 Task: Look for space in Balch Springs, United States from 10th June, 2023 to 25th June, 2023 for 4 adults in price range Rs.10000 to Rs.15000. Place can be private room with 4 bedrooms having 4 beds and 4 bathrooms. Property type can be house, flat, guest house, hotel. Amenities needed are: wifi, TV, free parkinig on premises, gym, breakfast. Booking option can be shelf check-in. Required host language is English.
Action: Mouse moved to (498, 103)
Screenshot: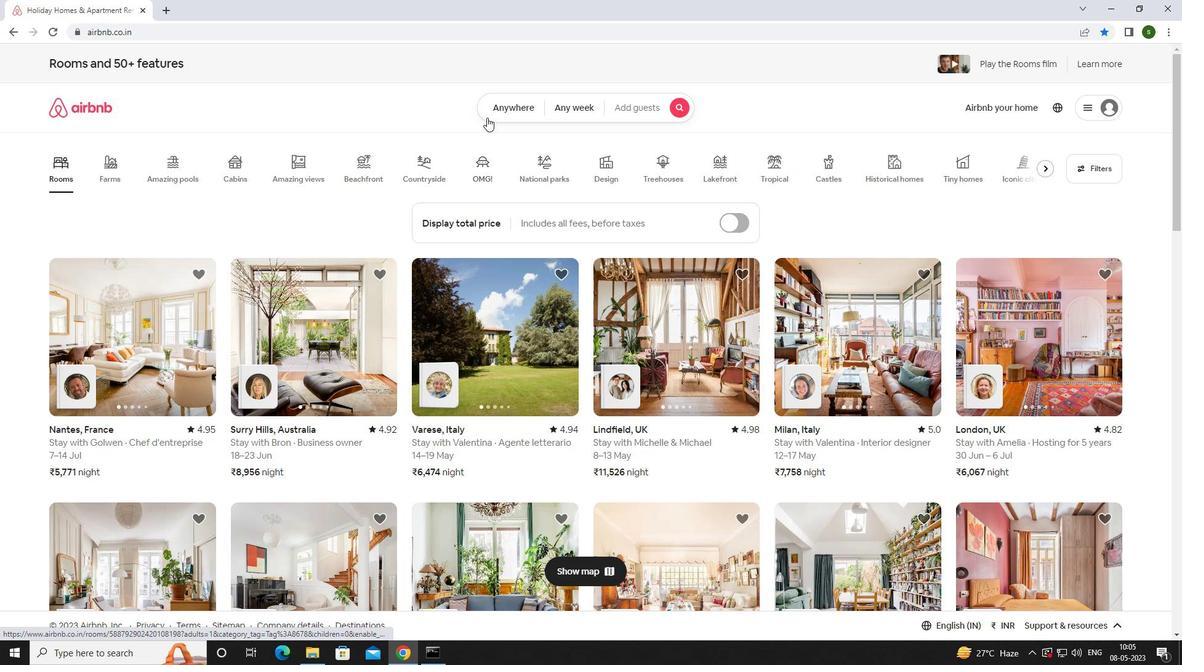 
Action: Mouse pressed left at (498, 103)
Screenshot: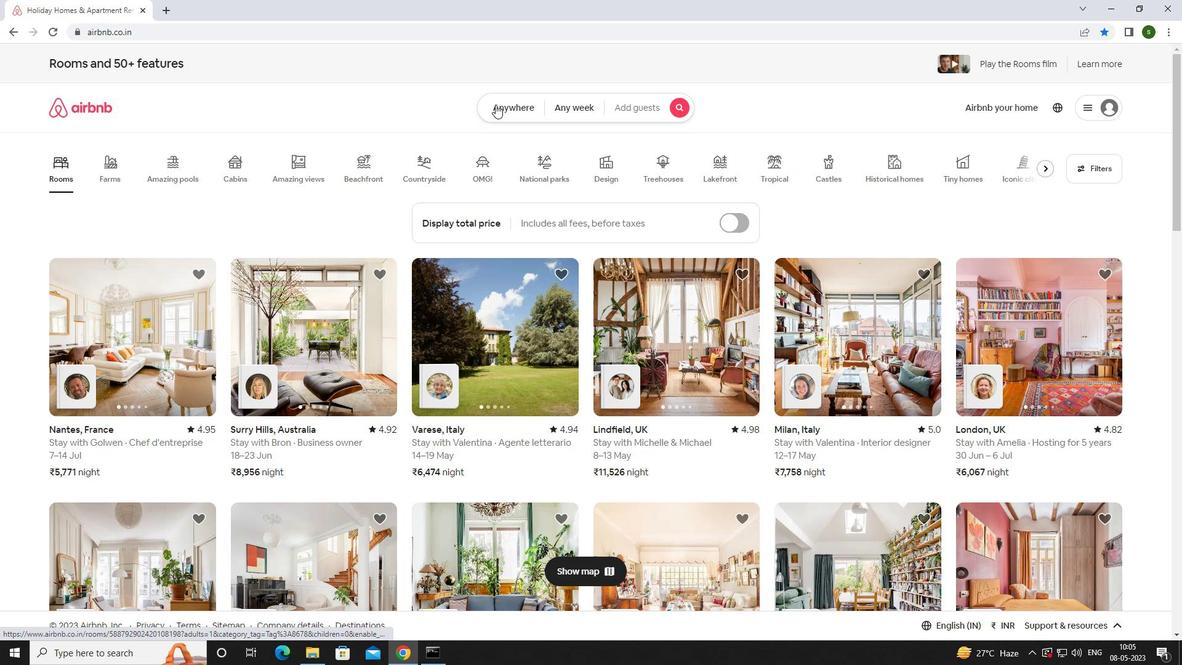 
Action: Mouse moved to (416, 151)
Screenshot: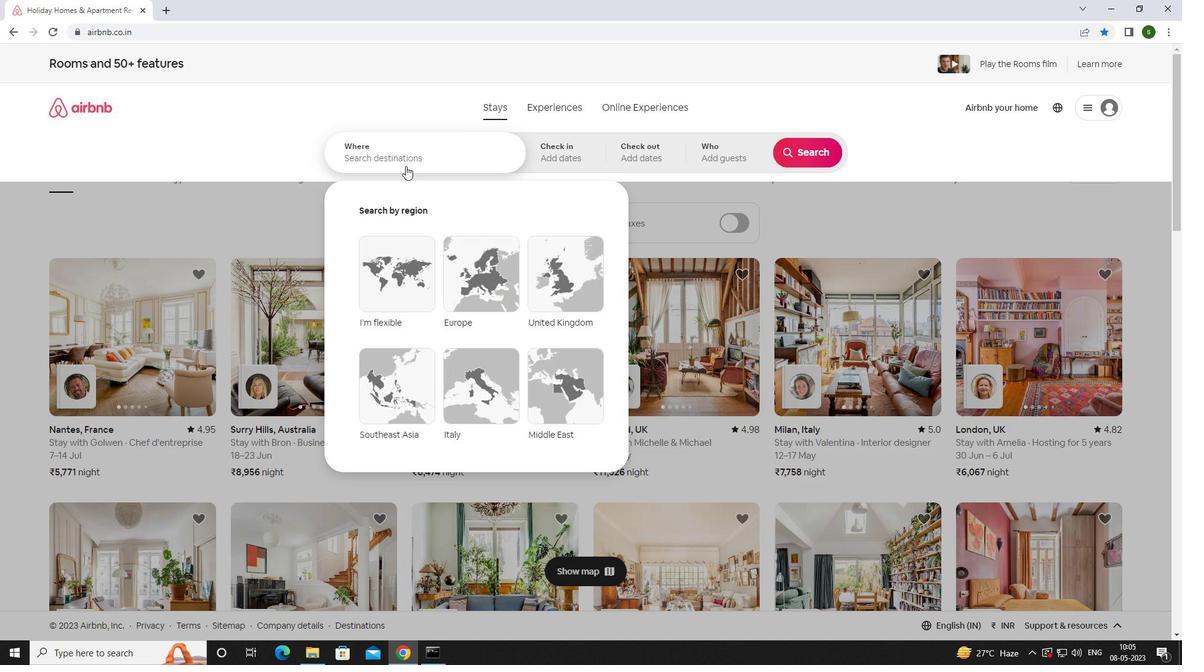 
Action: Mouse pressed left at (416, 151)
Screenshot: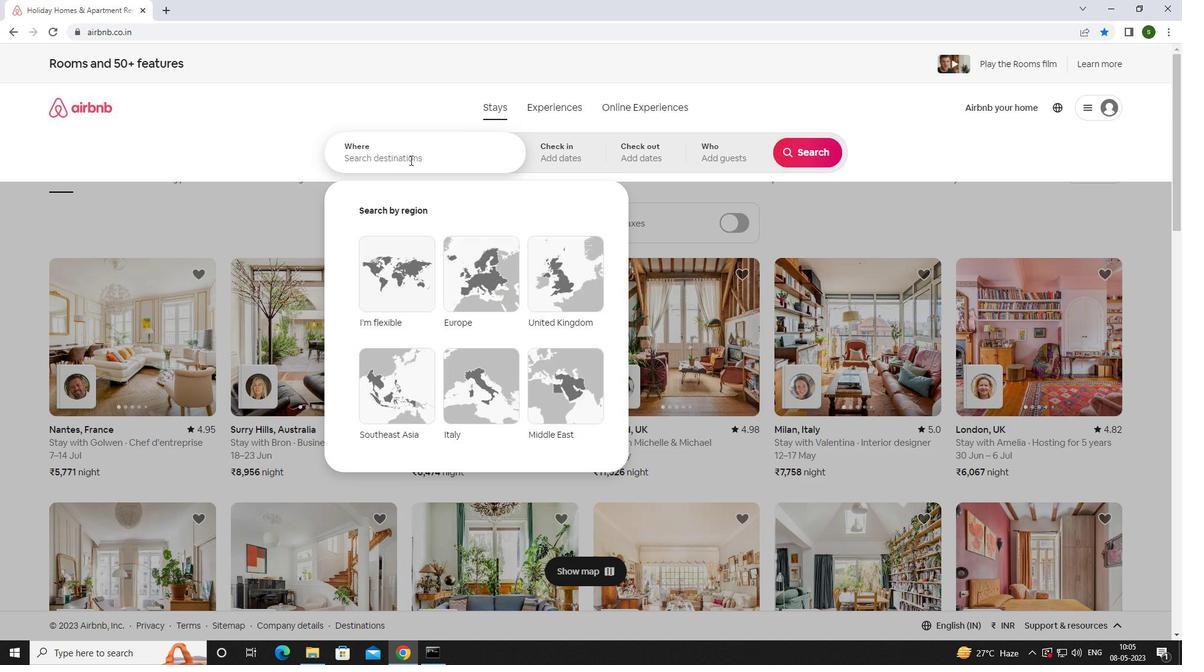 
Action: Key pressed <Key.caps_lock>b<Key.caps_lock>alch<Key.space><Key.caps_lock>s<Key.caps_lock>prings,<Key.space><Key.caps_lock>u<Key.caps_lock>nited<Key.space><Key.caps_lock>s<Key.caps_lock>tates<Key.enter>
Screenshot: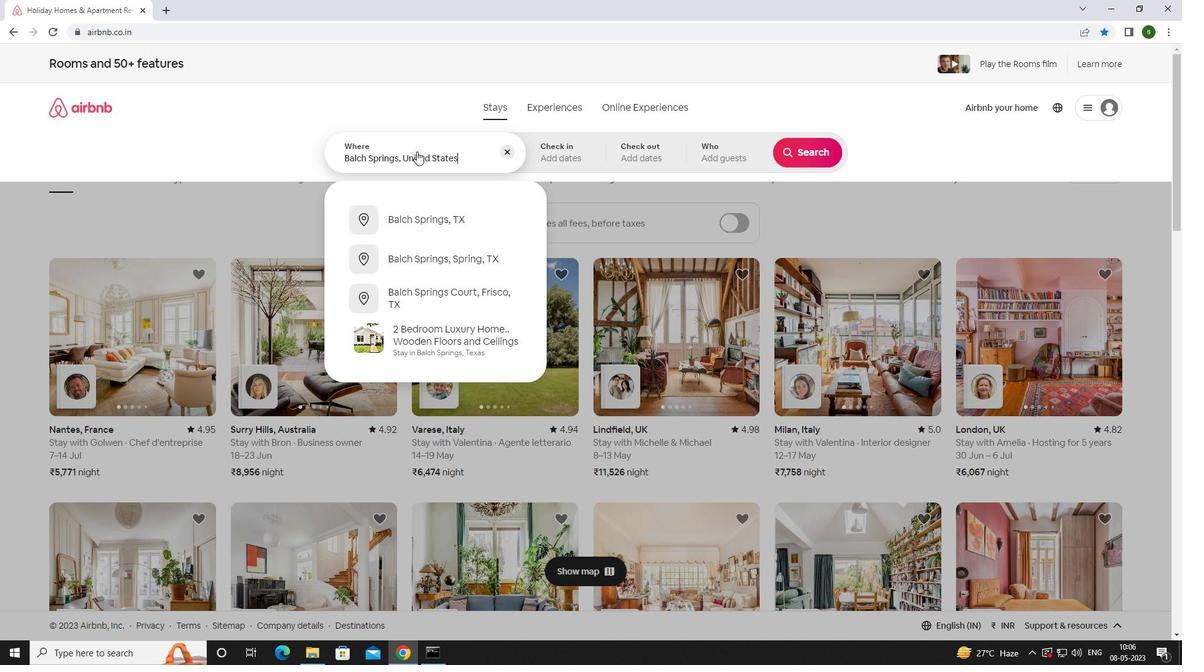 
Action: Mouse moved to (793, 335)
Screenshot: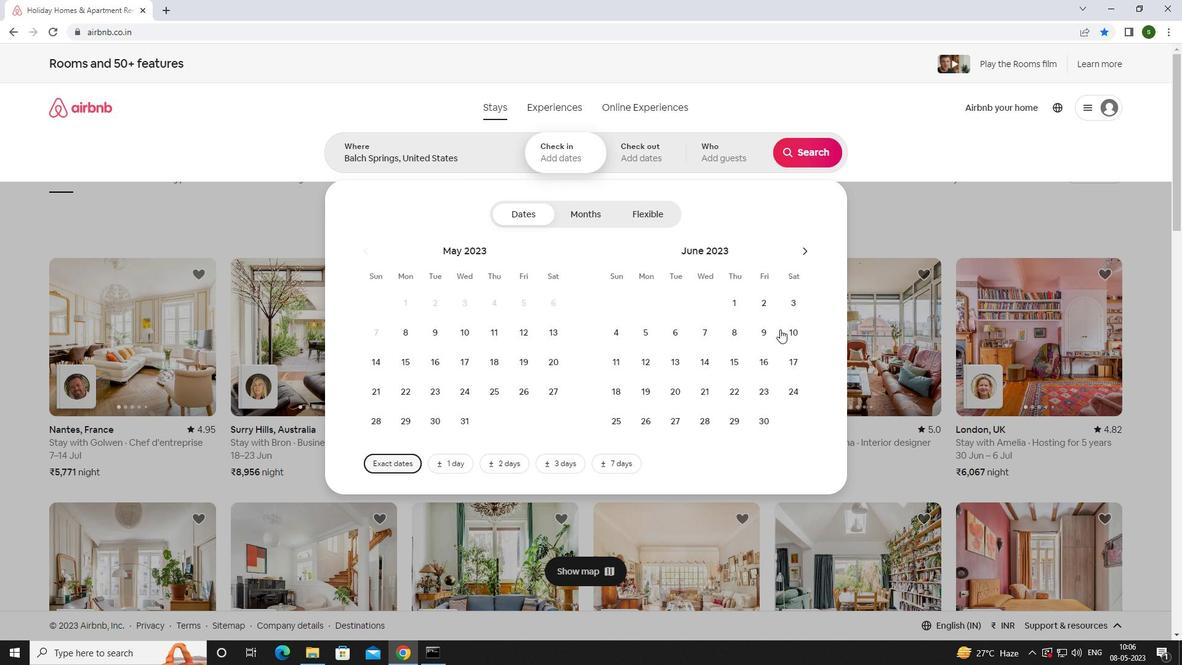 
Action: Mouse pressed left at (793, 335)
Screenshot: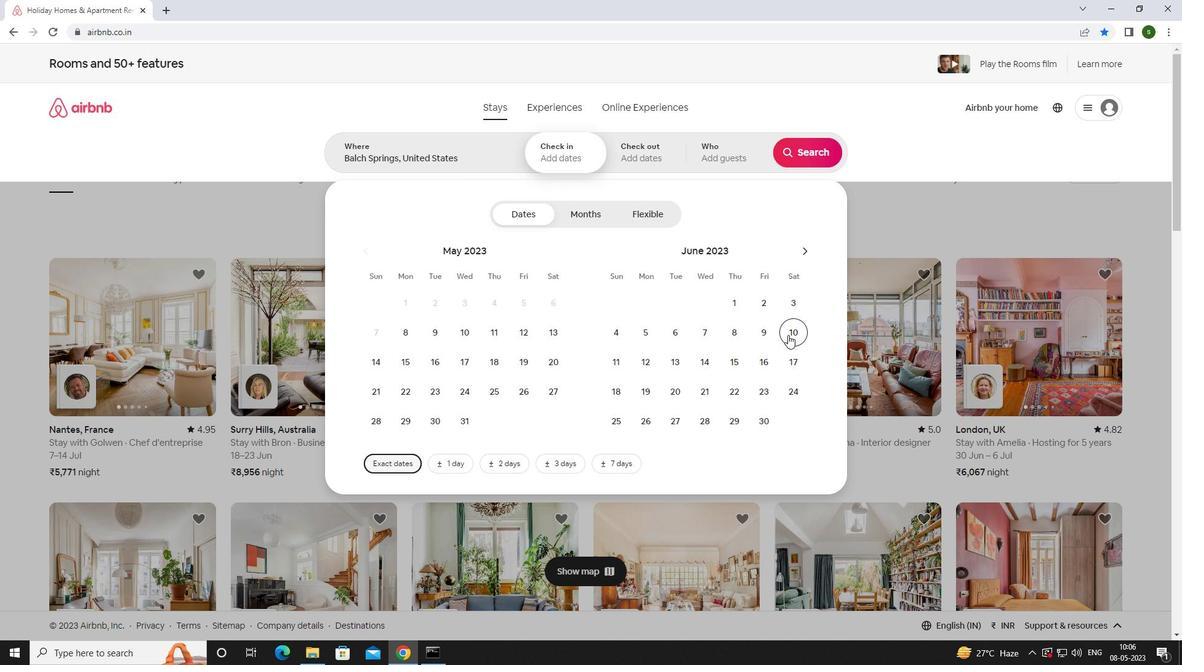 
Action: Mouse moved to (608, 417)
Screenshot: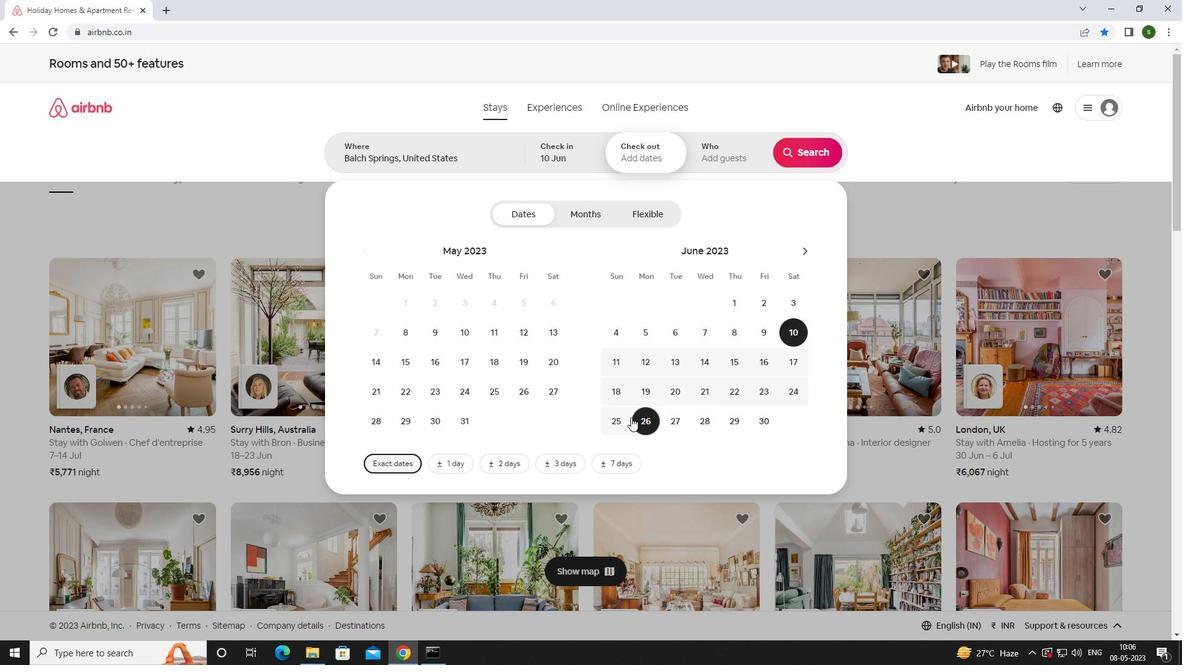 
Action: Mouse pressed left at (608, 417)
Screenshot: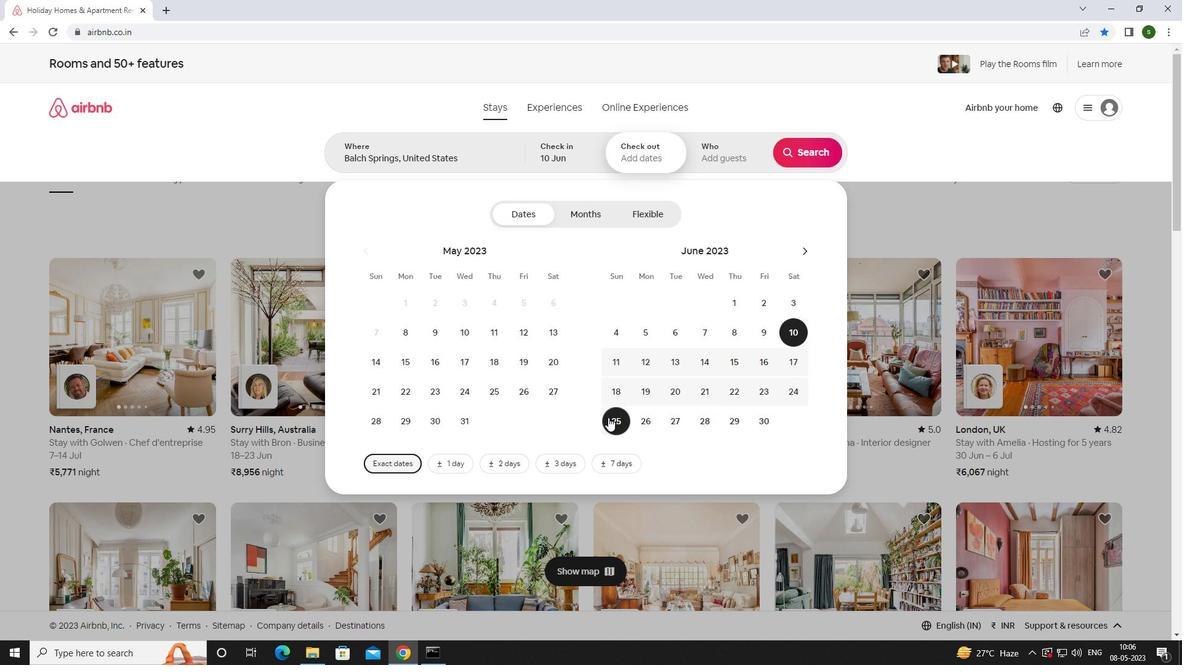
Action: Mouse moved to (725, 149)
Screenshot: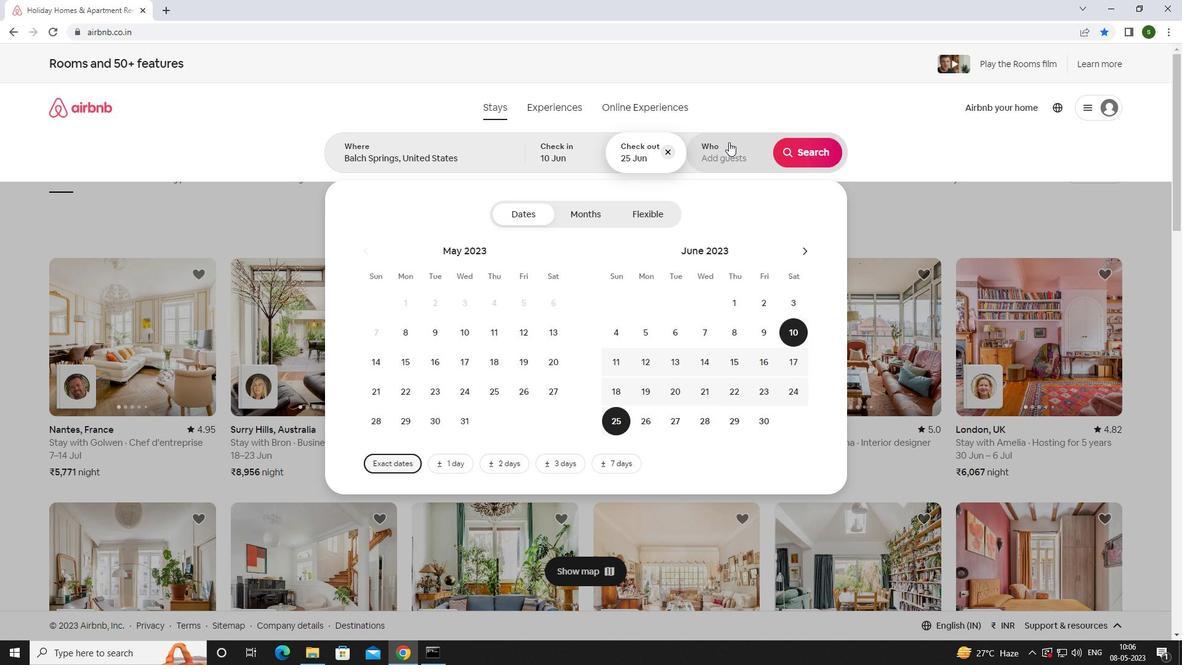 
Action: Mouse pressed left at (725, 149)
Screenshot: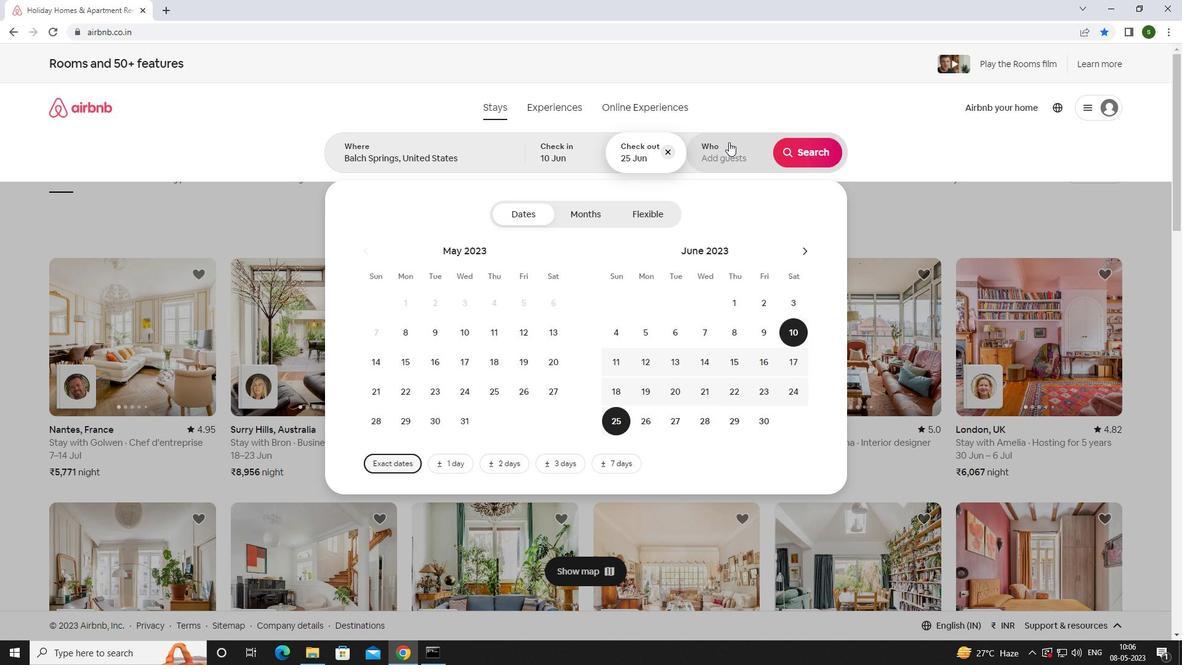 
Action: Mouse moved to (809, 224)
Screenshot: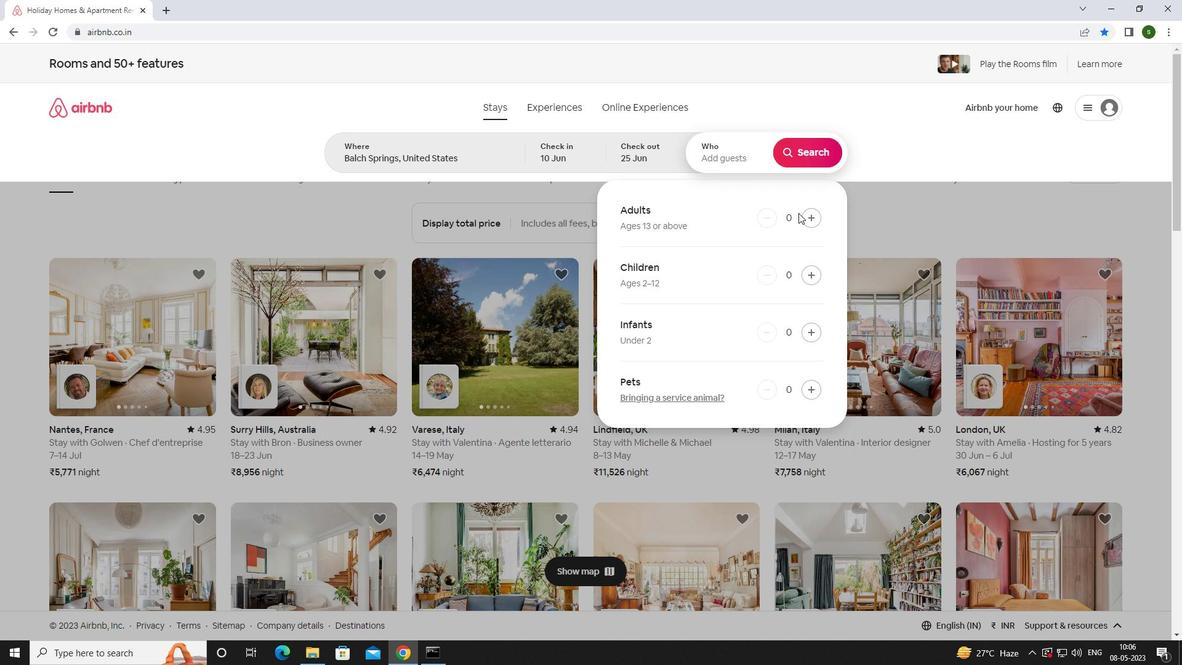 
Action: Mouse pressed left at (809, 224)
Screenshot: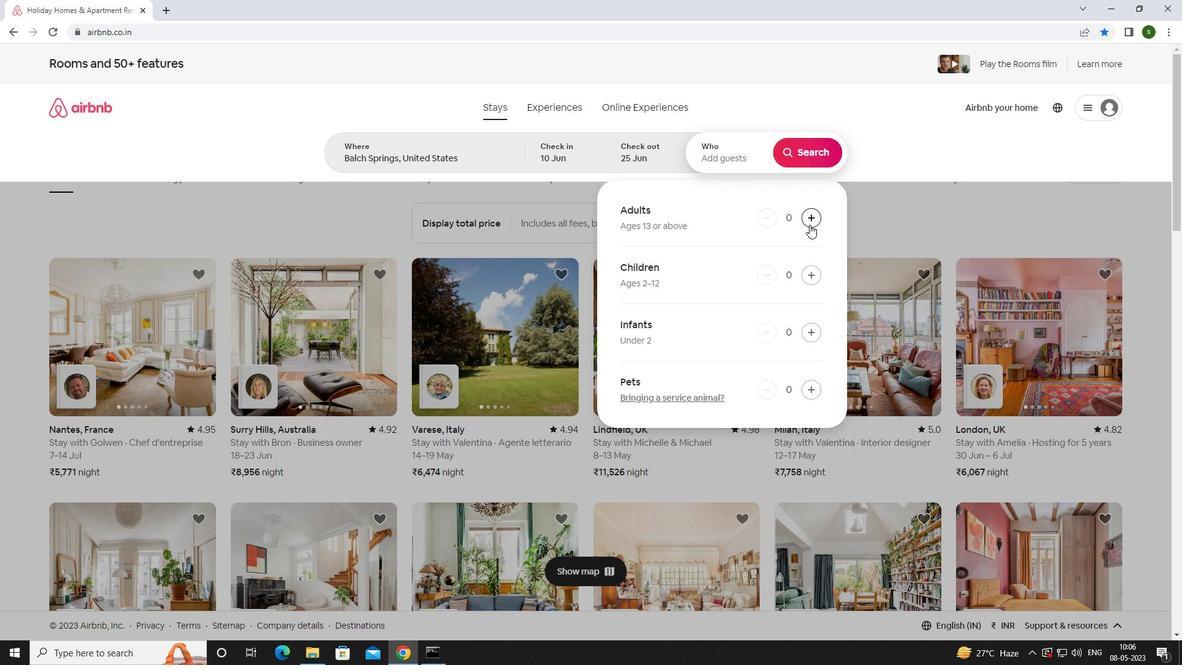 
Action: Mouse pressed left at (809, 224)
Screenshot: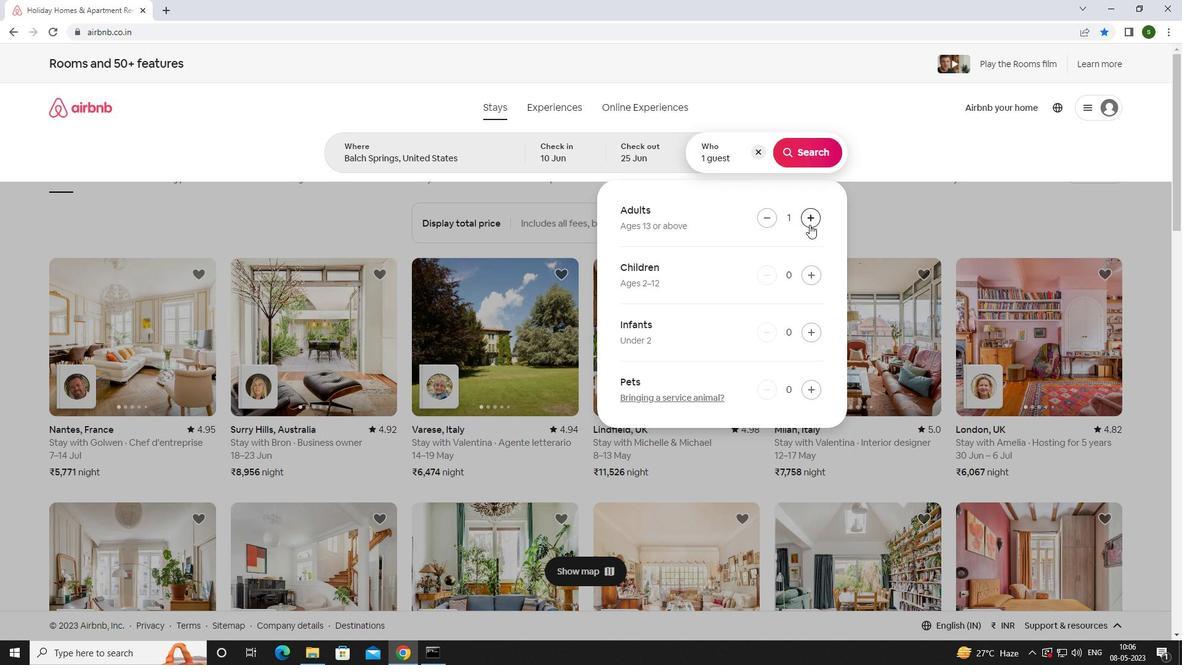 
Action: Mouse pressed left at (809, 224)
Screenshot: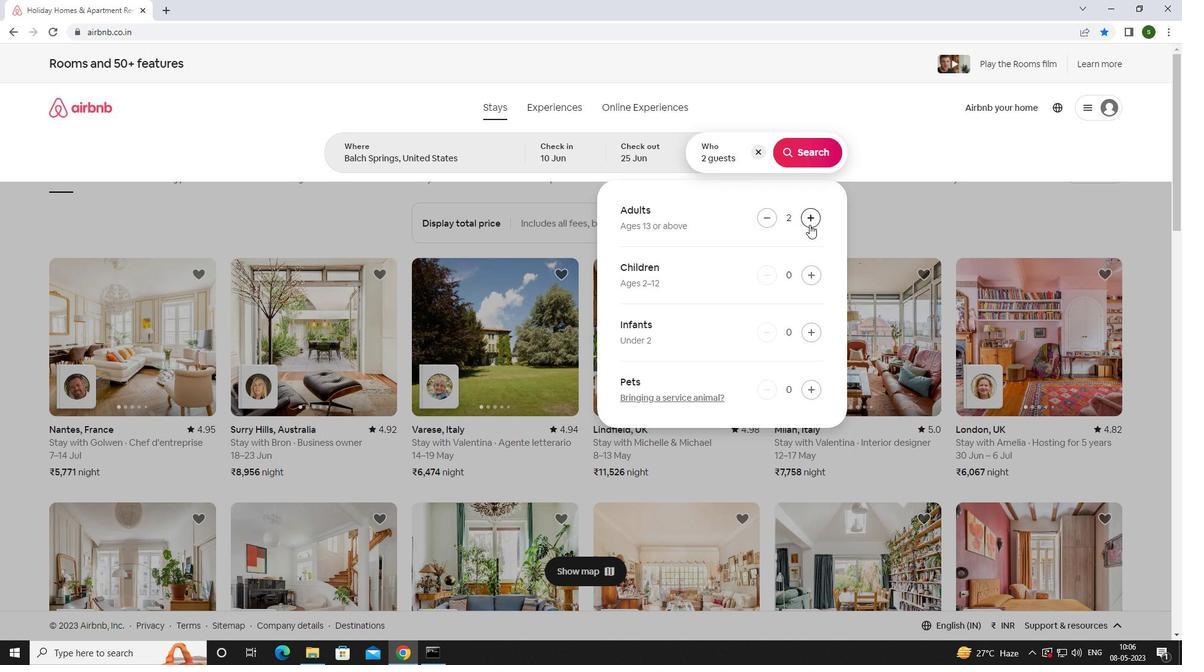 
Action: Mouse pressed left at (809, 224)
Screenshot: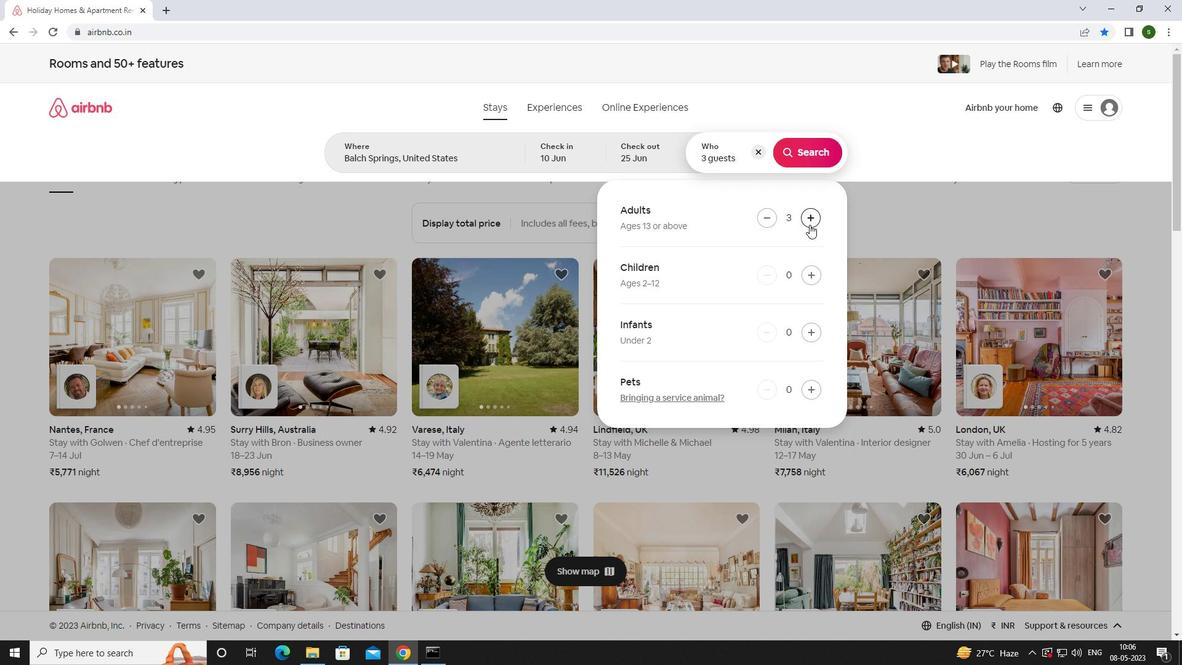 
Action: Mouse moved to (813, 145)
Screenshot: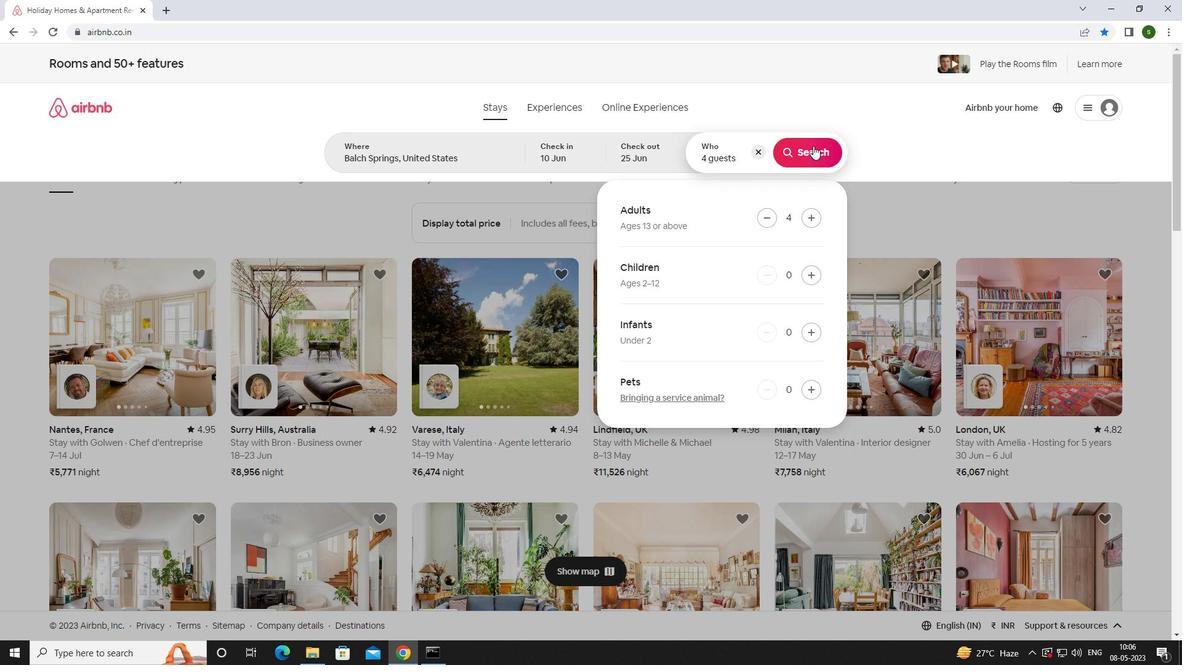
Action: Mouse pressed left at (813, 145)
Screenshot: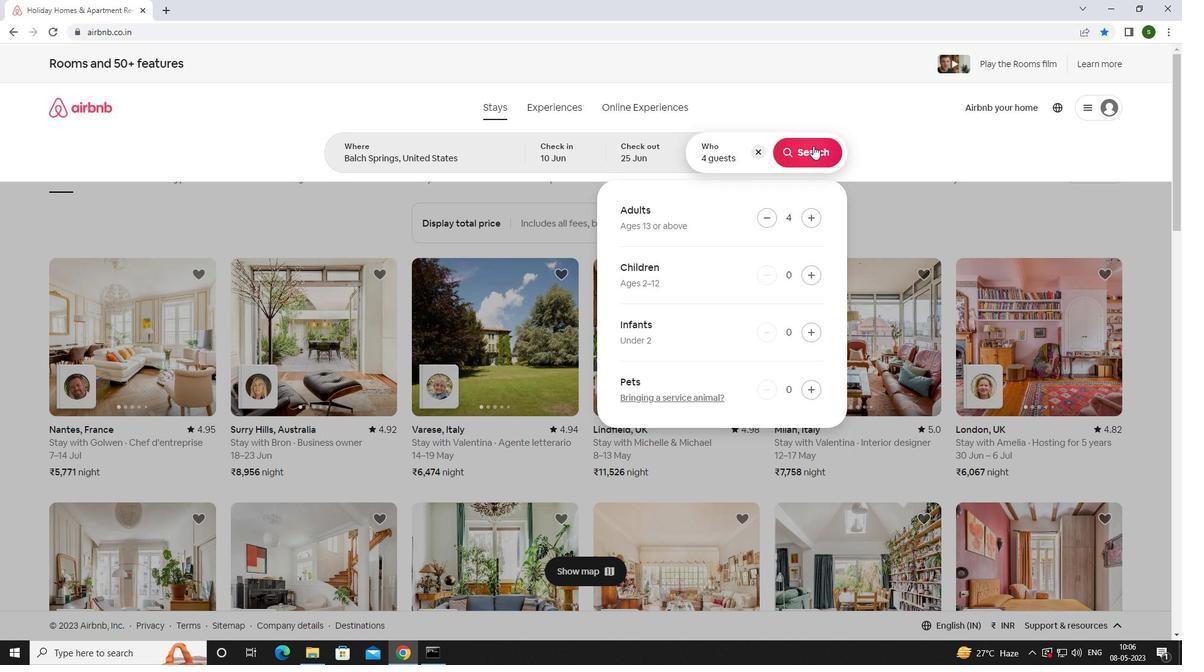 
Action: Mouse moved to (1114, 122)
Screenshot: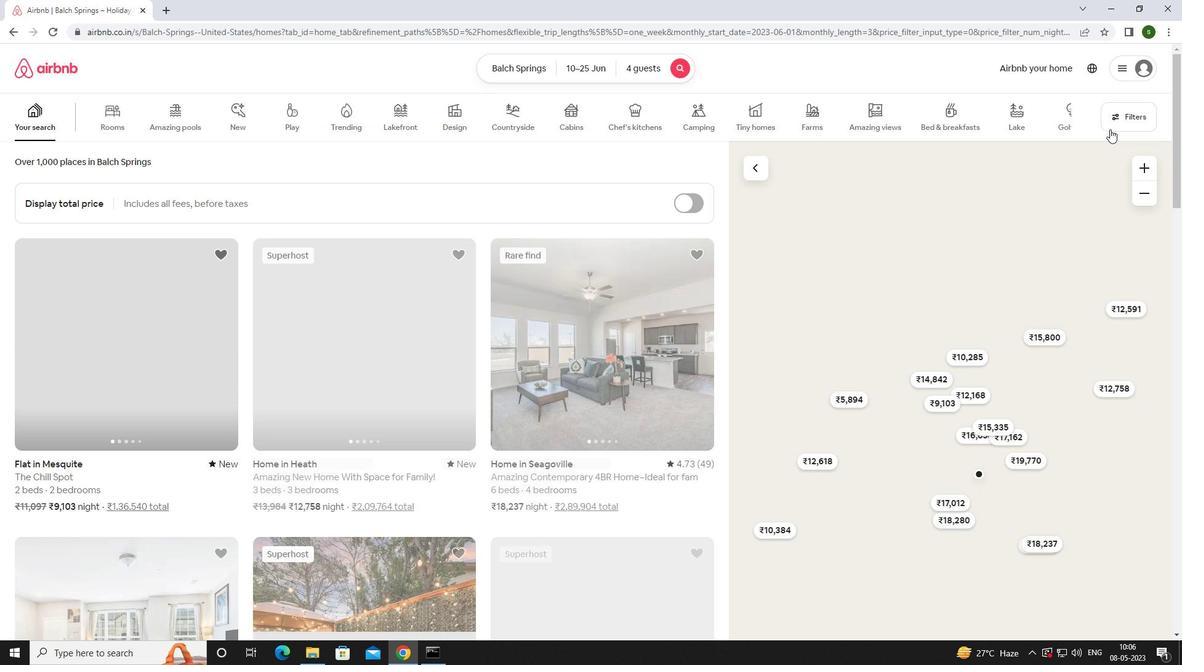 
Action: Mouse pressed left at (1114, 122)
Screenshot: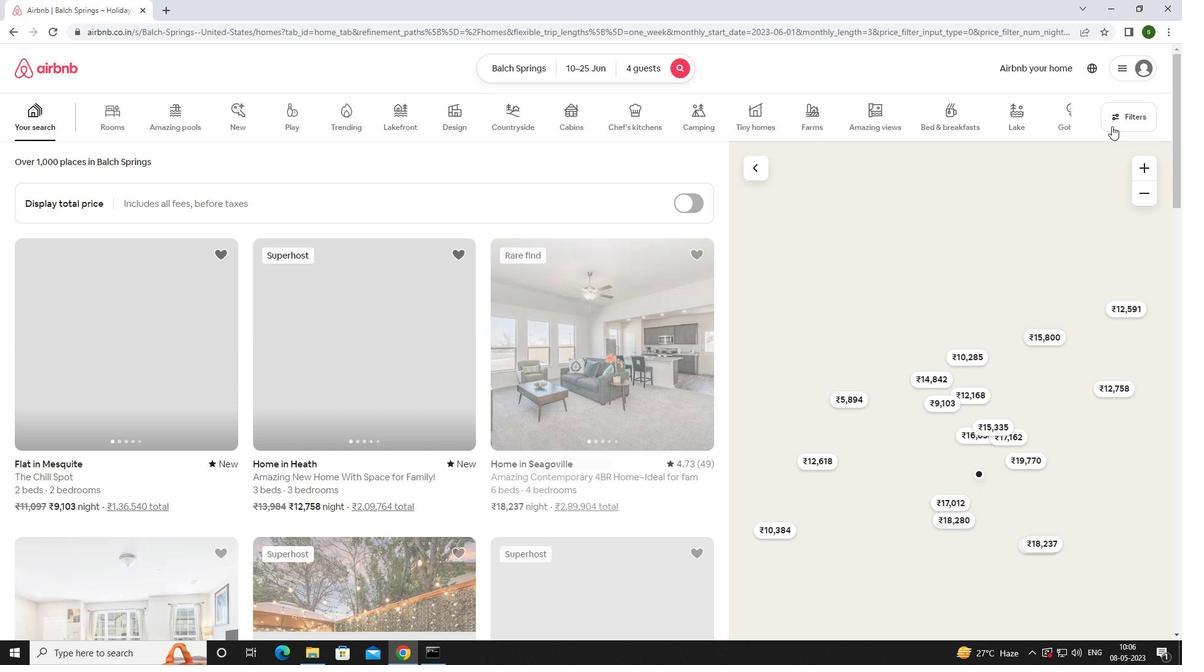 
Action: Mouse moved to (490, 413)
Screenshot: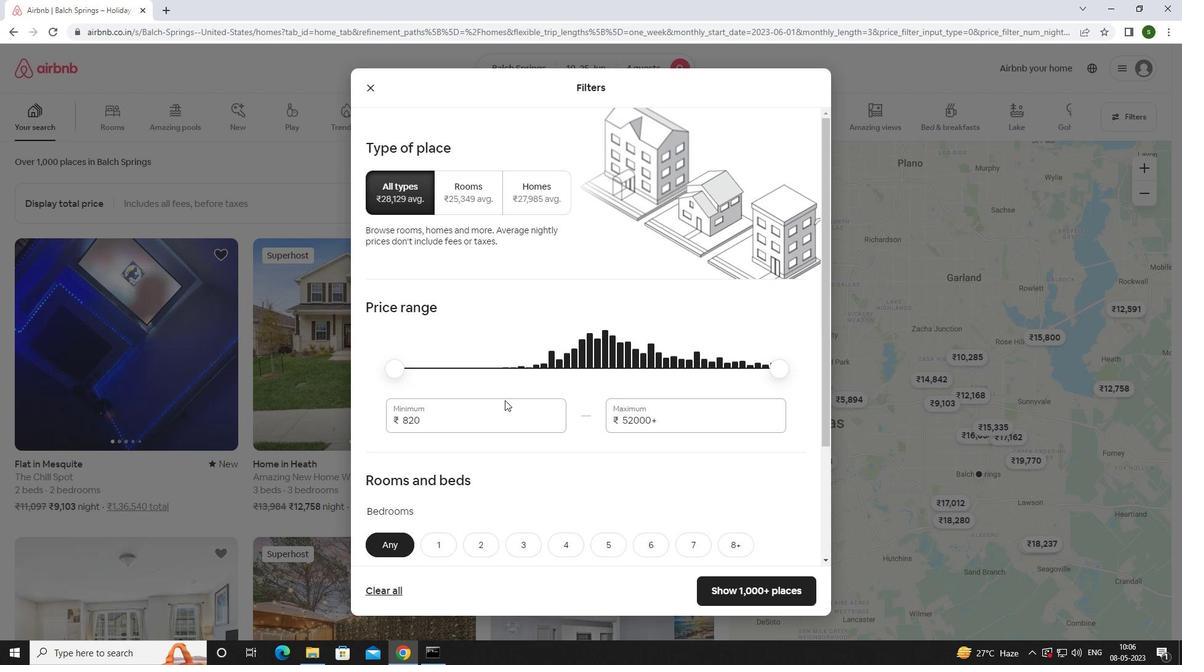 
Action: Mouse pressed left at (490, 413)
Screenshot: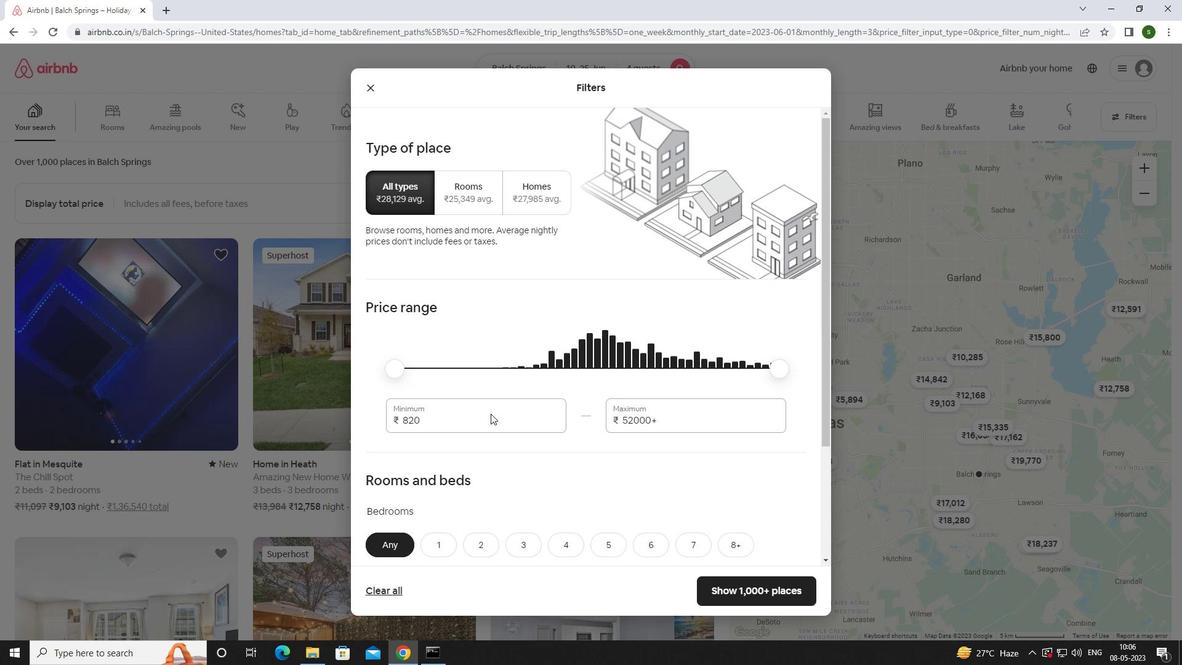 
Action: Key pressed <Key.backspace><Key.backspace><Key.backspace><Key.backspace><Key.backspace>10000
Screenshot: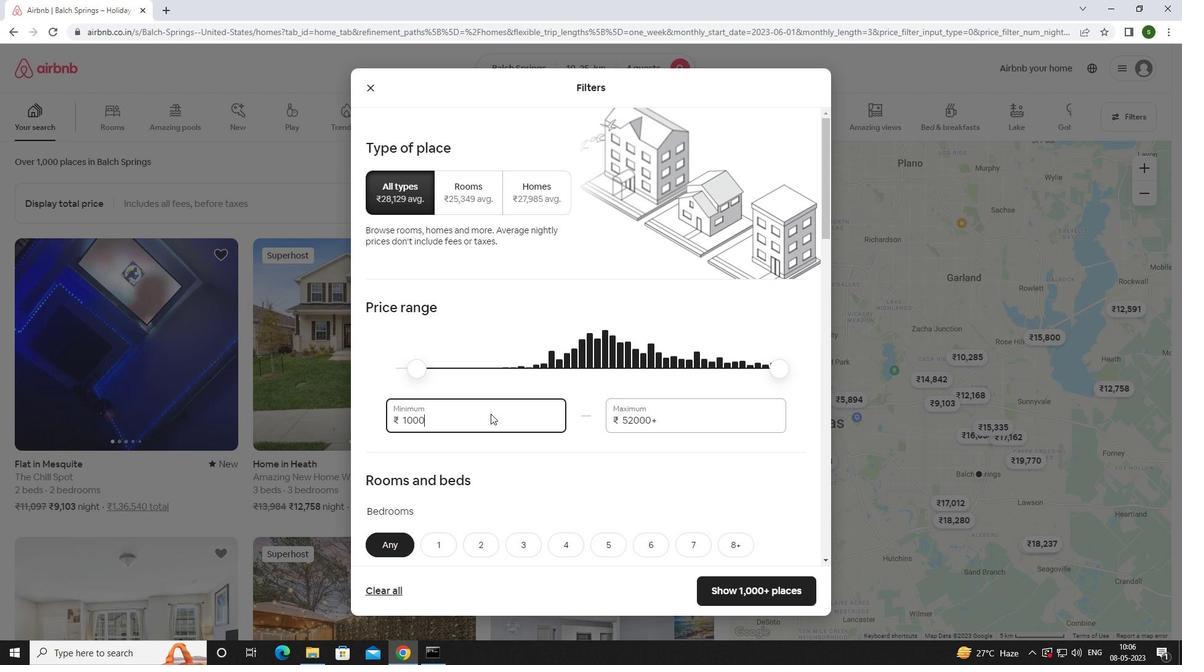 
Action: Mouse moved to (663, 418)
Screenshot: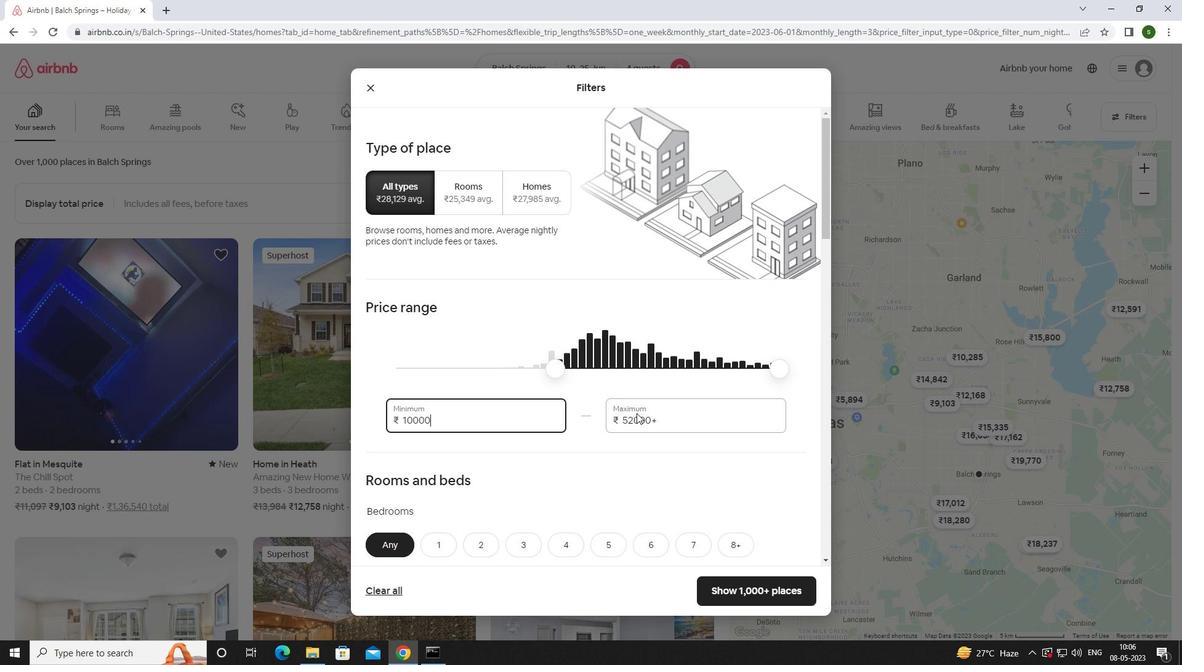 
Action: Mouse pressed left at (663, 418)
Screenshot: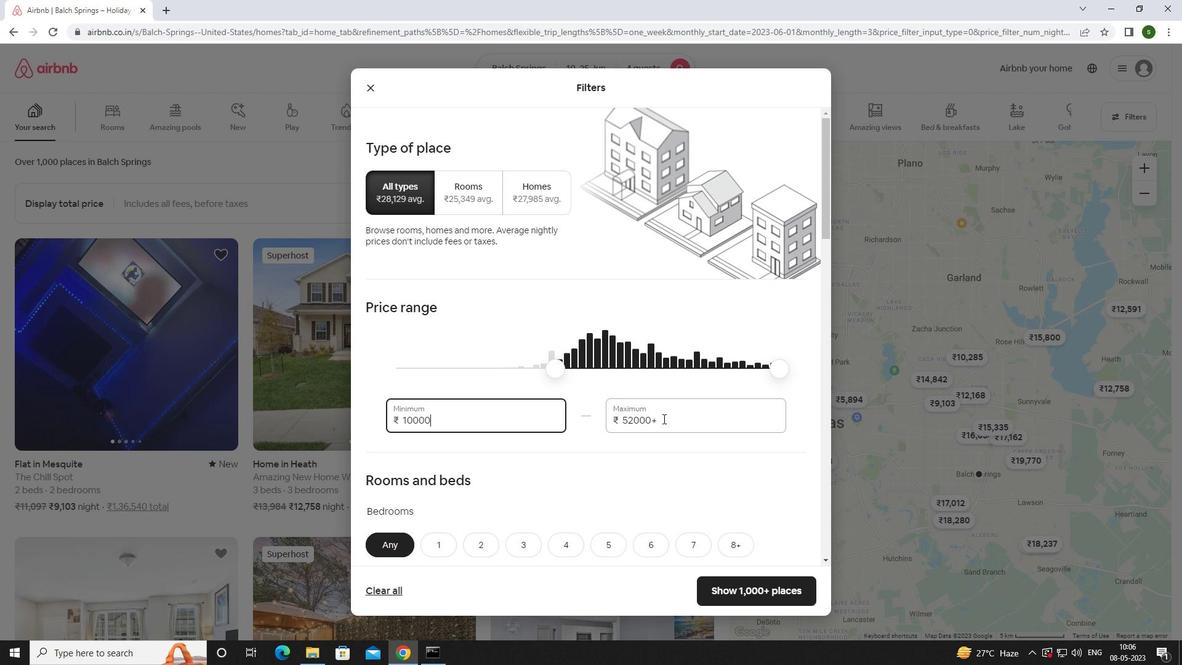
Action: Key pressed <Key.backspace><Key.backspace><Key.backspace><Key.backspace><Key.backspace><Key.backspace><Key.backspace><Key.backspace><Key.backspace><Key.backspace><Key.backspace><Key.backspace><Key.backspace>15000
Screenshot: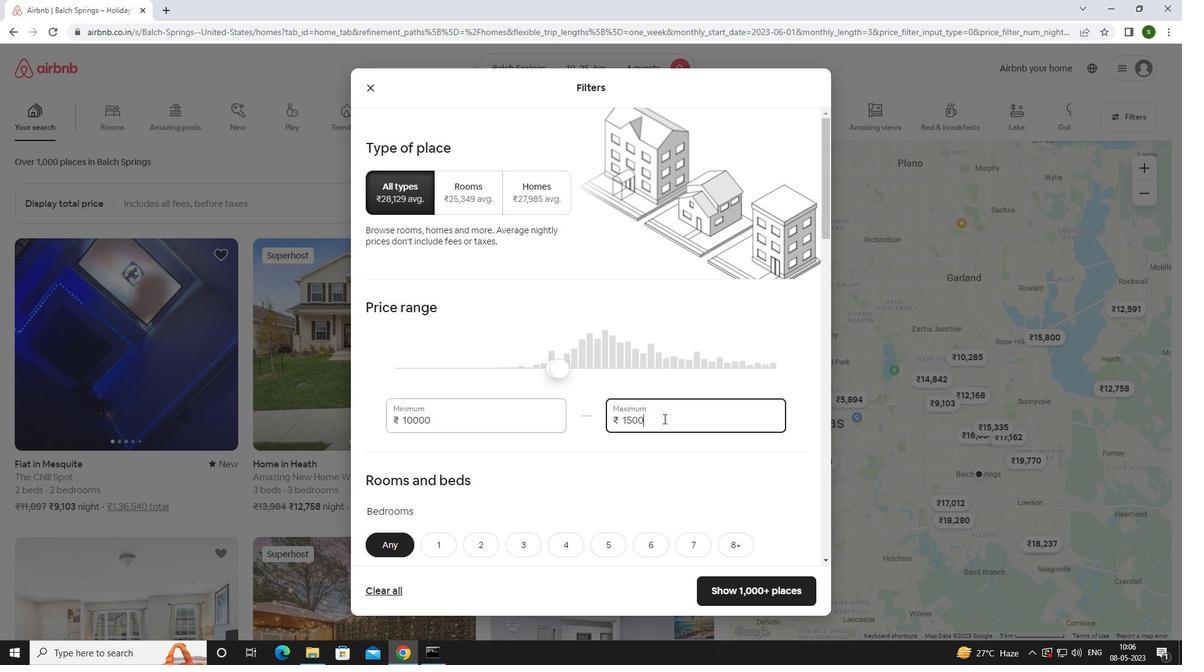 
Action: Mouse moved to (604, 404)
Screenshot: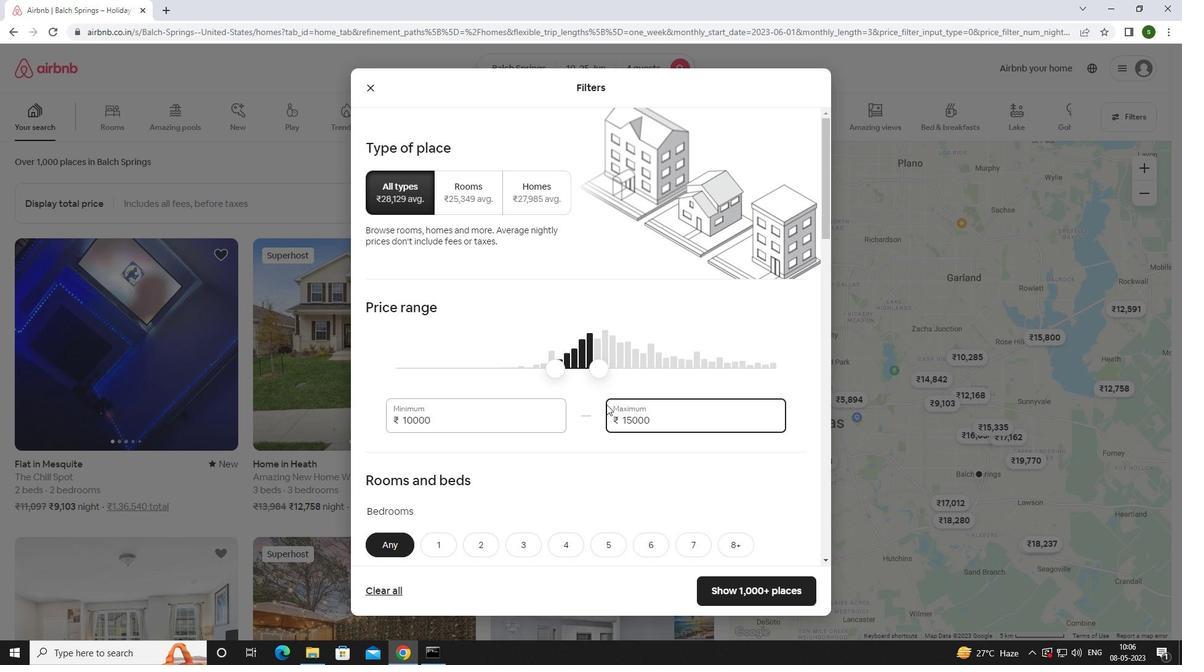 
Action: Mouse scrolled (604, 403) with delta (0, 0)
Screenshot: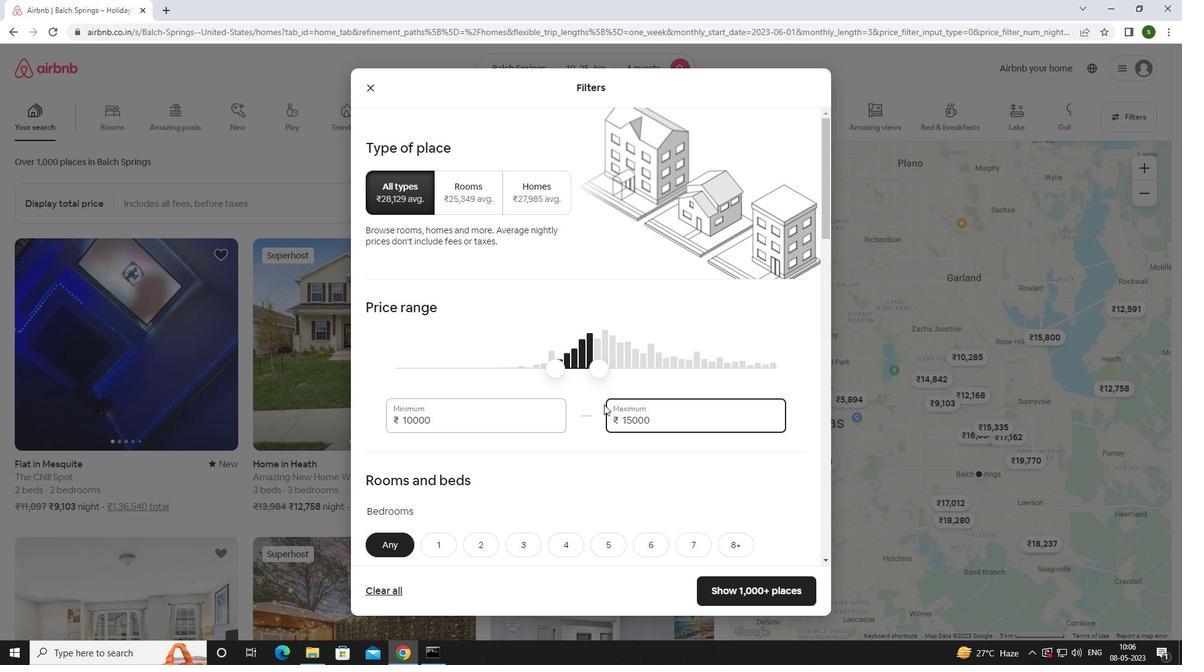 
Action: Mouse scrolled (604, 403) with delta (0, 0)
Screenshot: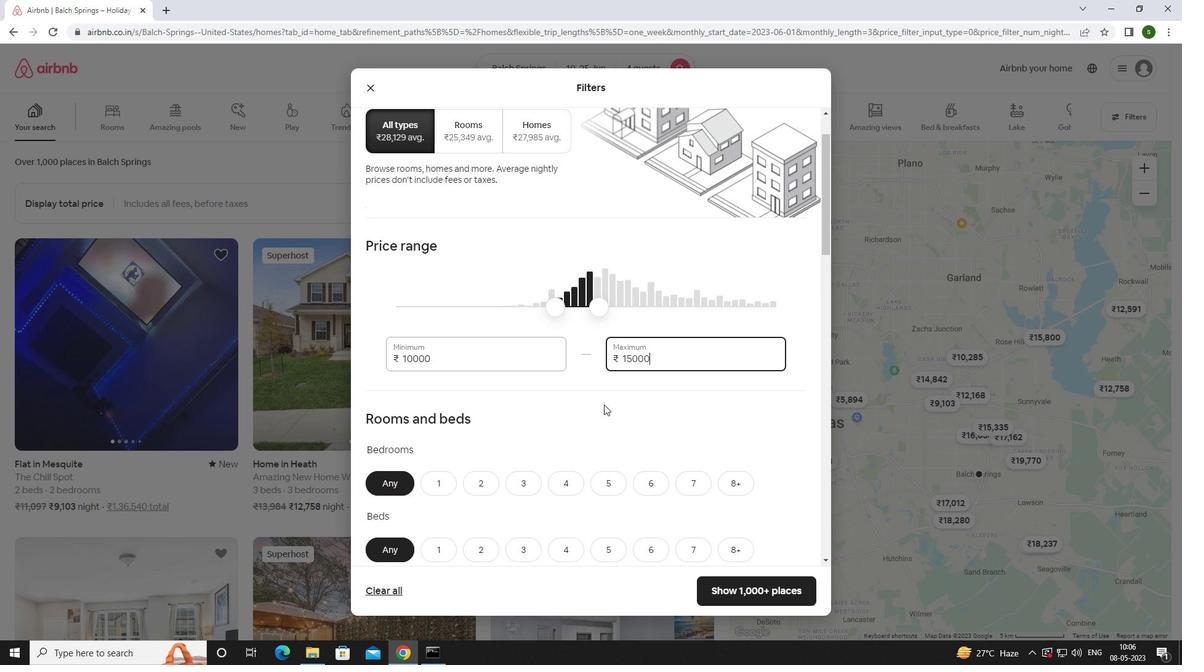 
Action: Mouse moved to (559, 422)
Screenshot: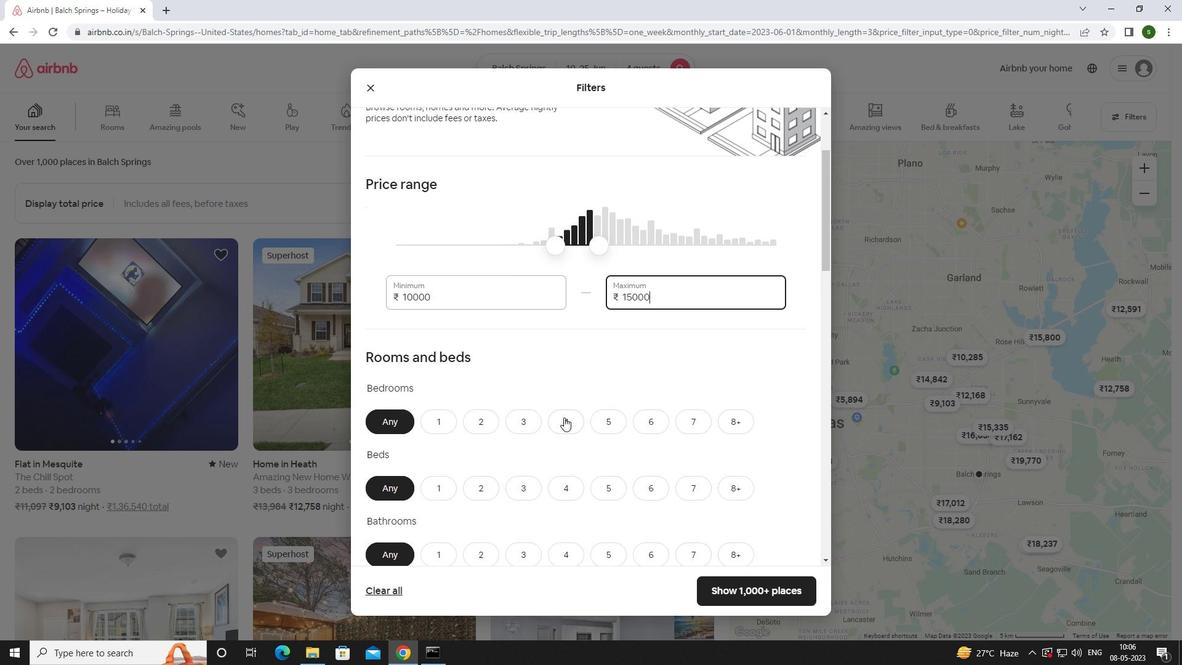 
Action: Mouse pressed left at (559, 422)
Screenshot: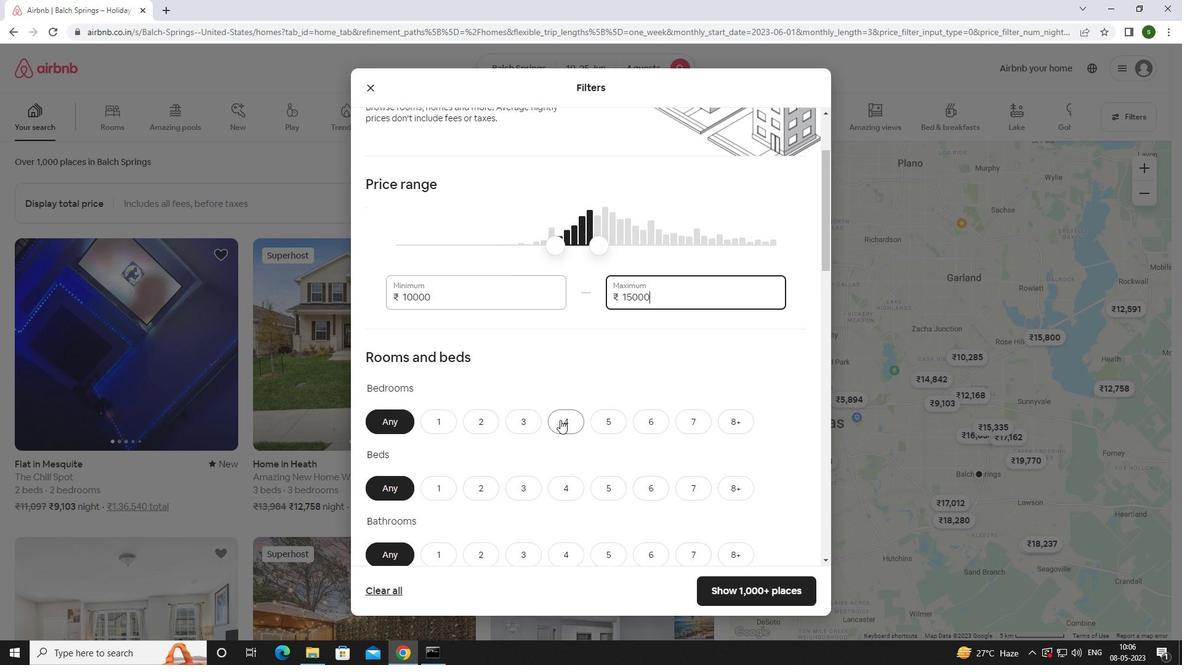 
Action: Mouse moved to (561, 484)
Screenshot: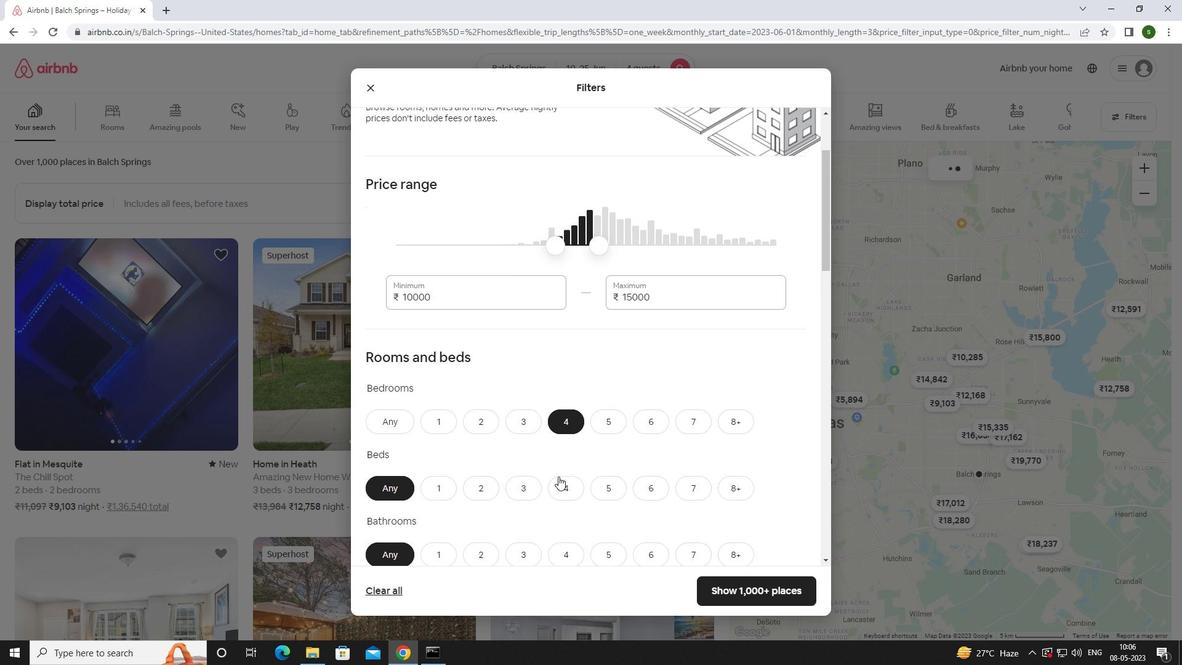 
Action: Mouse pressed left at (561, 484)
Screenshot: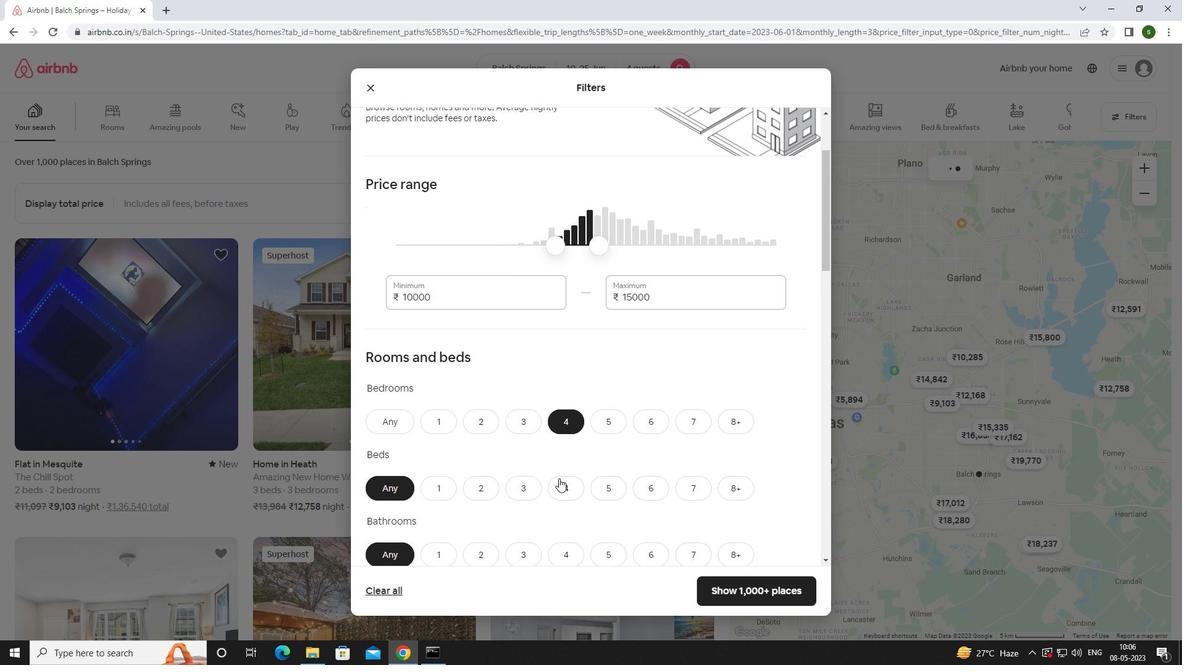 
Action: Mouse moved to (558, 554)
Screenshot: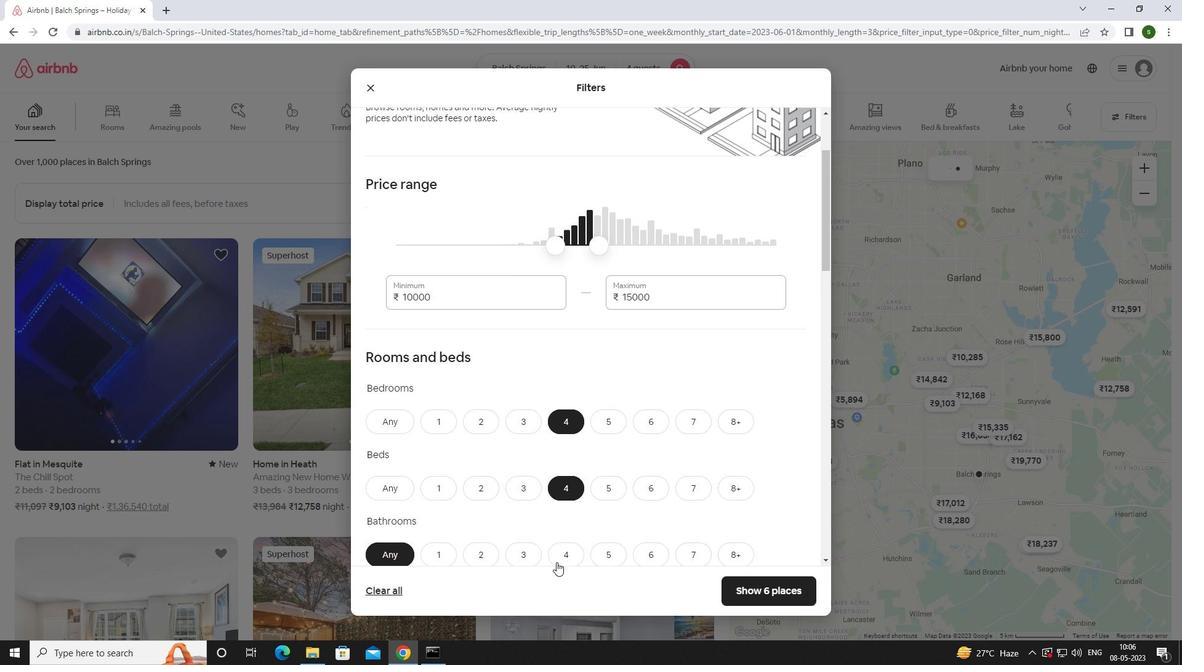 
Action: Mouse pressed left at (558, 554)
Screenshot: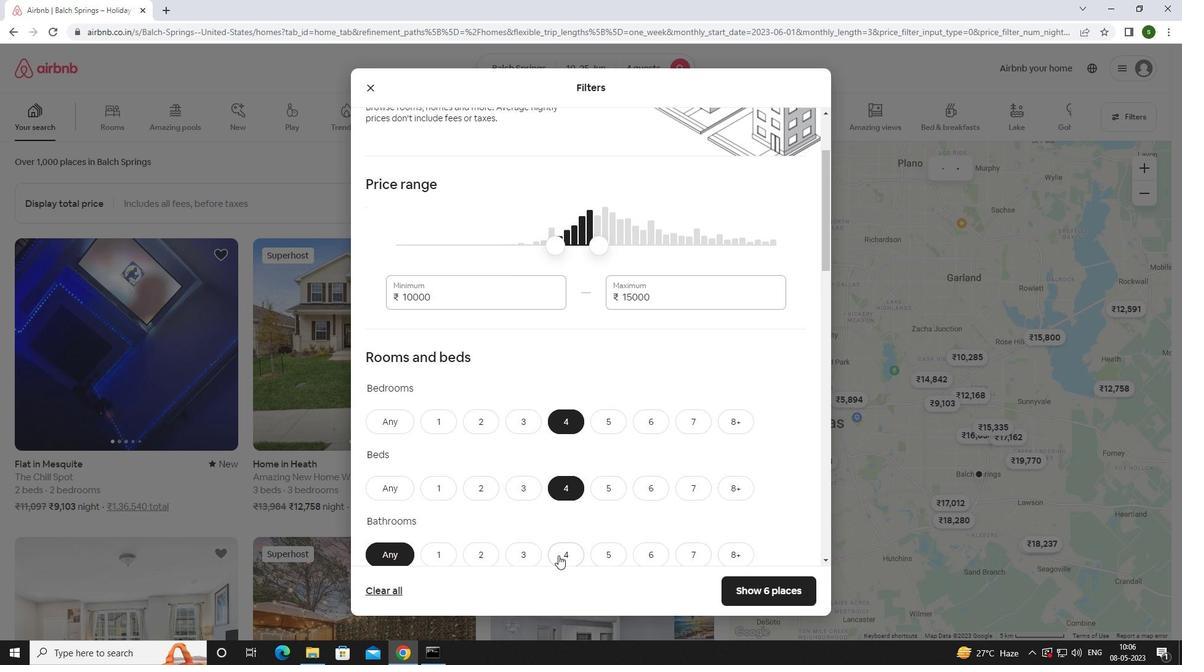 
Action: Mouse moved to (543, 488)
Screenshot: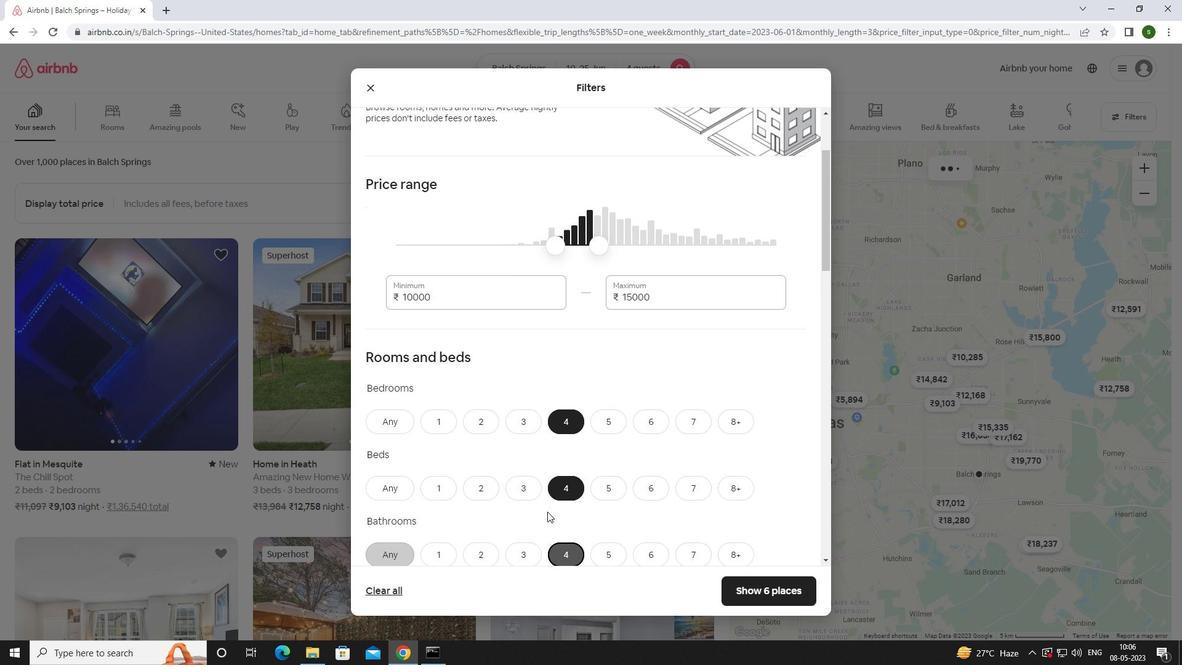 
Action: Mouse scrolled (543, 488) with delta (0, 0)
Screenshot: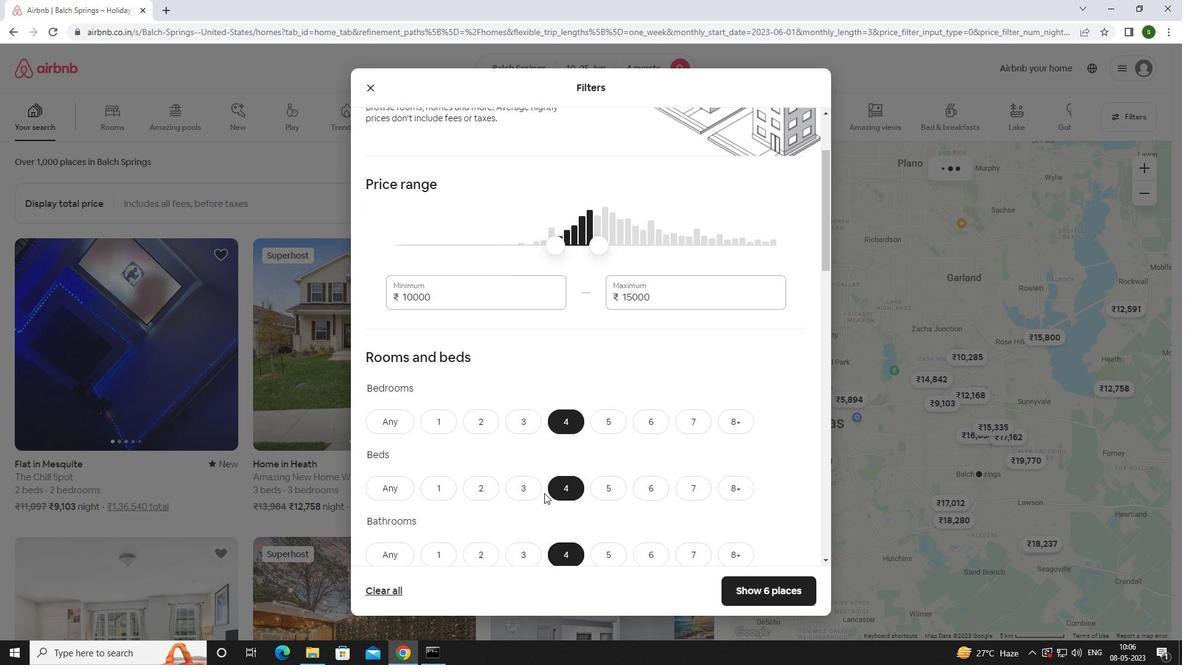 
Action: Mouse scrolled (543, 488) with delta (0, 0)
Screenshot: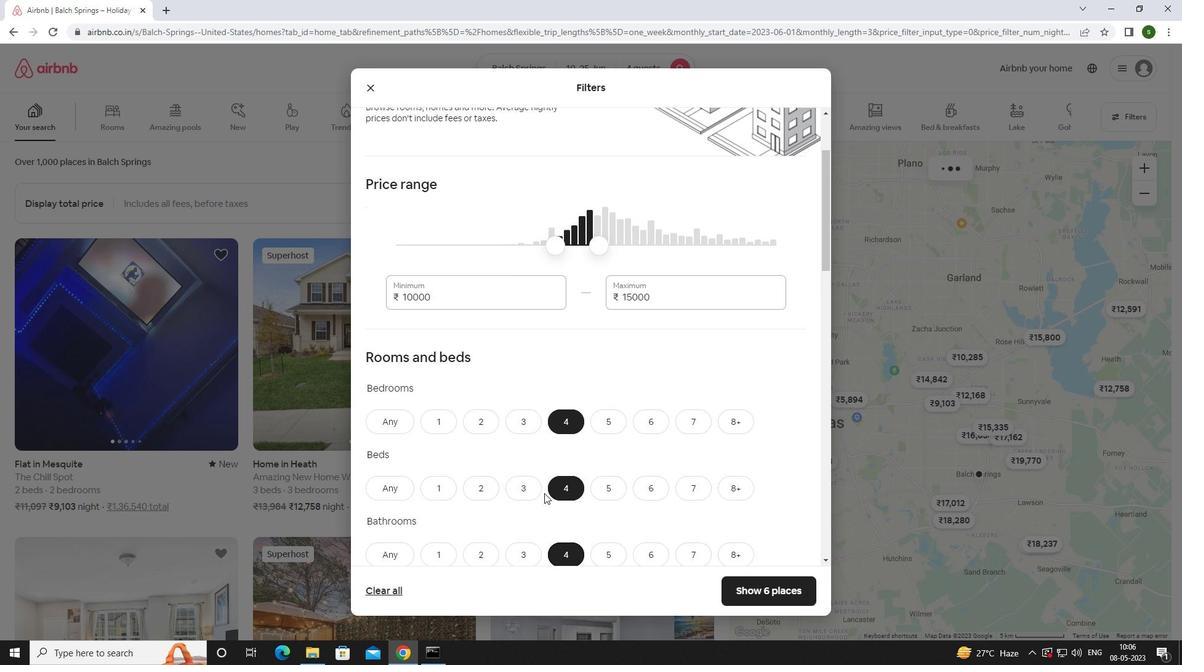 
Action: Mouse scrolled (543, 488) with delta (0, 0)
Screenshot: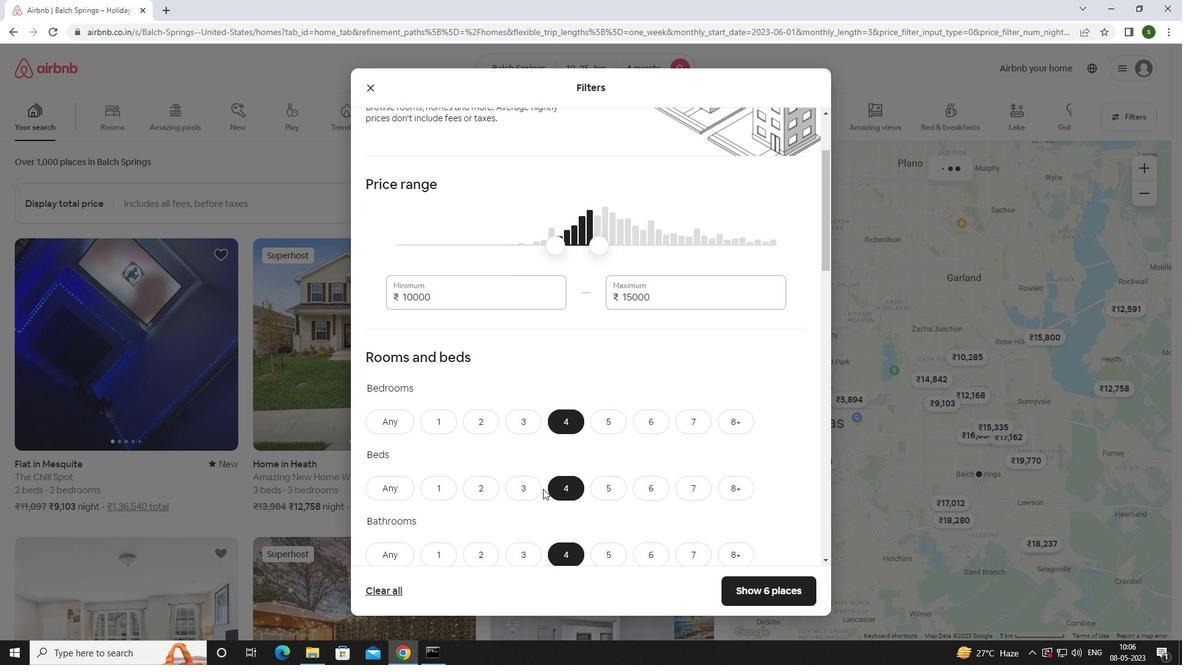 
Action: Mouse scrolled (543, 488) with delta (0, 0)
Screenshot: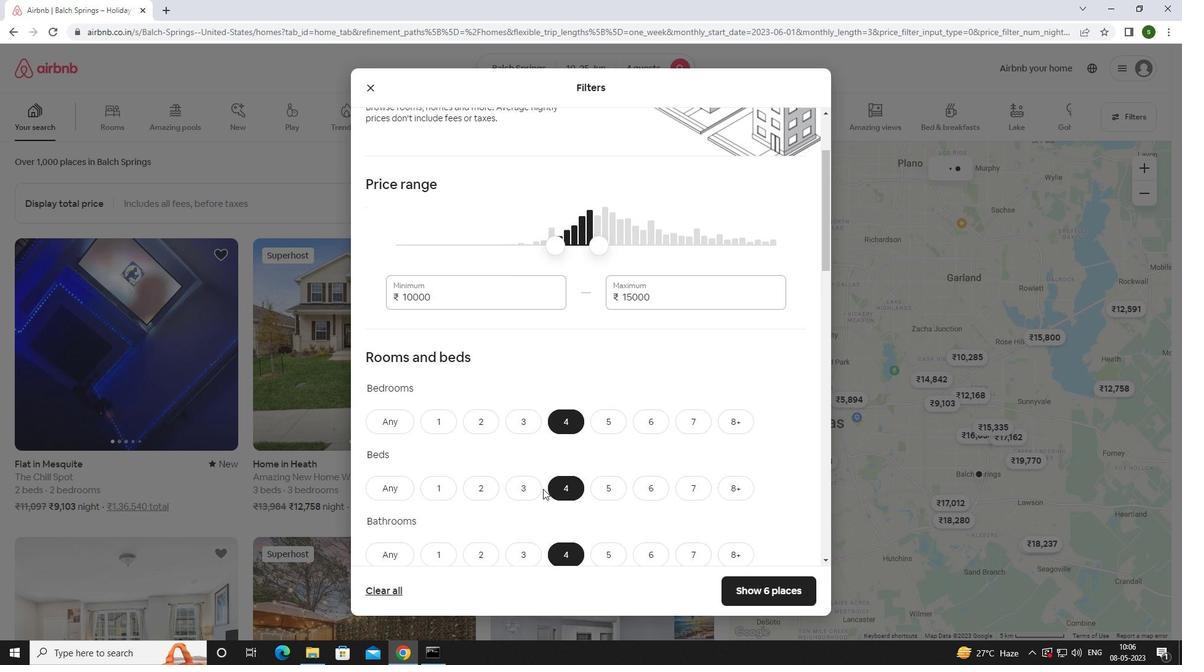 
Action: Mouse moved to (452, 458)
Screenshot: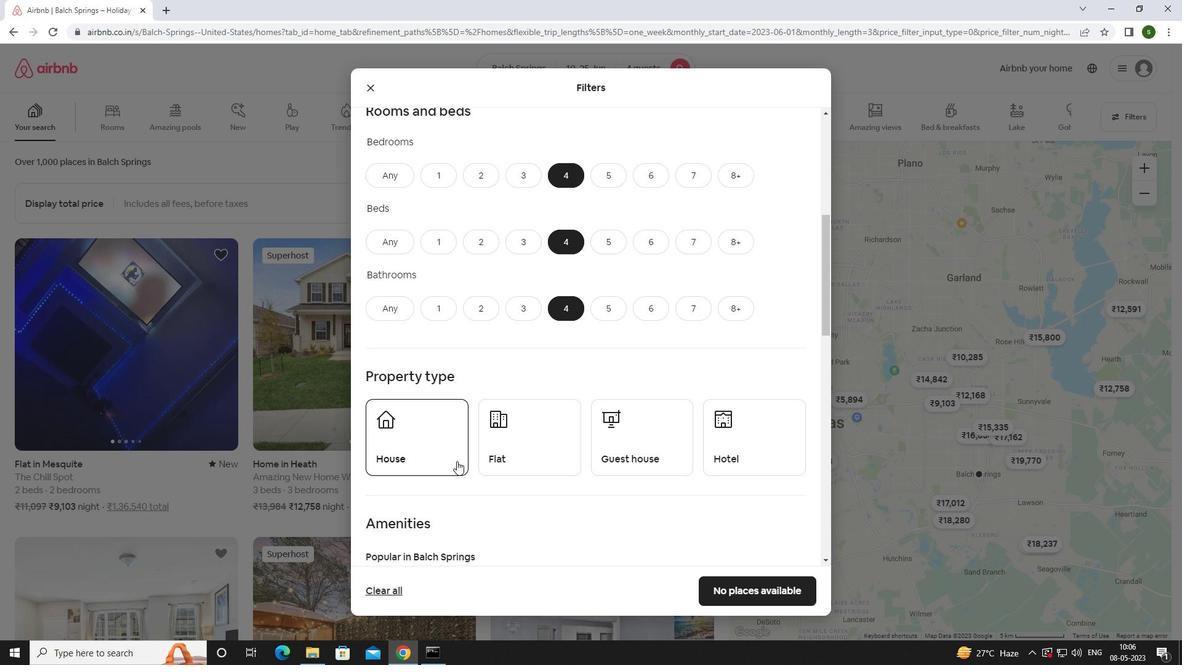 
Action: Mouse pressed left at (452, 458)
Screenshot: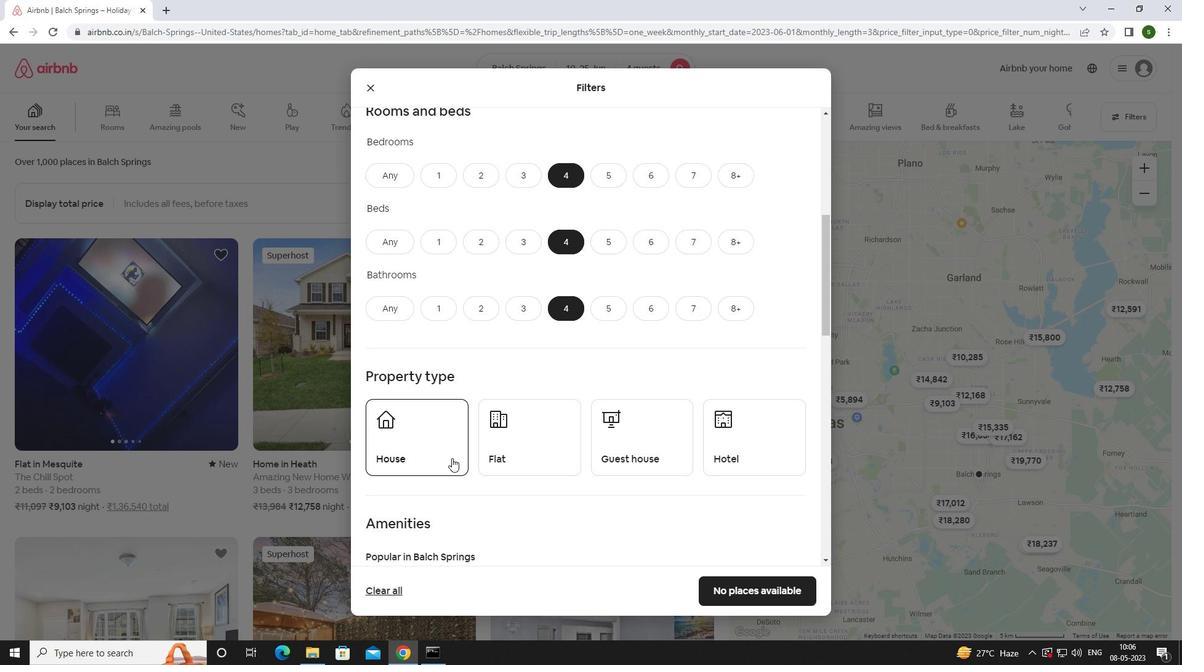 
Action: Mouse moved to (532, 440)
Screenshot: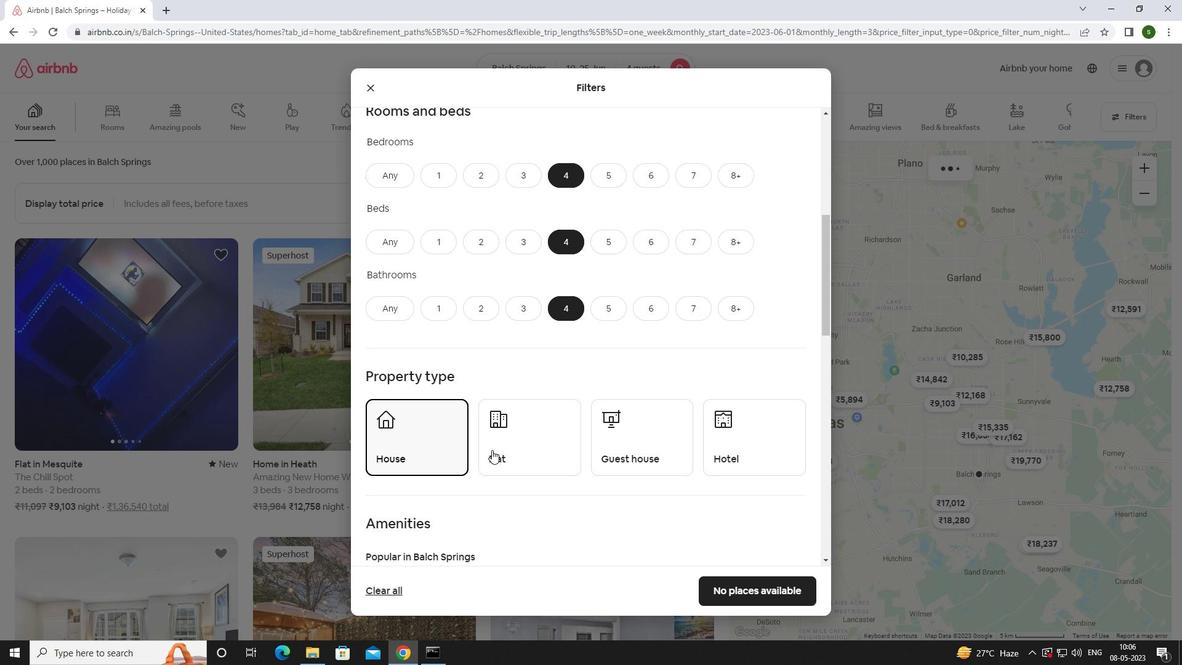 
Action: Mouse pressed left at (532, 440)
Screenshot: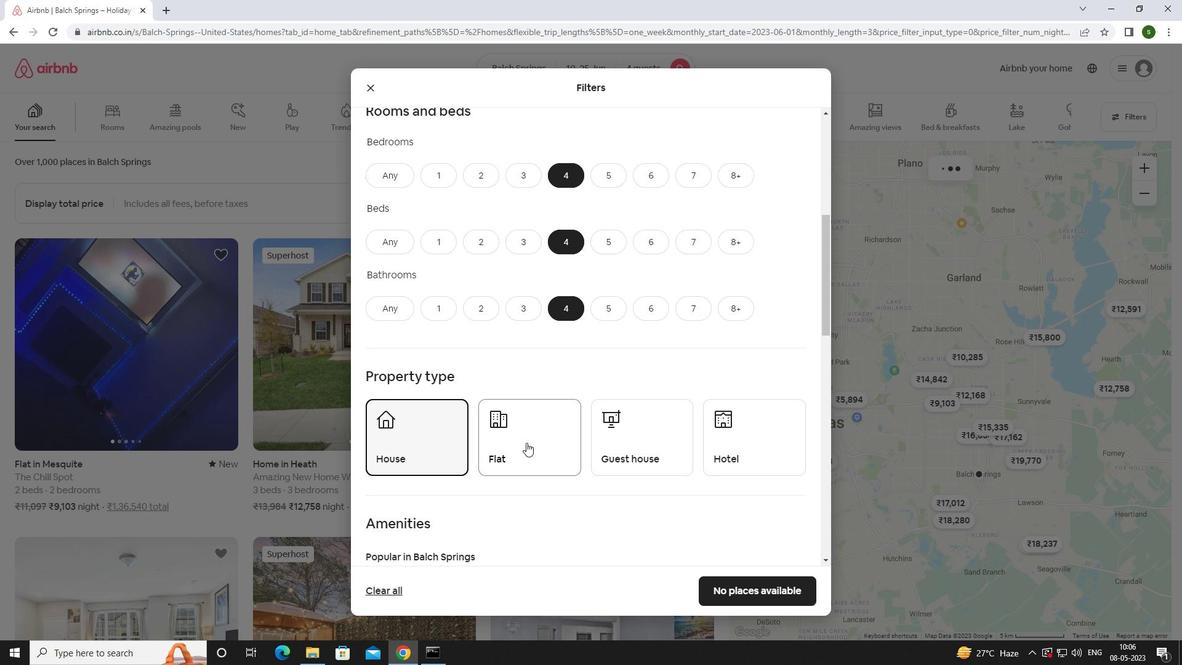 
Action: Mouse moved to (634, 457)
Screenshot: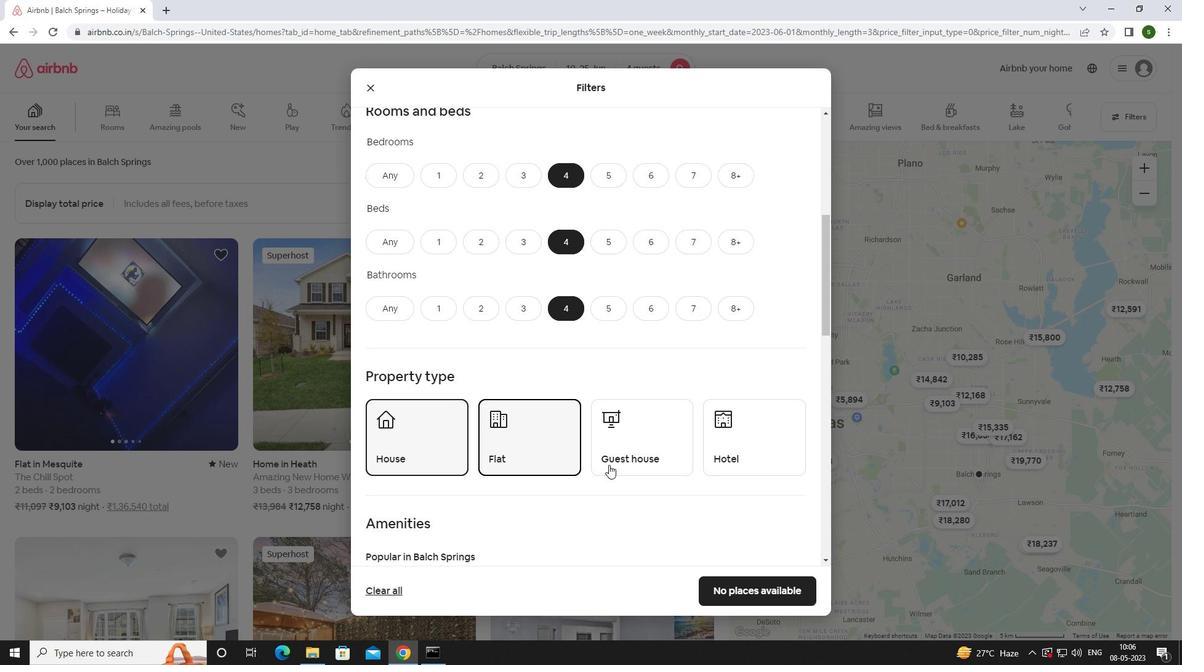 
Action: Mouse pressed left at (634, 457)
Screenshot: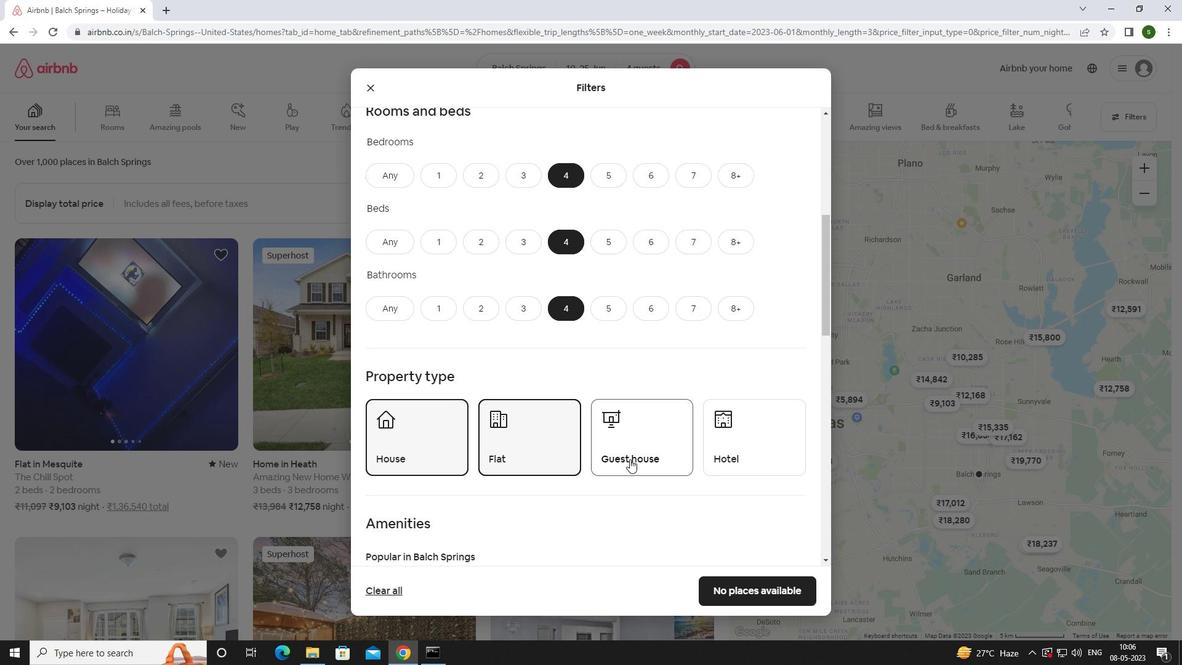 
Action: Mouse moved to (727, 437)
Screenshot: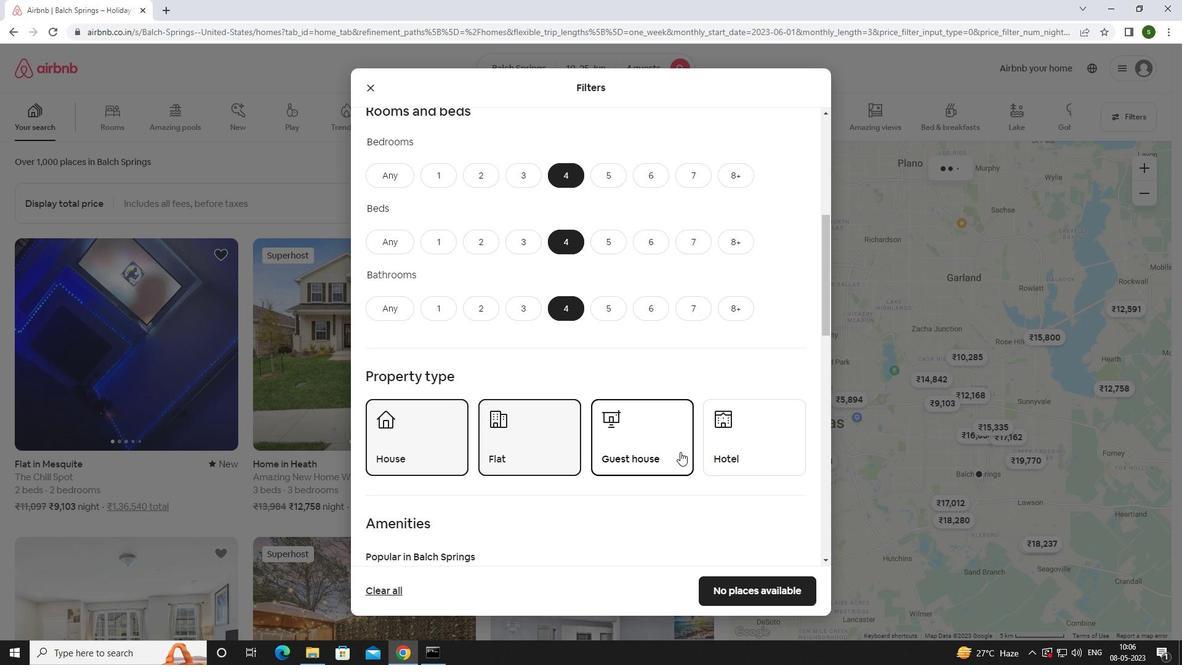 
Action: Mouse pressed left at (727, 437)
Screenshot: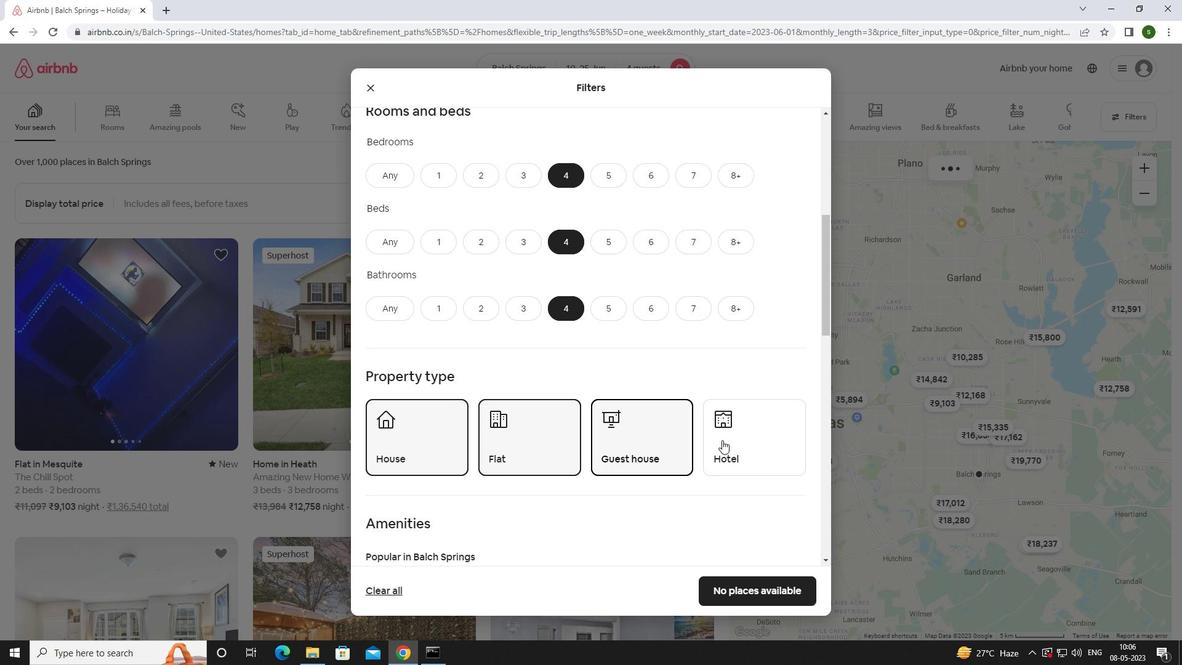 
Action: Mouse moved to (534, 410)
Screenshot: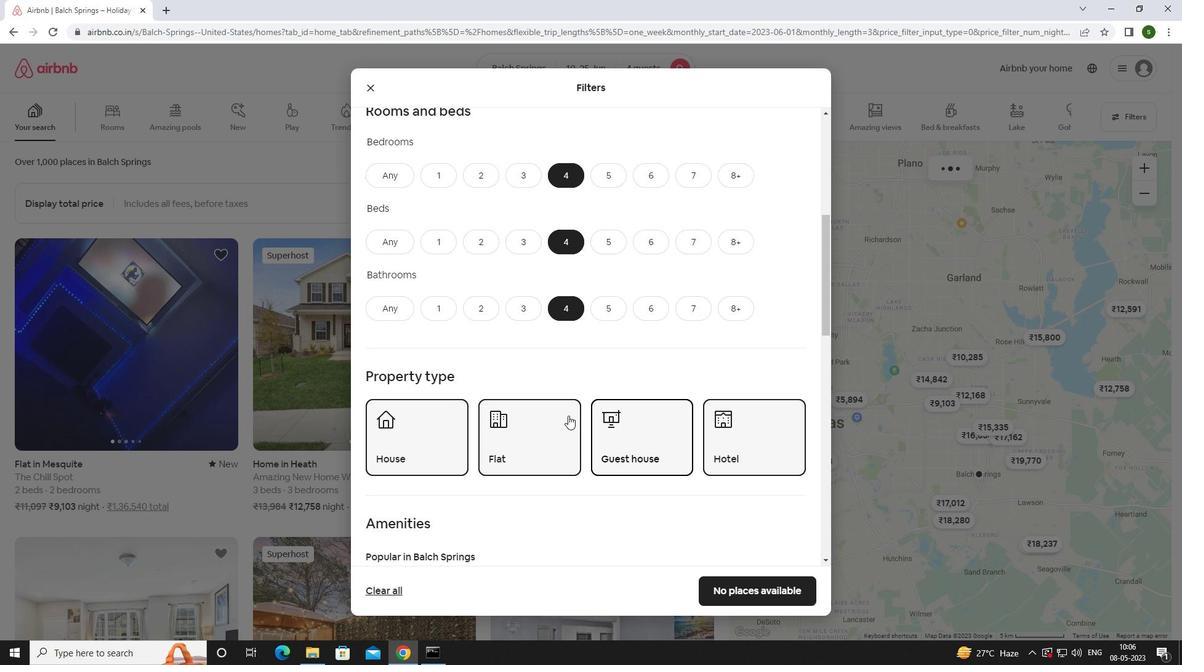 
Action: Mouse scrolled (534, 409) with delta (0, 0)
Screenshot: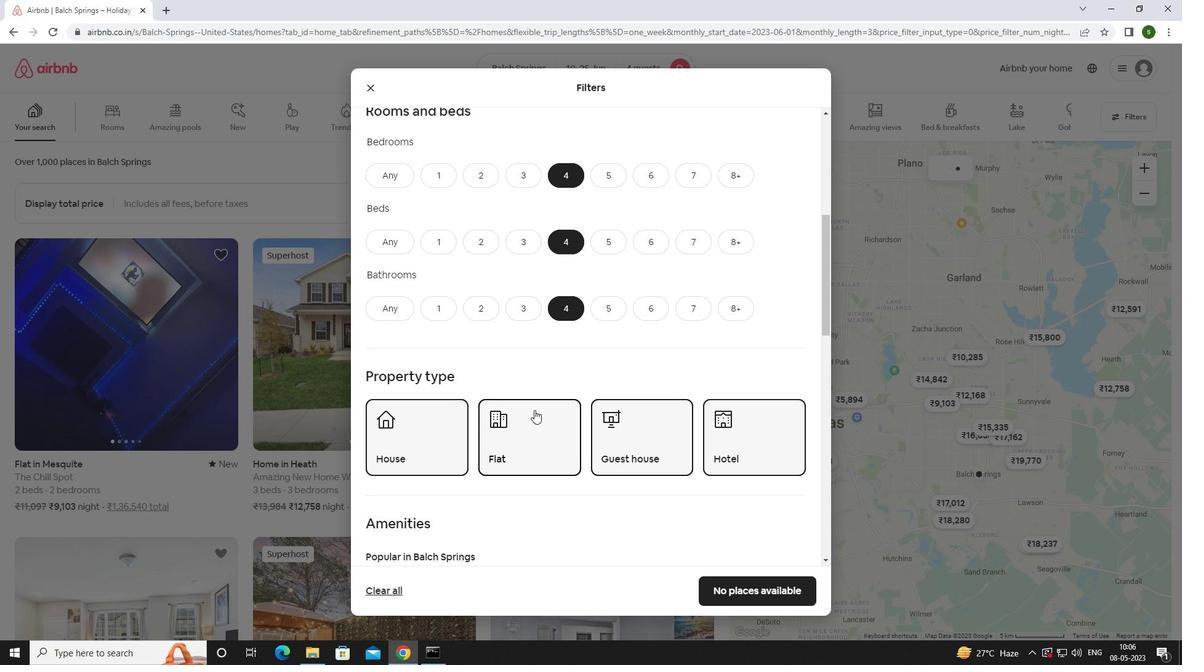
Action: Mouse scrolled (534, 409) with delta (0, 0)
Screenshot: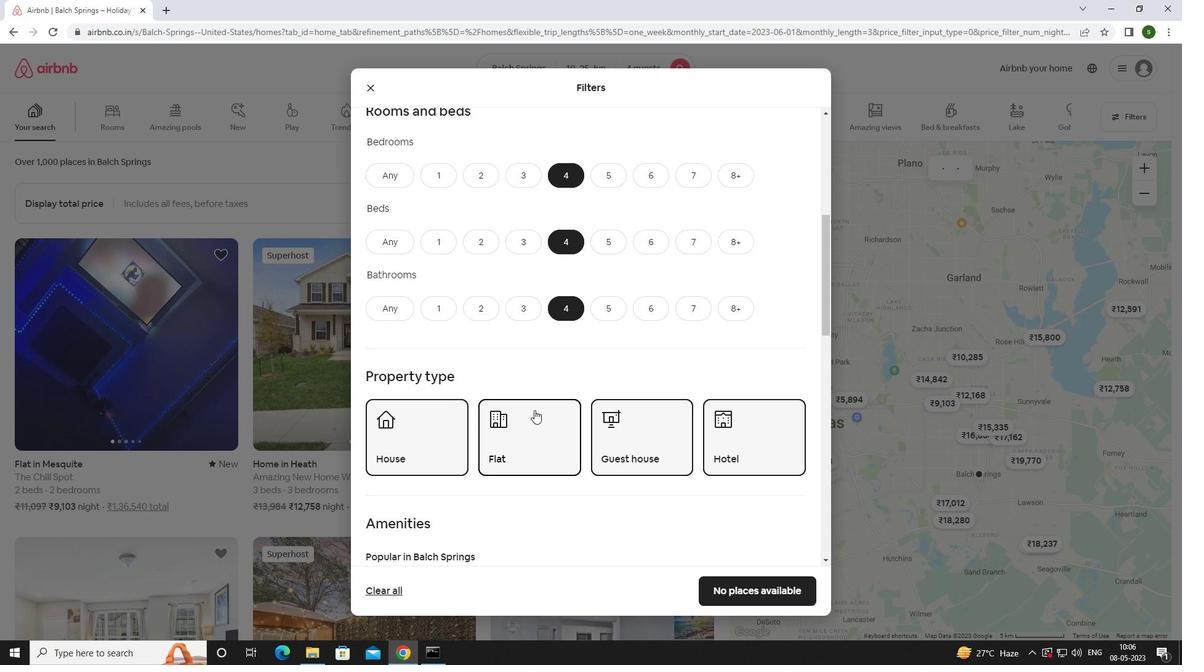 
Action: Mouse scrolled (534, 409) with delta (0, 0)
Screenshot: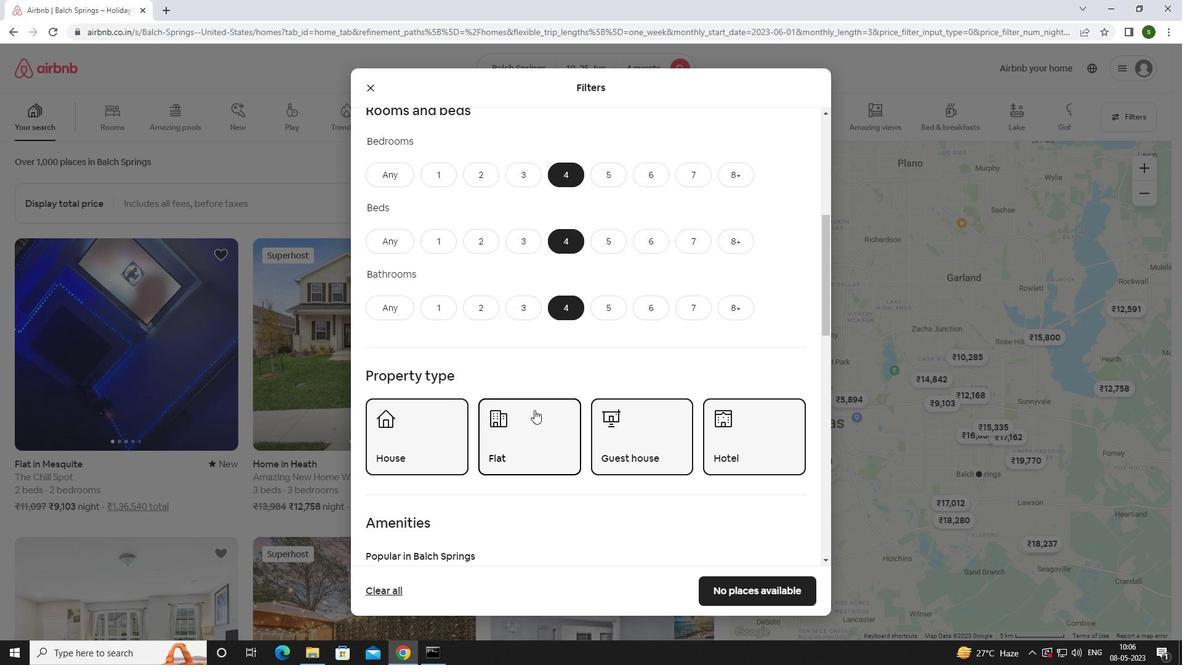
Action: Mouse moved to (588, 398)
Screenshot: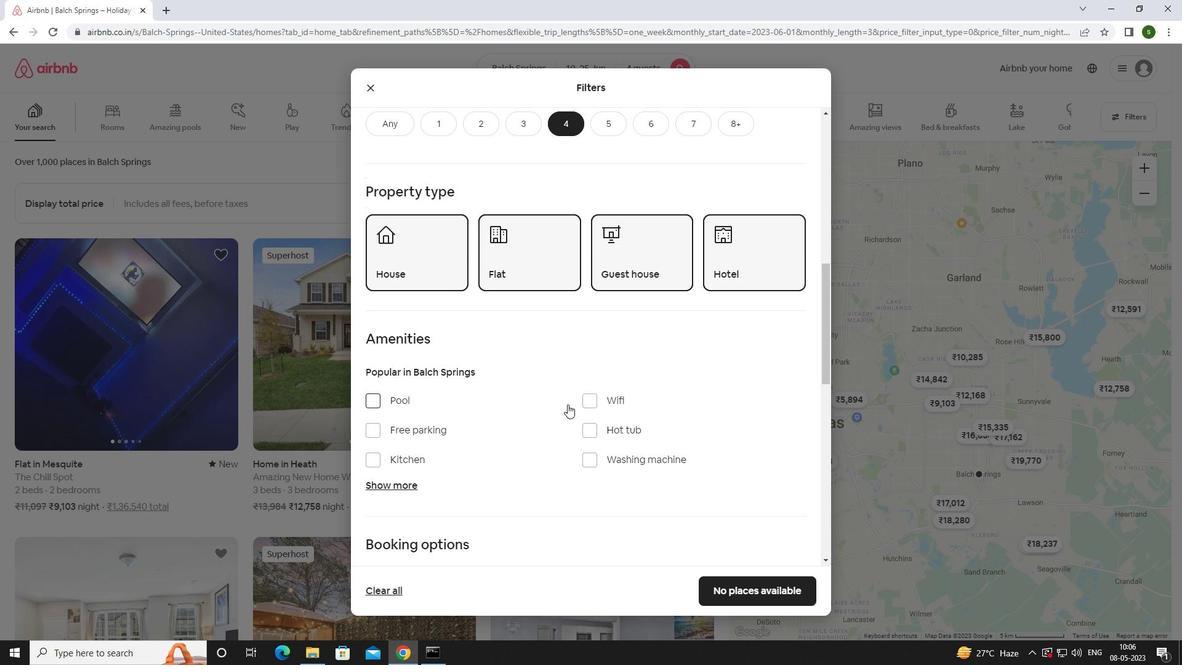 
Action: Mouse pressed left at (588, 398)
Screenshot: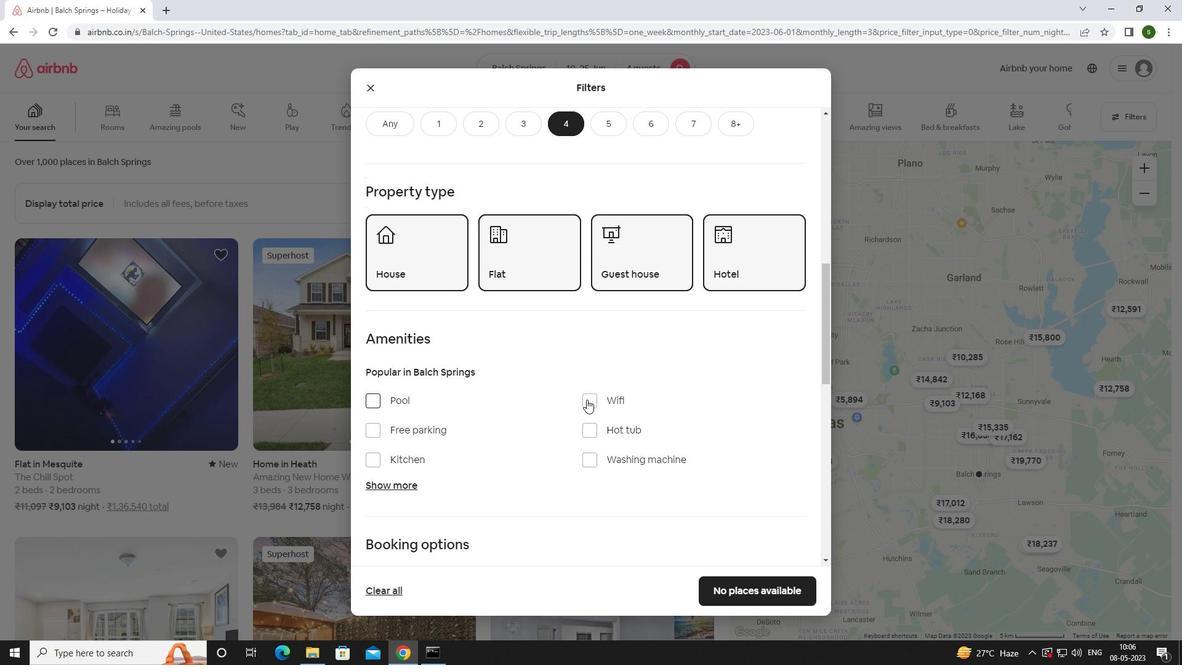 
Action: Mouse moved to (437, 434)
Screenshot: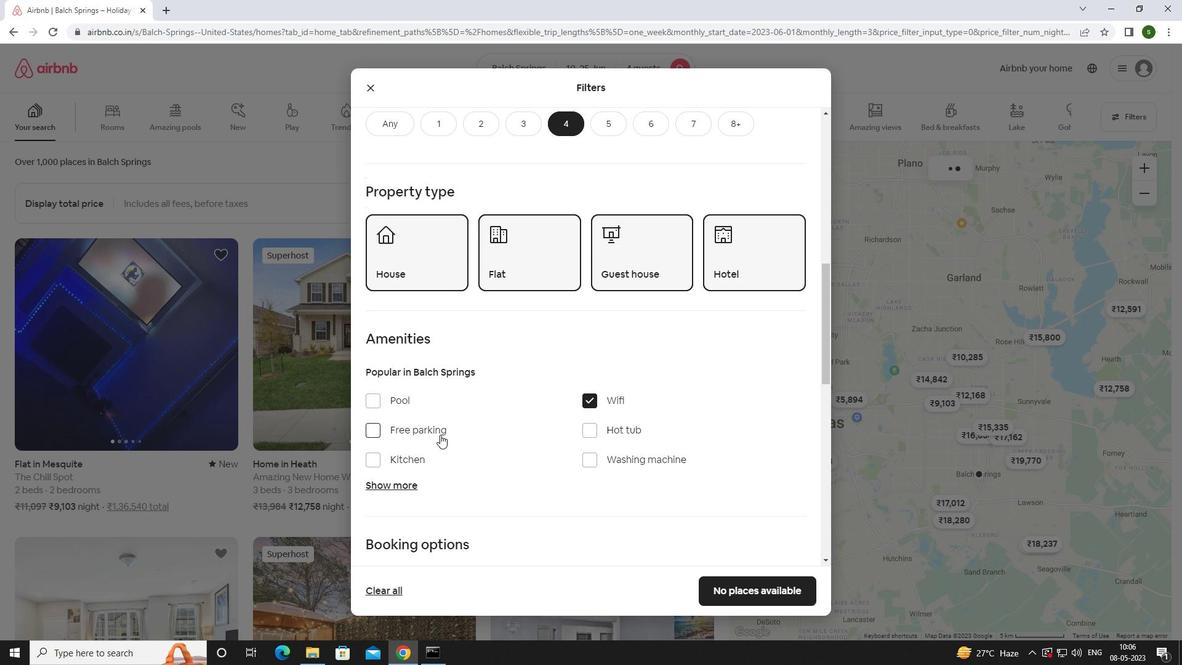 
Action: Mouse pressed left at (437, 434)
Screenshot: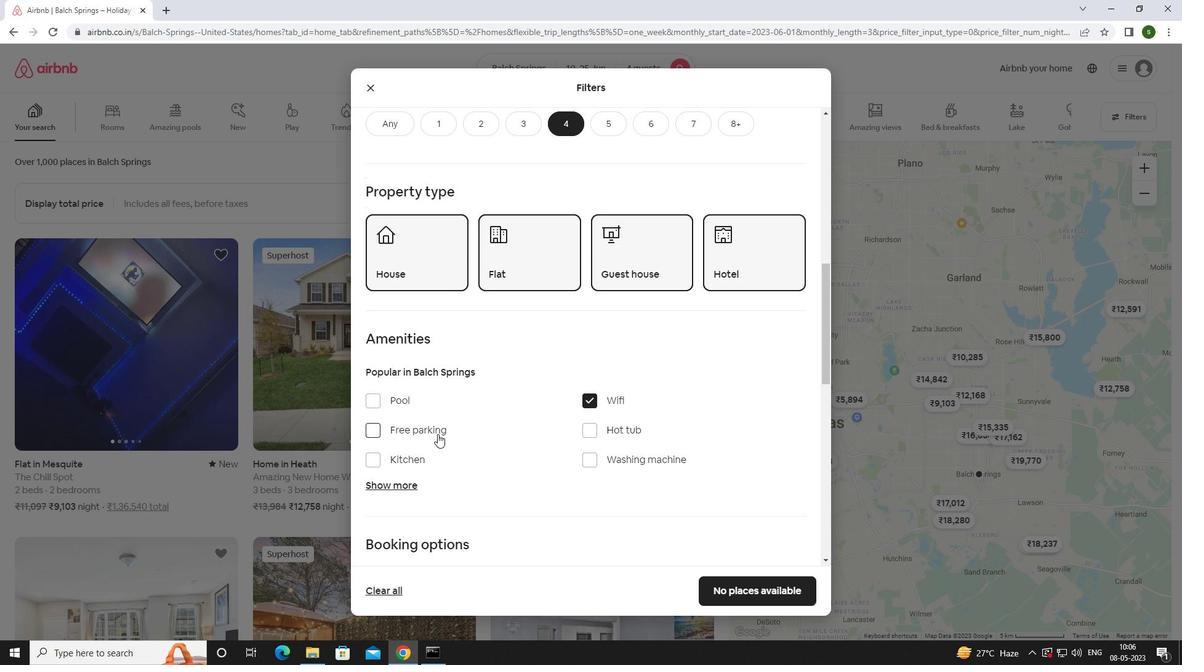 
Action: Mouse moved to (403, 488)
Screenshot: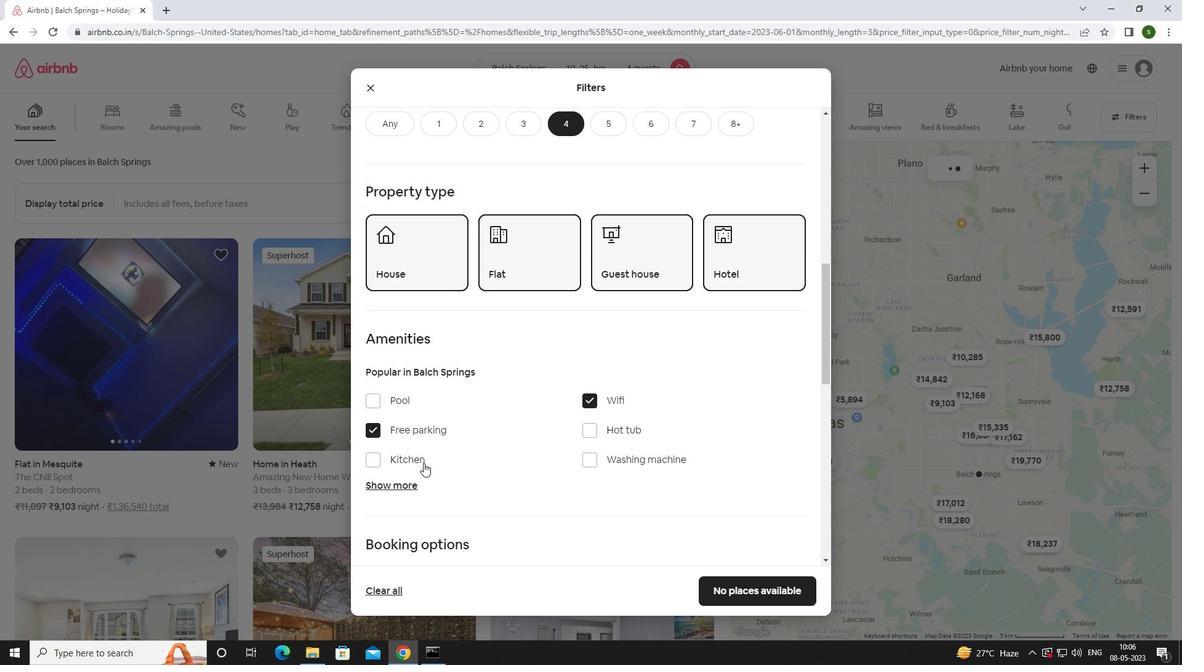 
Action: Mouse pressed left at (403, 488)
Screenshot: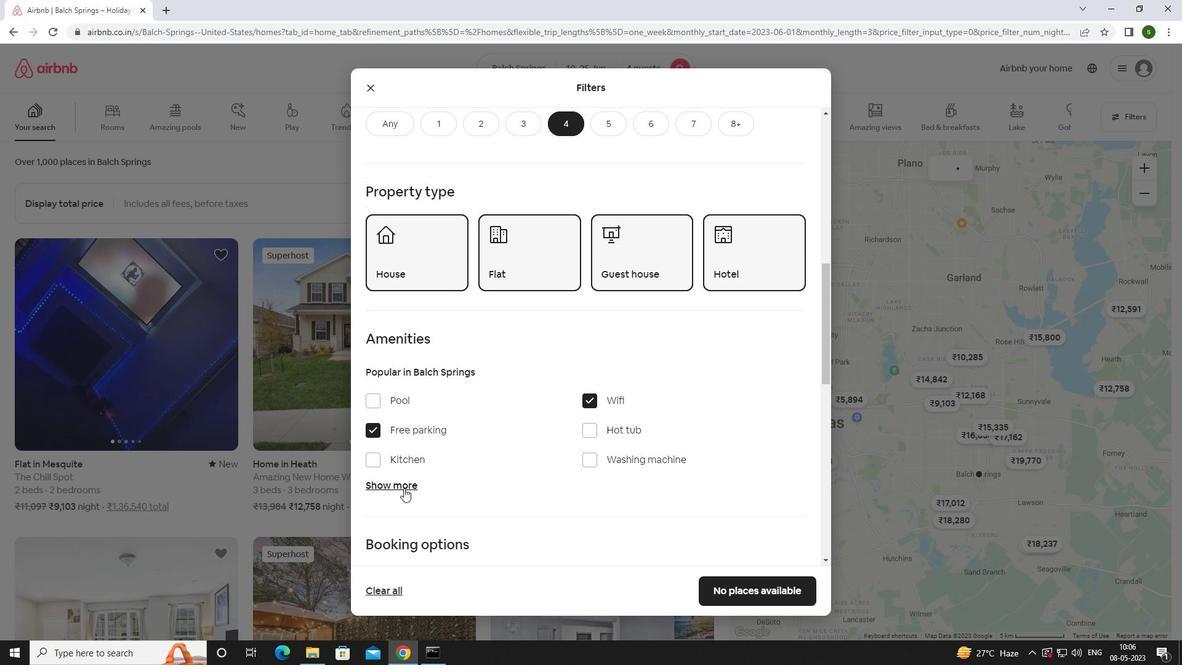 
Action: Mouse moved to (464, 448)
Screenshot: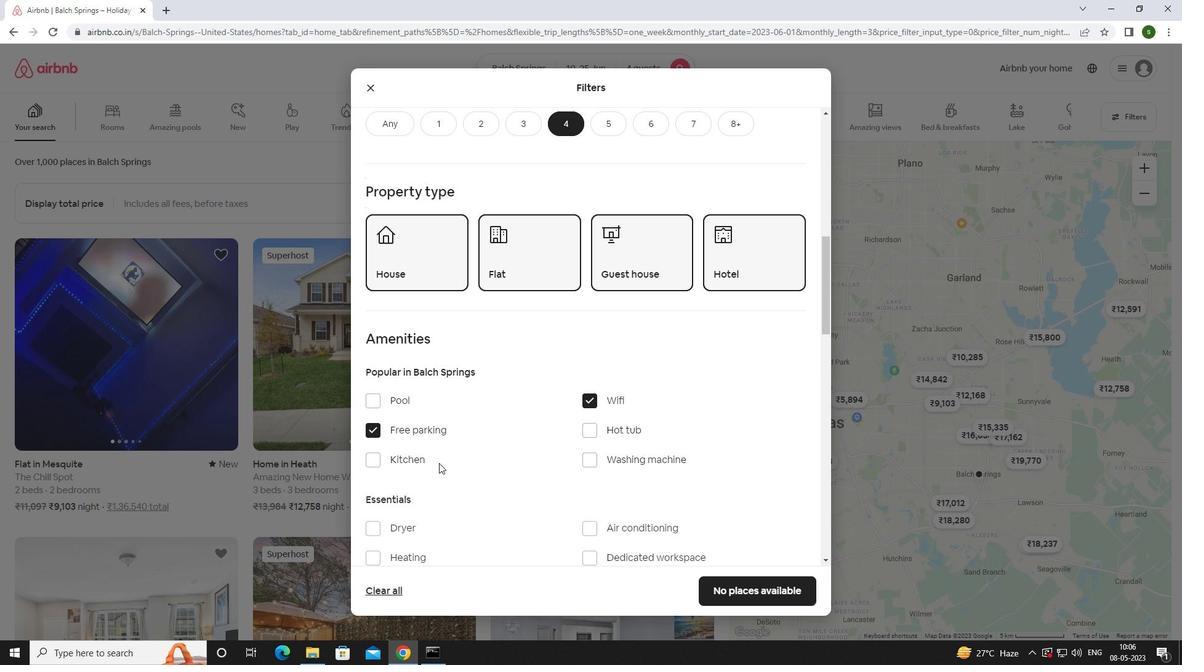
Action: Mouse scrolled (464, 447) with delta (0, 0)
Screenshot: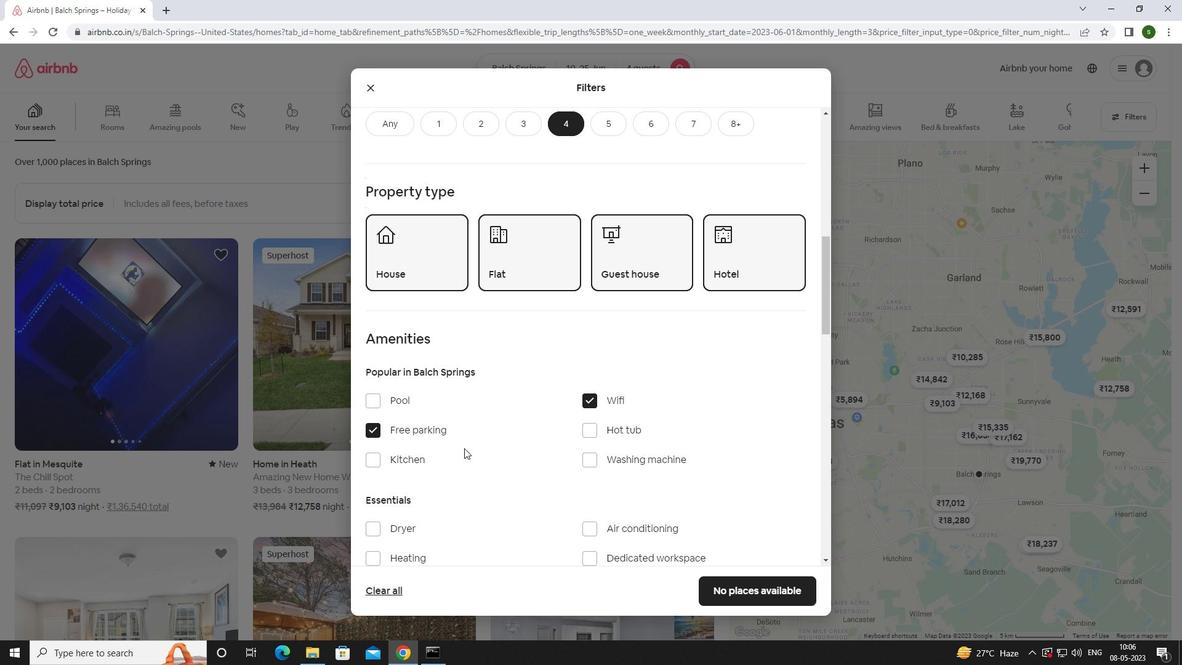 
Action: Mouse scrolled (464, 447) with delta (0, 0)
Screenshot: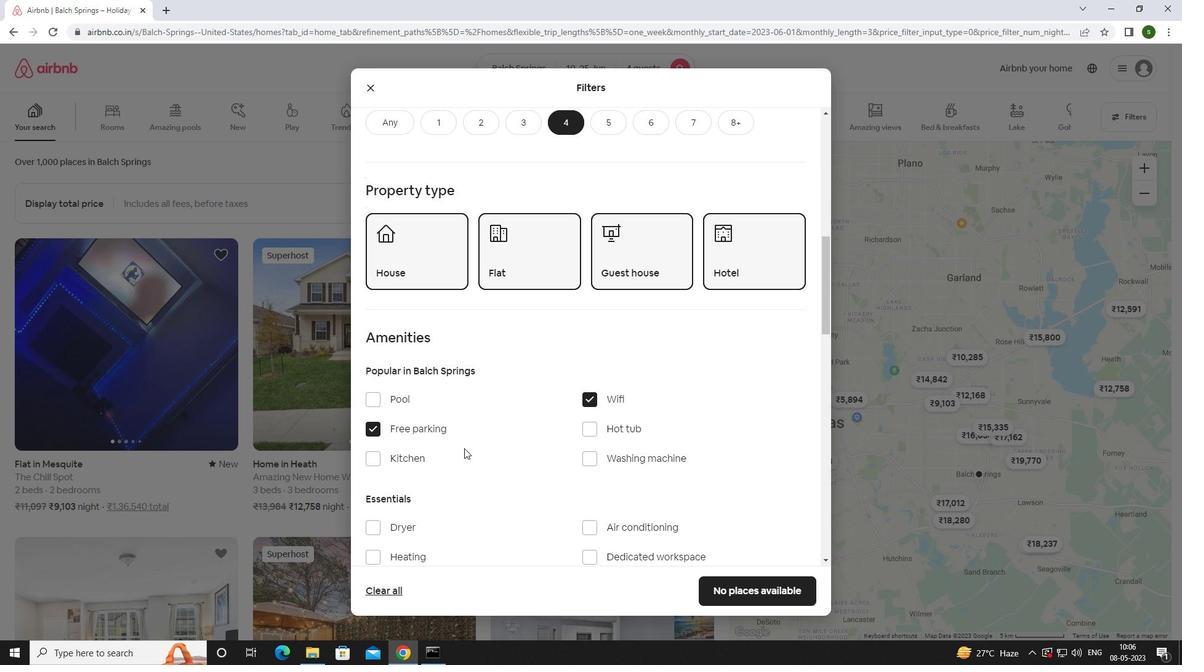 
Action: Mouse scrolled (464, 447) with delta (0, 0)
Screenshot: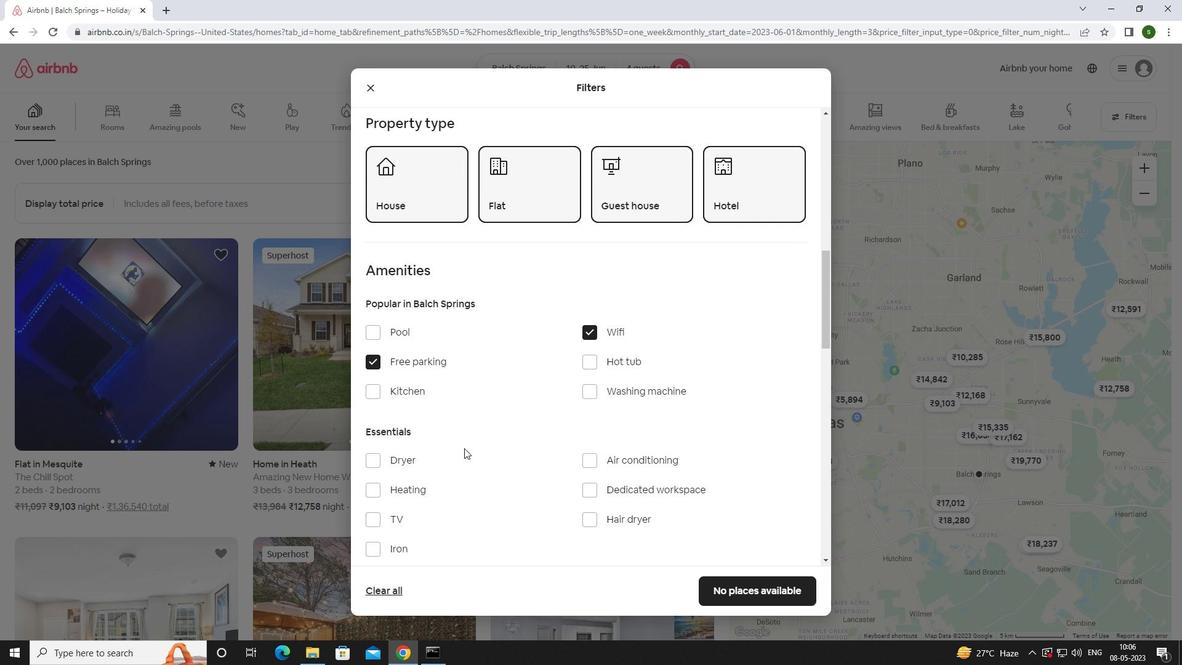 
Action: Mouse moved to (392, 405)
Screenshot: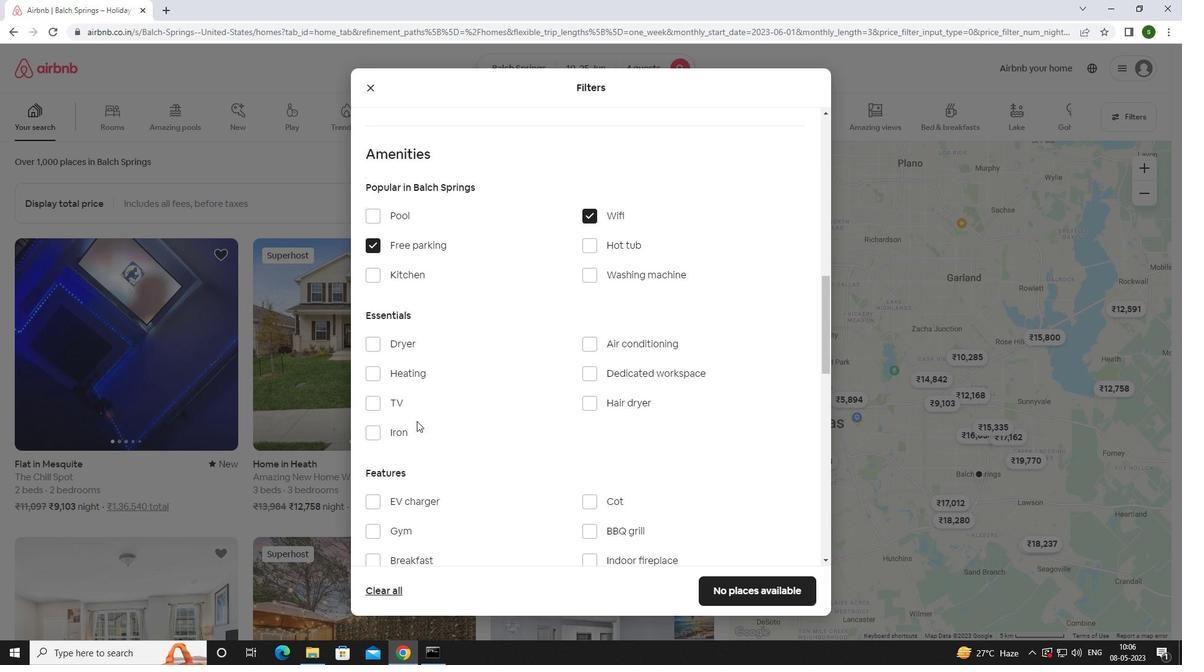 
Action: Mouse pressed left at (392, 405)
Screenshot: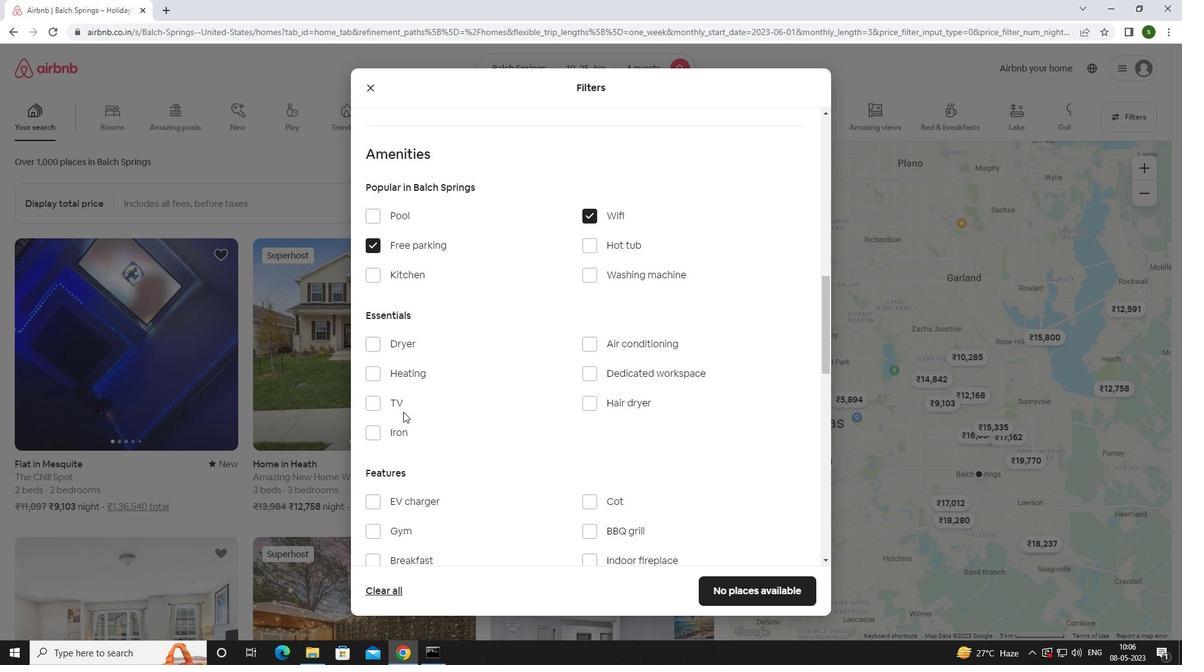 
Action: Mouse moved to (516, 447)
Screenshot: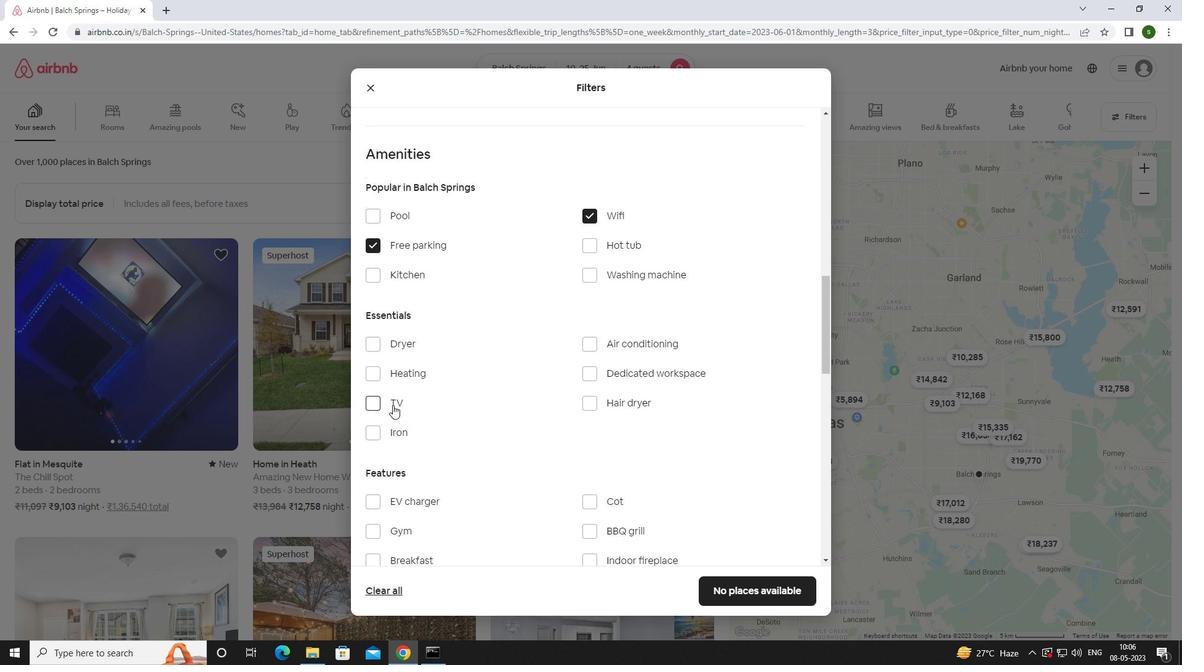 
Action: Mouse scrolled (516, 446) with delta (0, 0)
Screenshot: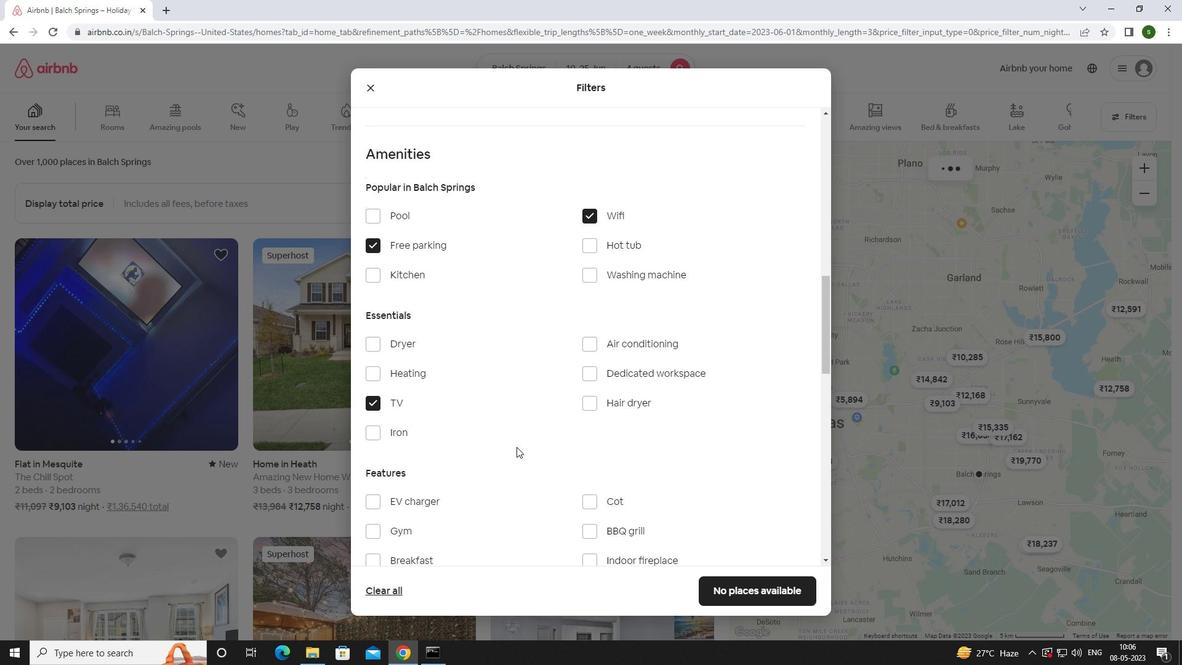 
Action: Mouse scrolled (516, 446) with delta (0, 0)
Screenshot: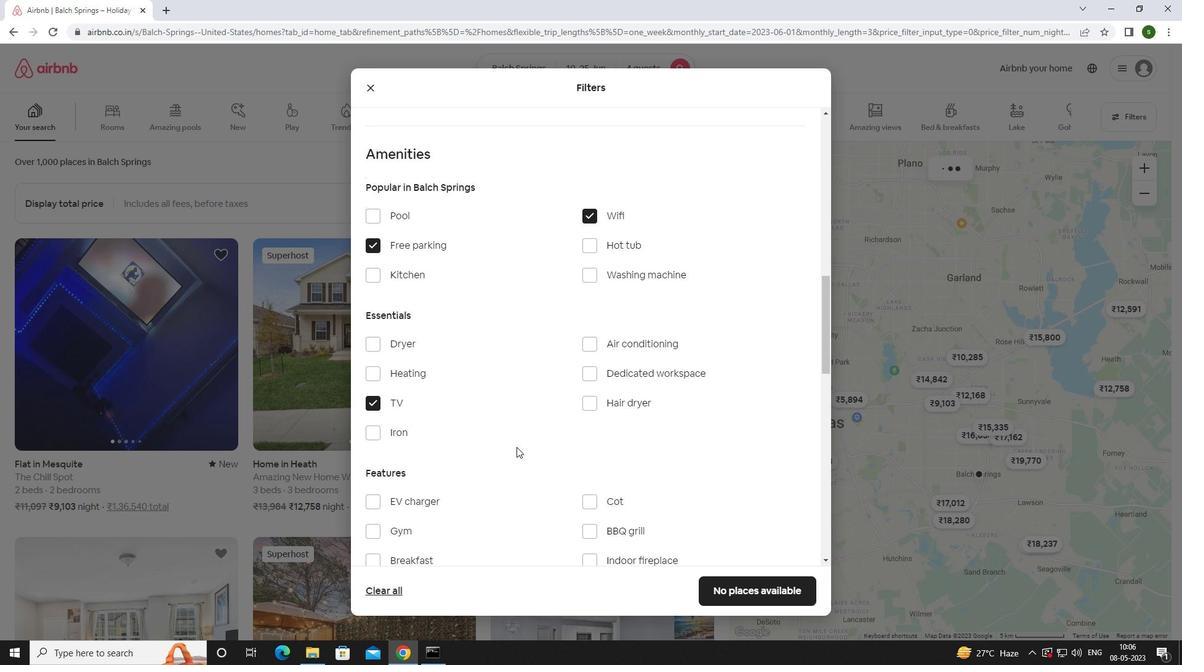 
Action: Mouse moved to (397, 411)
Screenshot: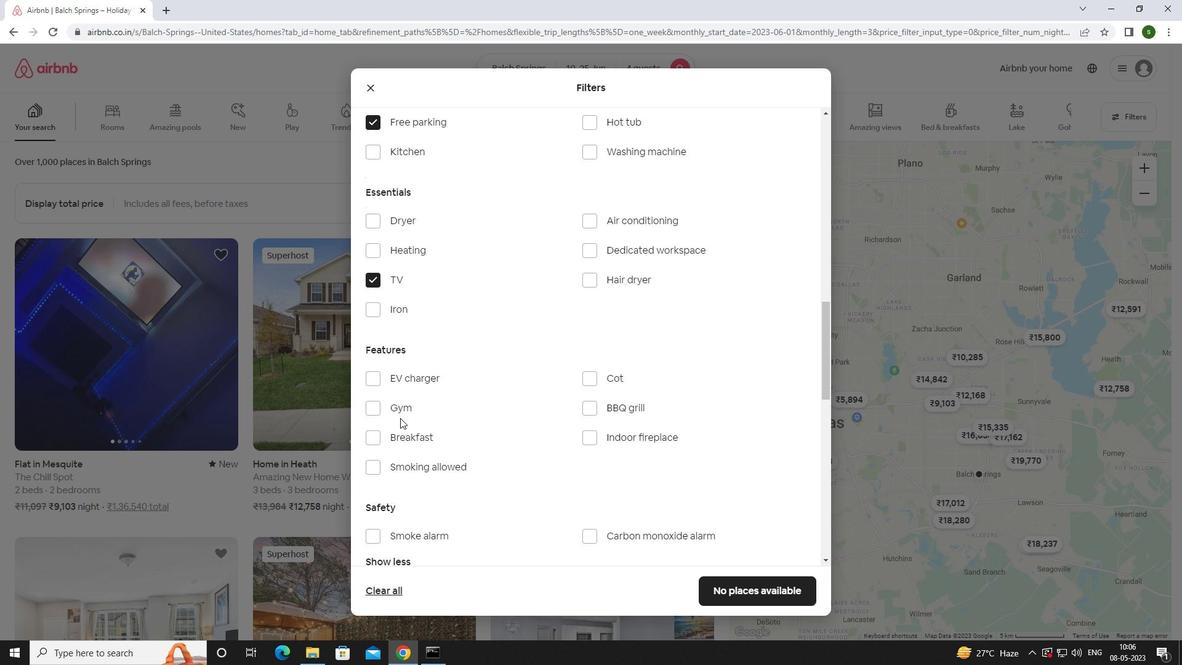 
Action: Mouse pressed left at (397, 411)
Screenshot: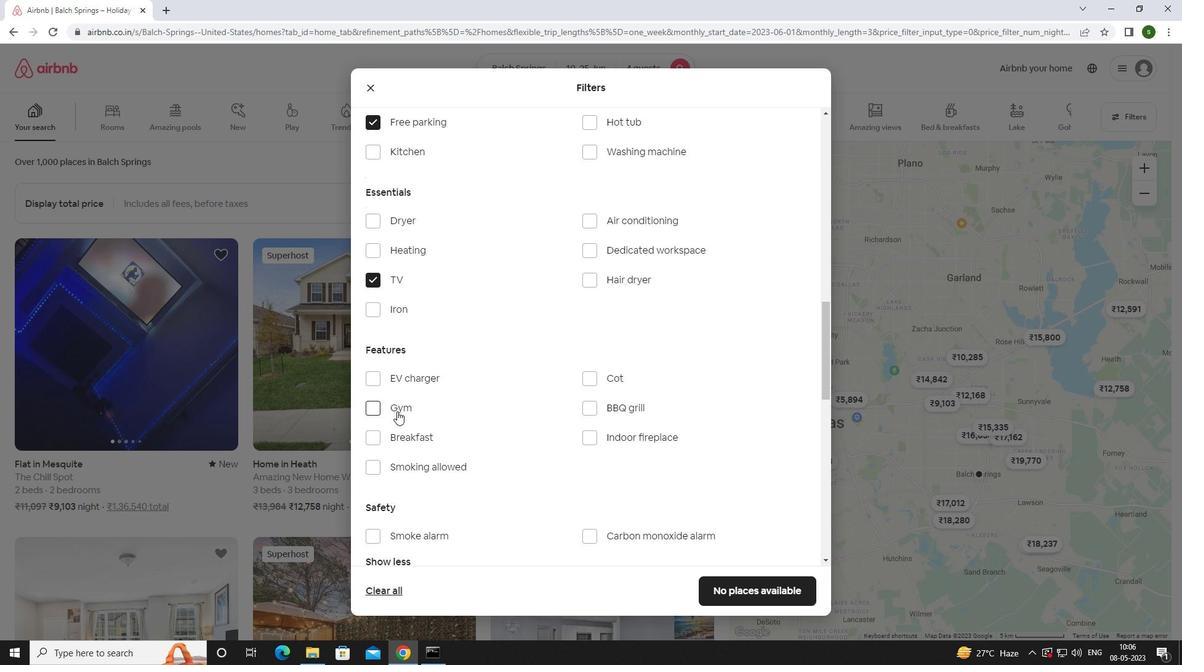
Action: Mouse moved to (397, 440)
Screenshot: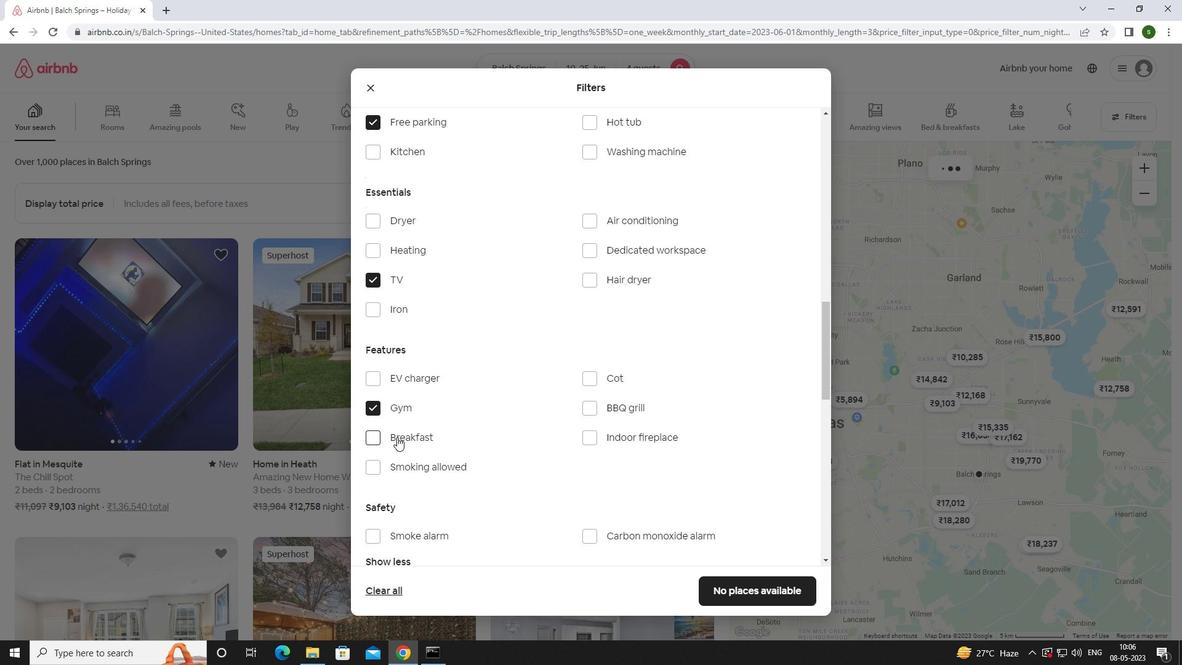 
Action: Mouse pressed left at (397, 440)
Screenshot: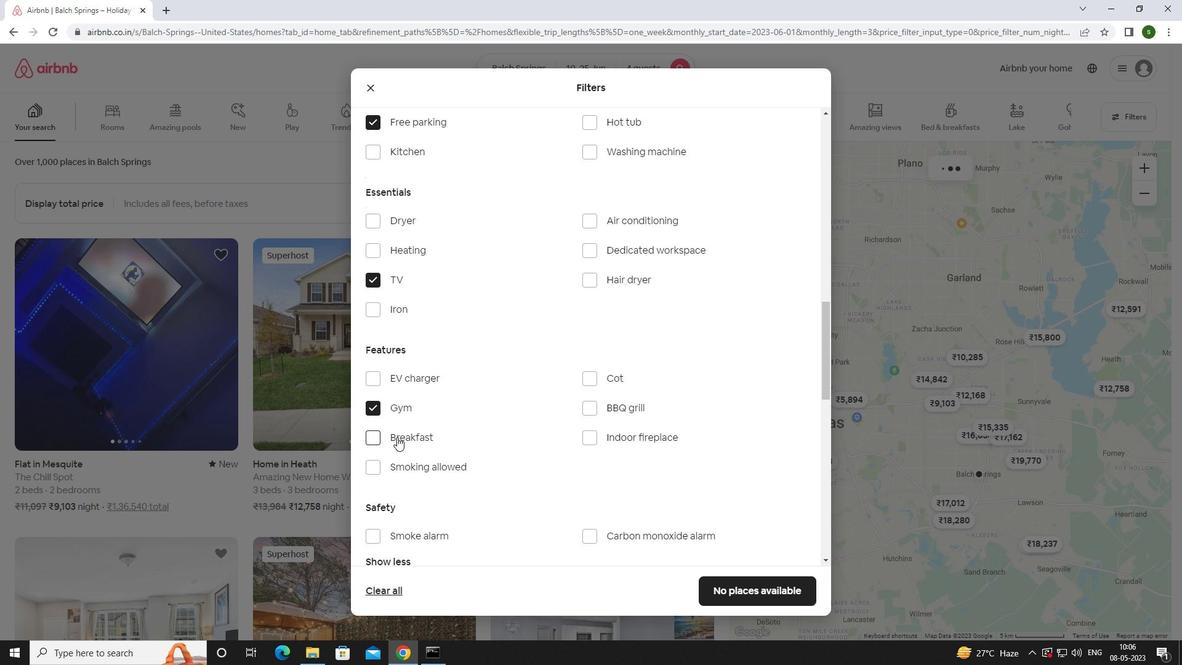 
Action: Mouse moved to (575, 460)
Screenshot: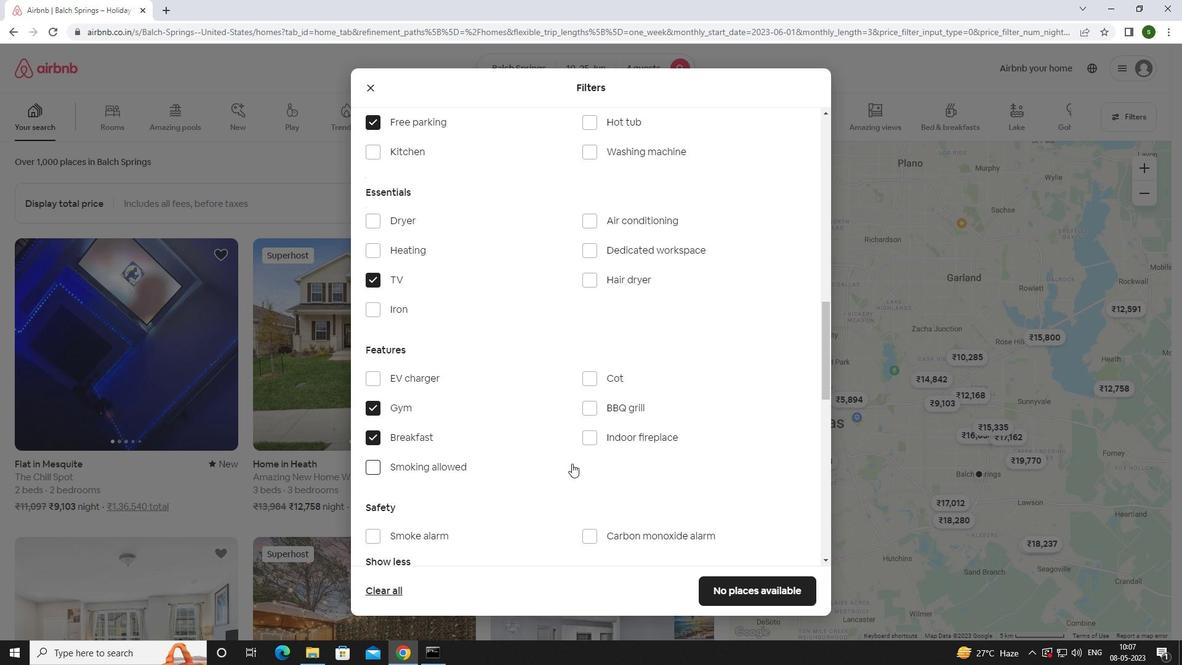 
Action: Mouse scrolled (575, 459) with delta (0, 0)
Screenshot: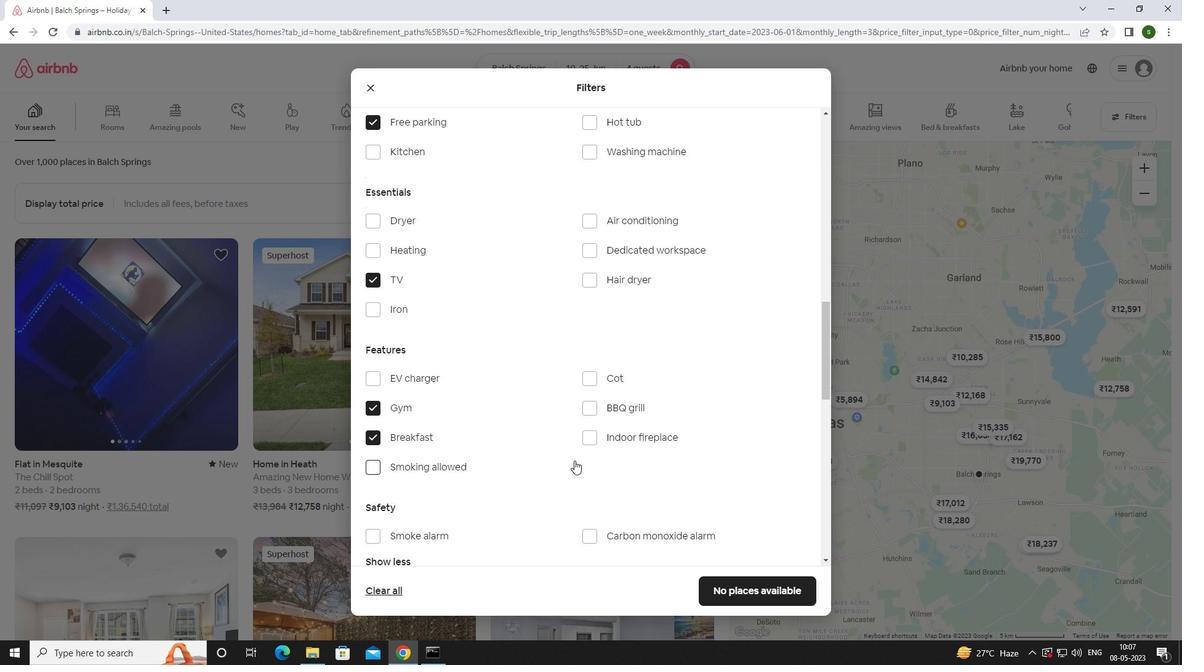 
Action: Mouse scrolled (575, 459) with delta (0, 0)
Screenshot: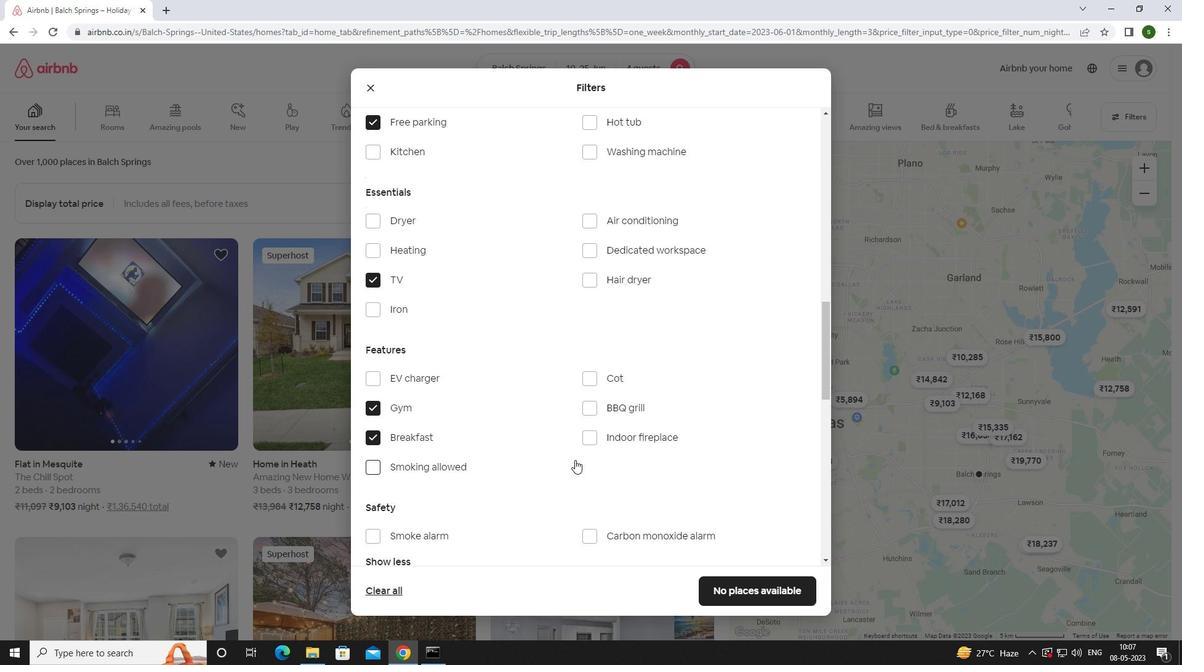
Action: Mouse scrolled (575, 459) with delta (0, 0)
Screenshot: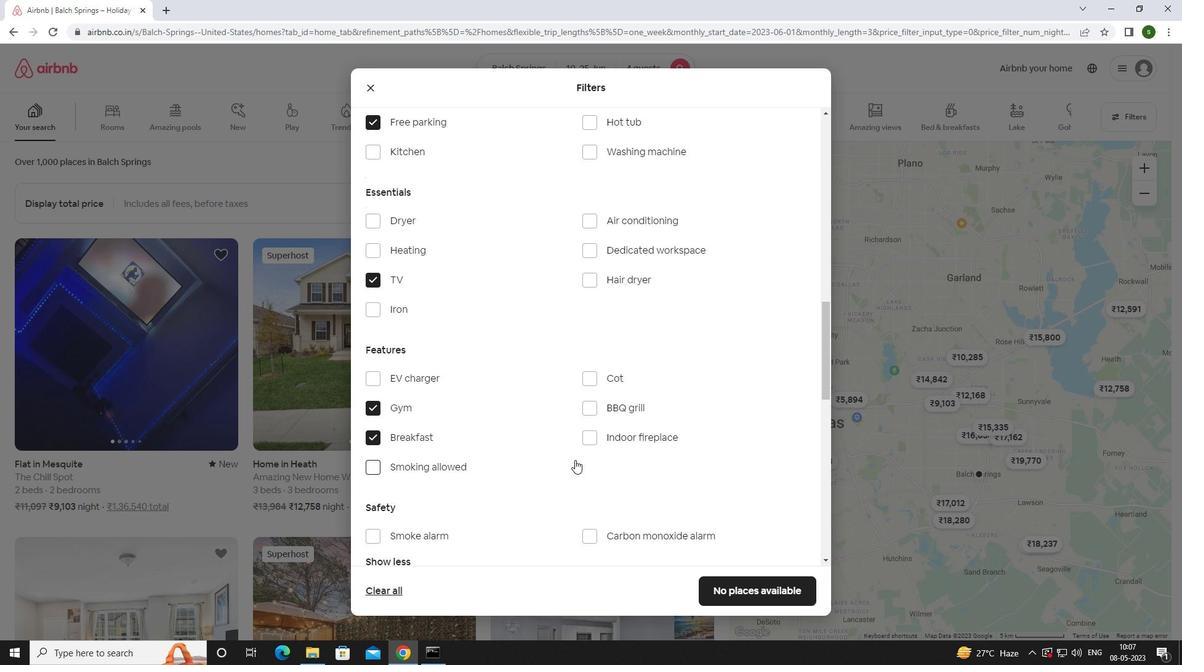 
Action: Mouse scrolled (575, 459) with delta (0, 0)
Screenshot: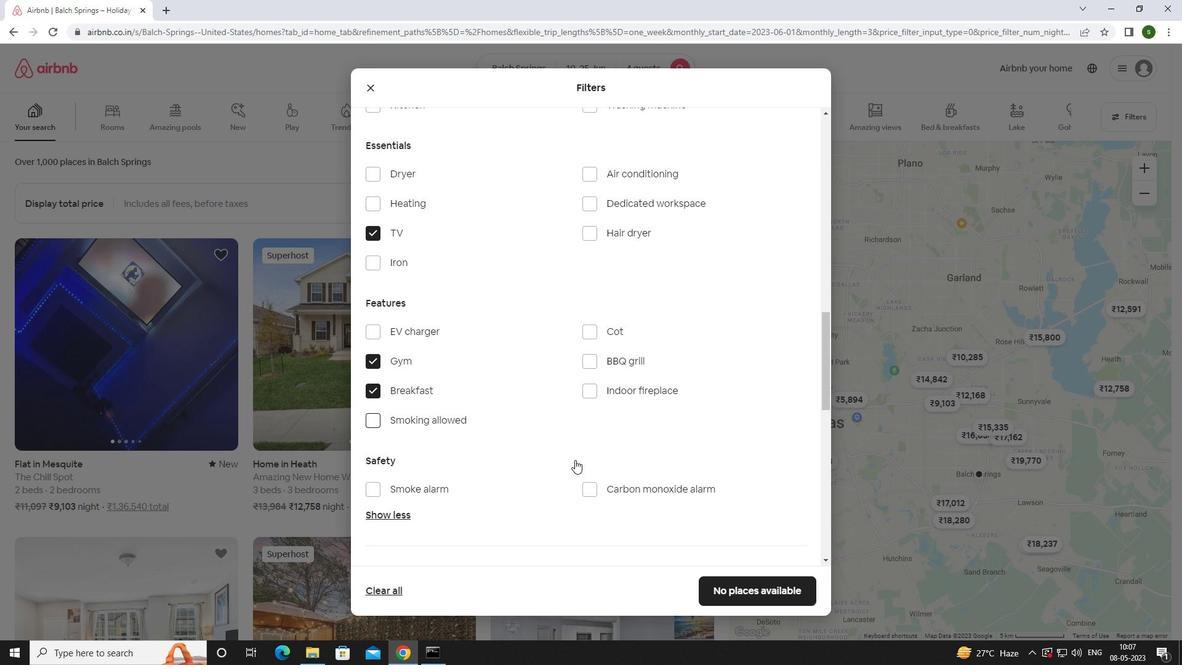 
Action: Mouse moved to (772, 460)
Screenshot: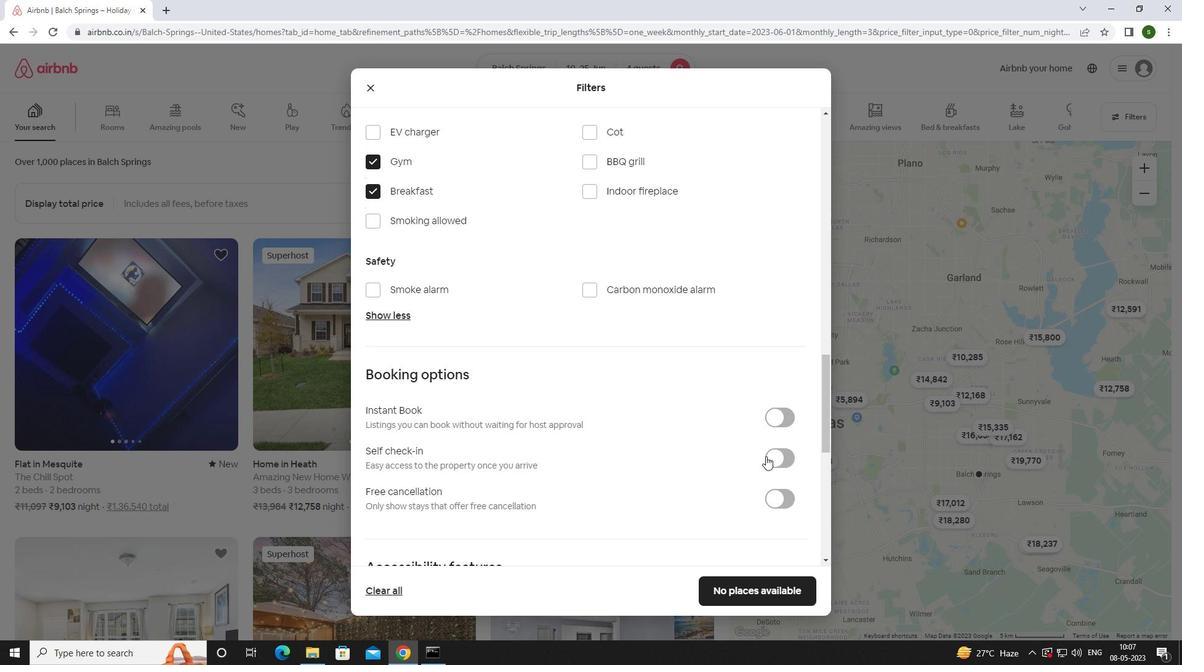 
Action: Mouse pressed left at (772, 460)
Screenshot: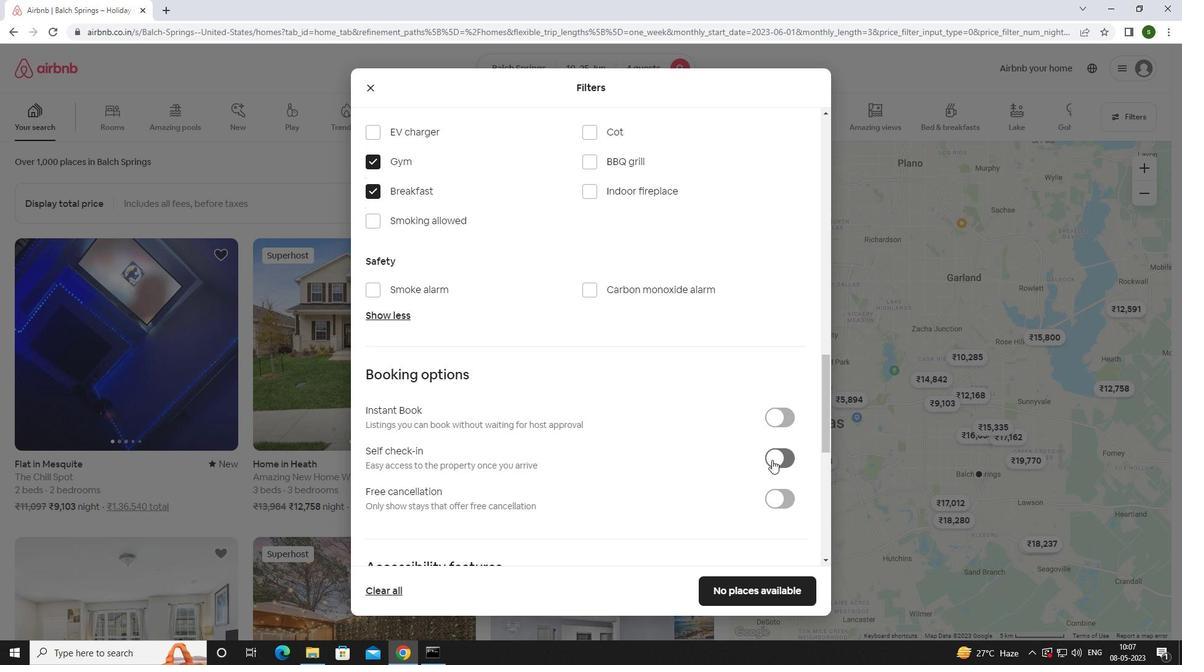 
Action: Mouse moved to (689, 446)
Screenshot: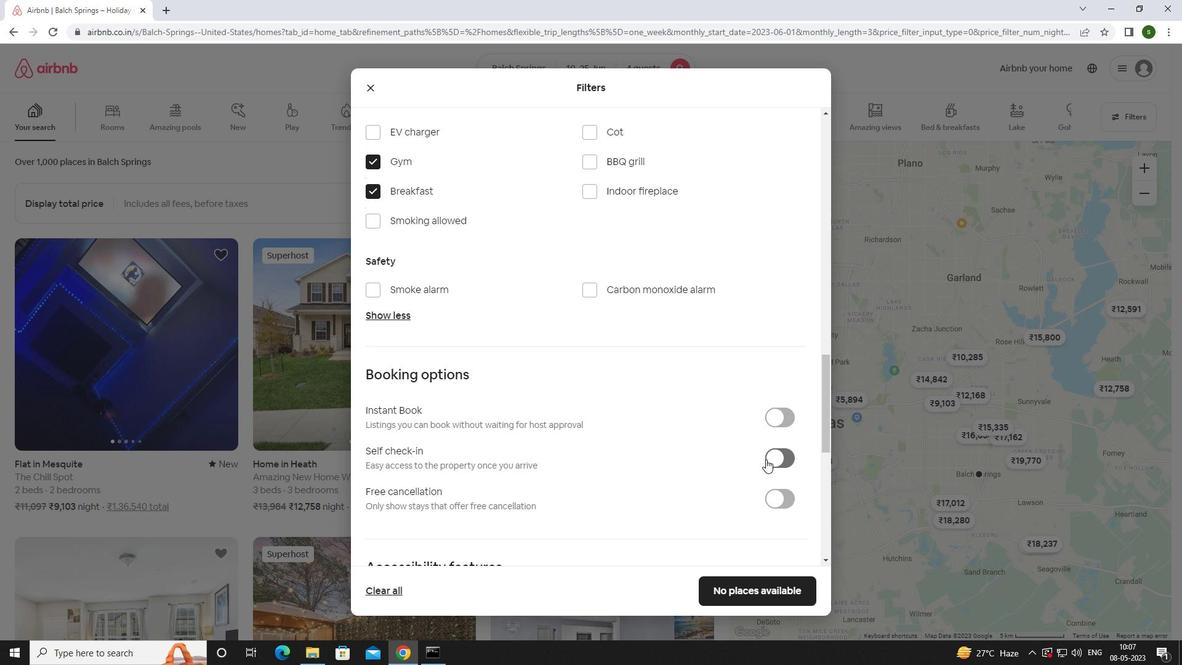 
Action: Mouse scrolled (689, 445) with delta (0, 0)
Screenshot: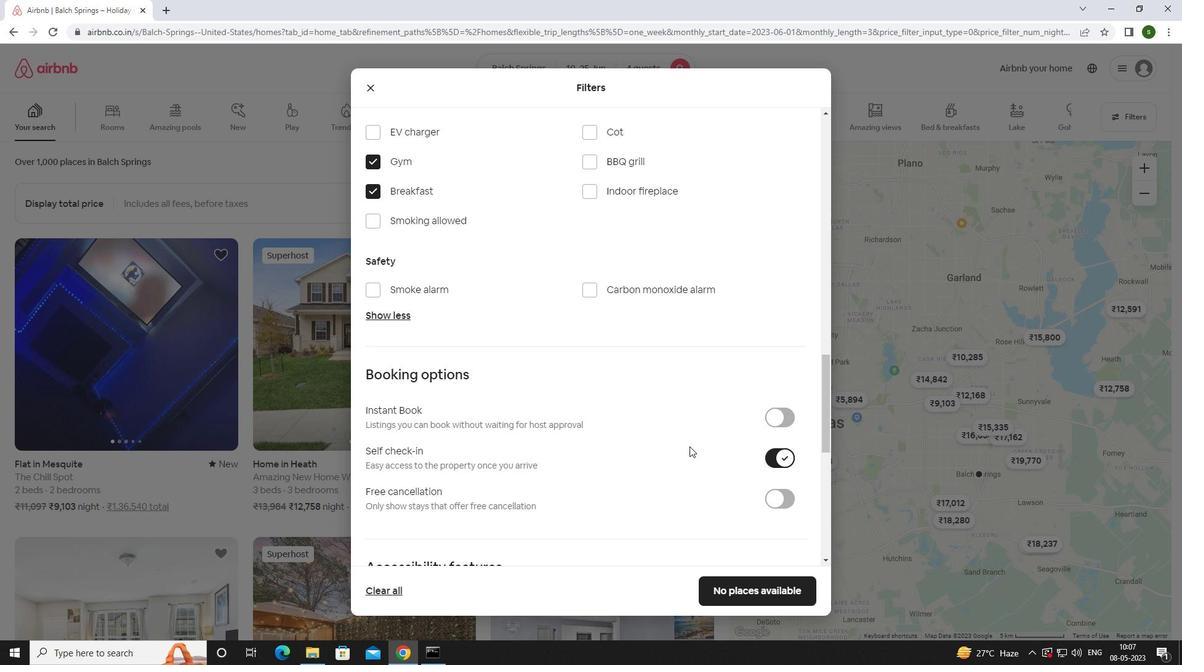 
Action: Mouse scrolled (689, 445) with delta (0, 0)
Screenshot: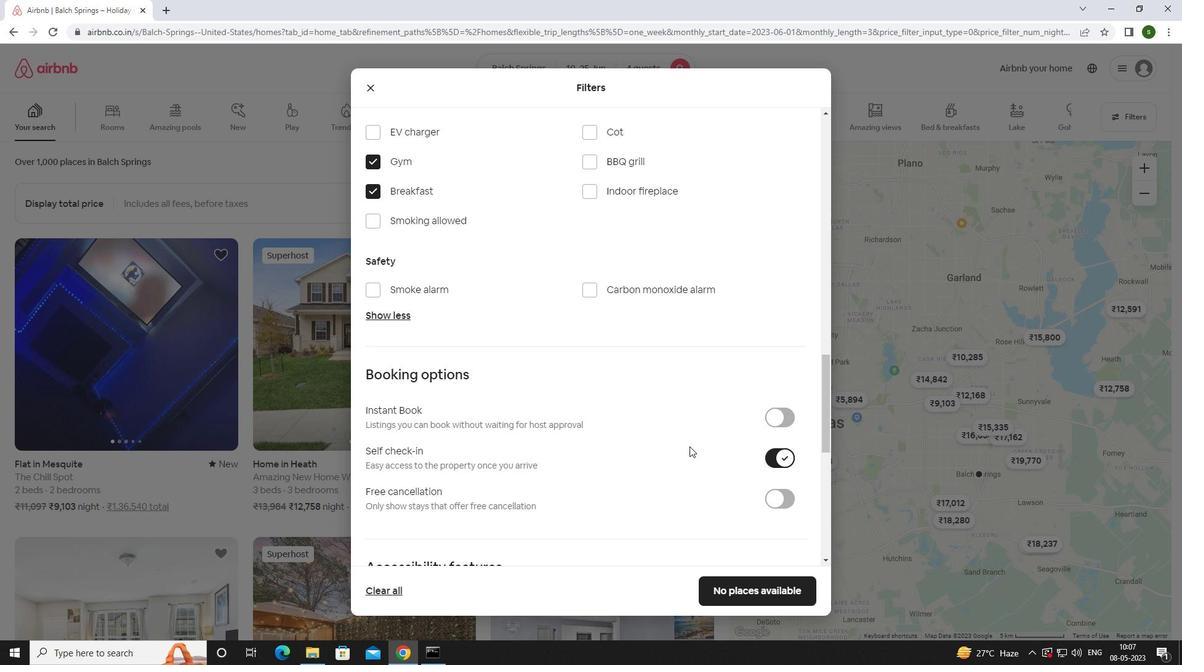 
Action: Mouse scrolled (689, 445) with delta (0, 0)
Screenshot: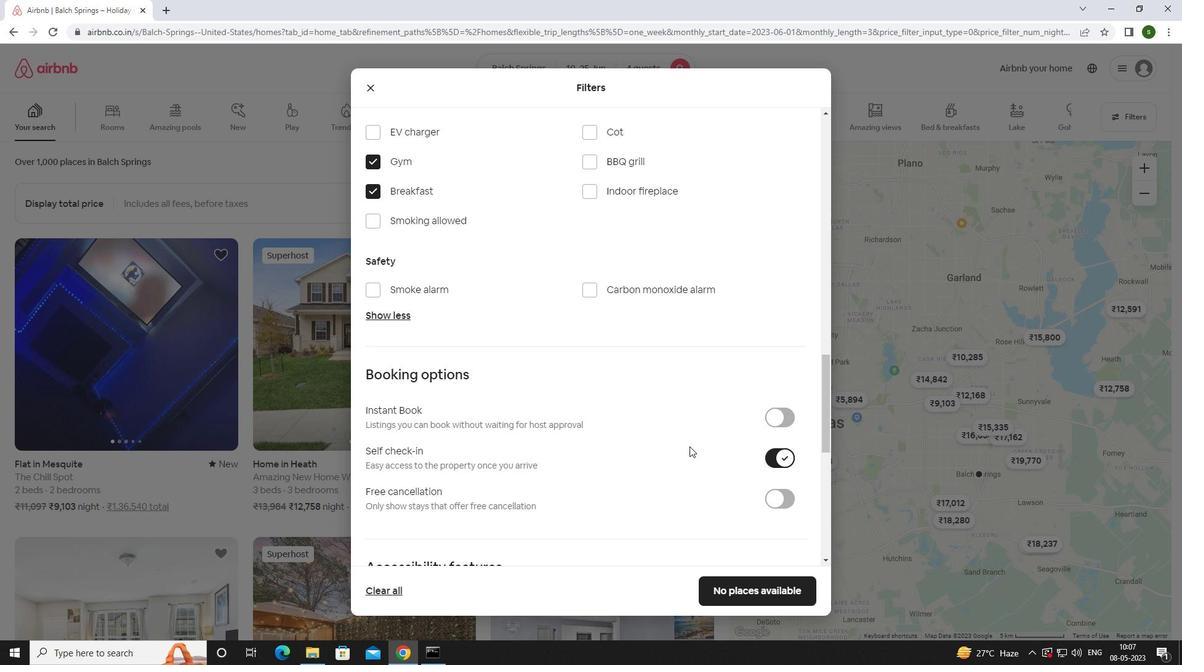 
Action: Mouse scrolled (689, 445) with delta (0, 0)
Screenshot: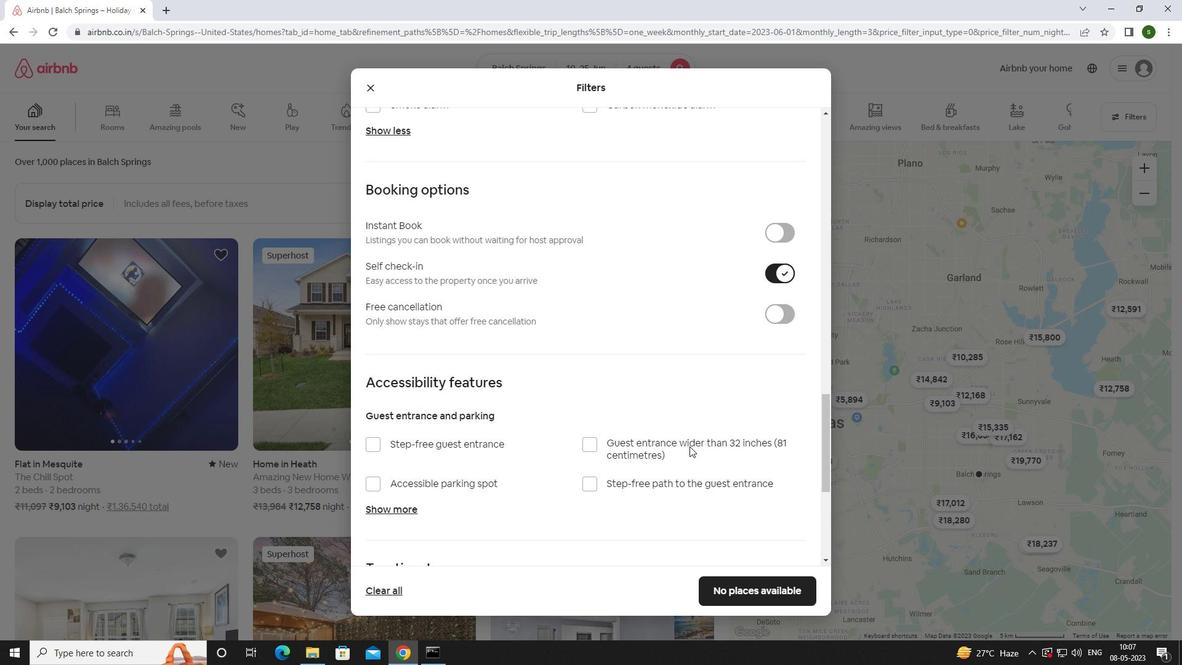 
Action: Mouse scrolled (689, 445) with delta (0, 0)
Screenshot: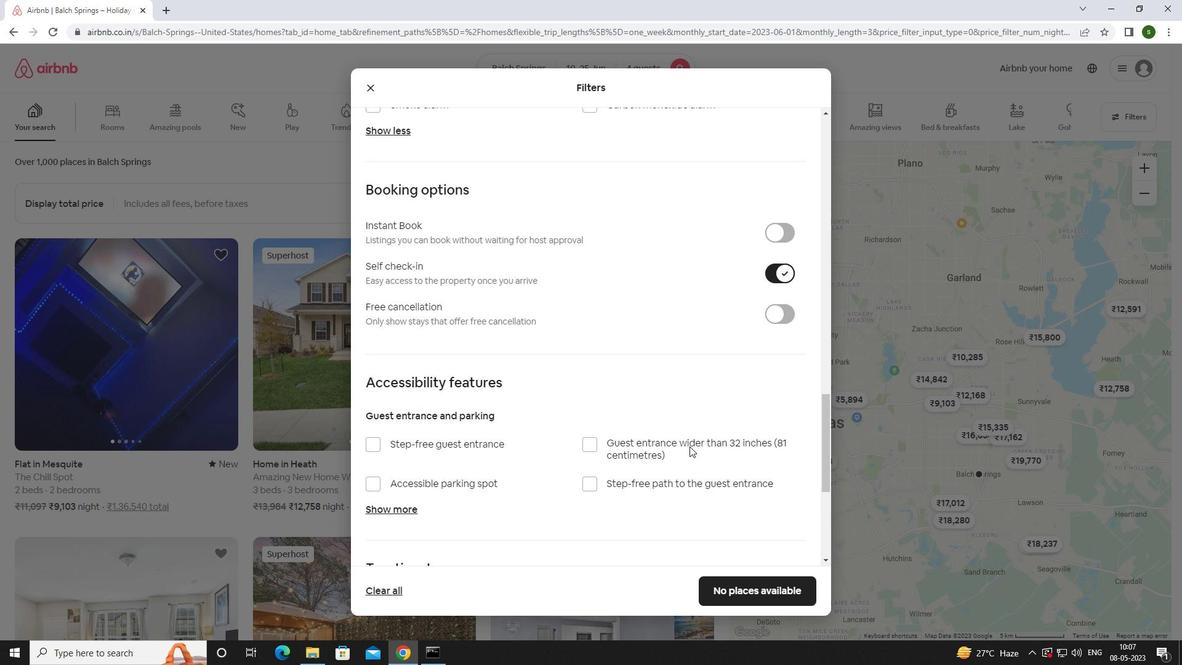 
Action: Mouse scrolled (689, 445) with delta (0, 0)
Screenshot: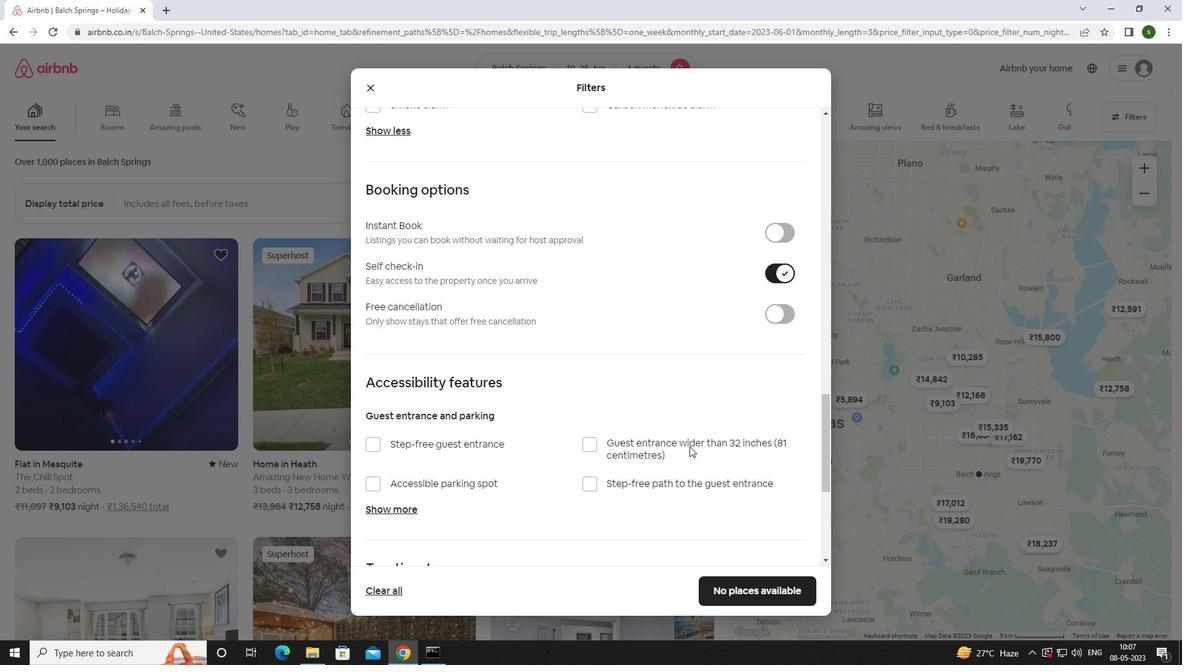 
Action: Mouse scrolled (689, 445) with delta (0, 0)
Screenshot: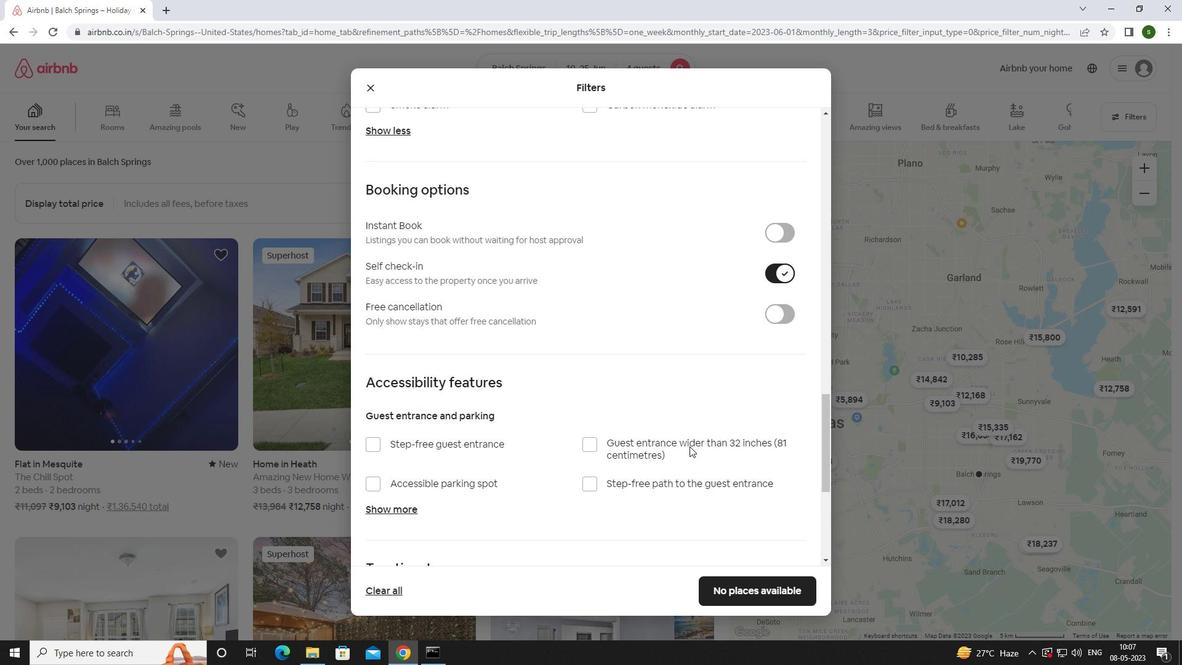 
Action: Mouse moved to (397, 535)
Screenshot: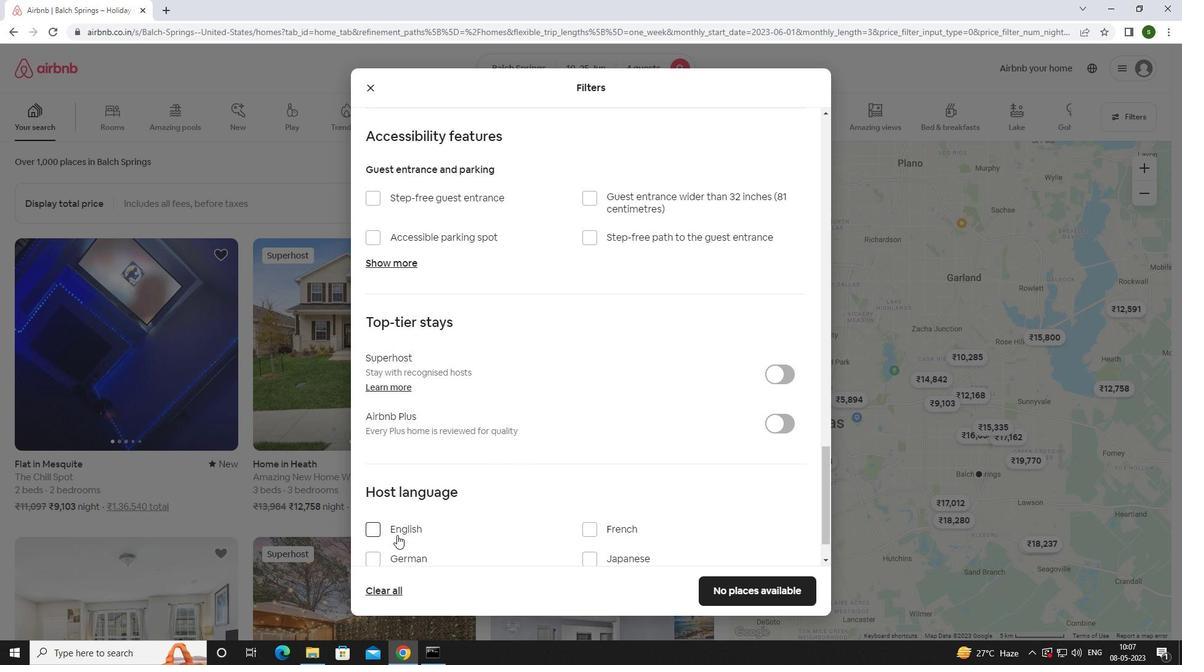 
Action: Mouse pressed left at (397, 535)
Screenshot: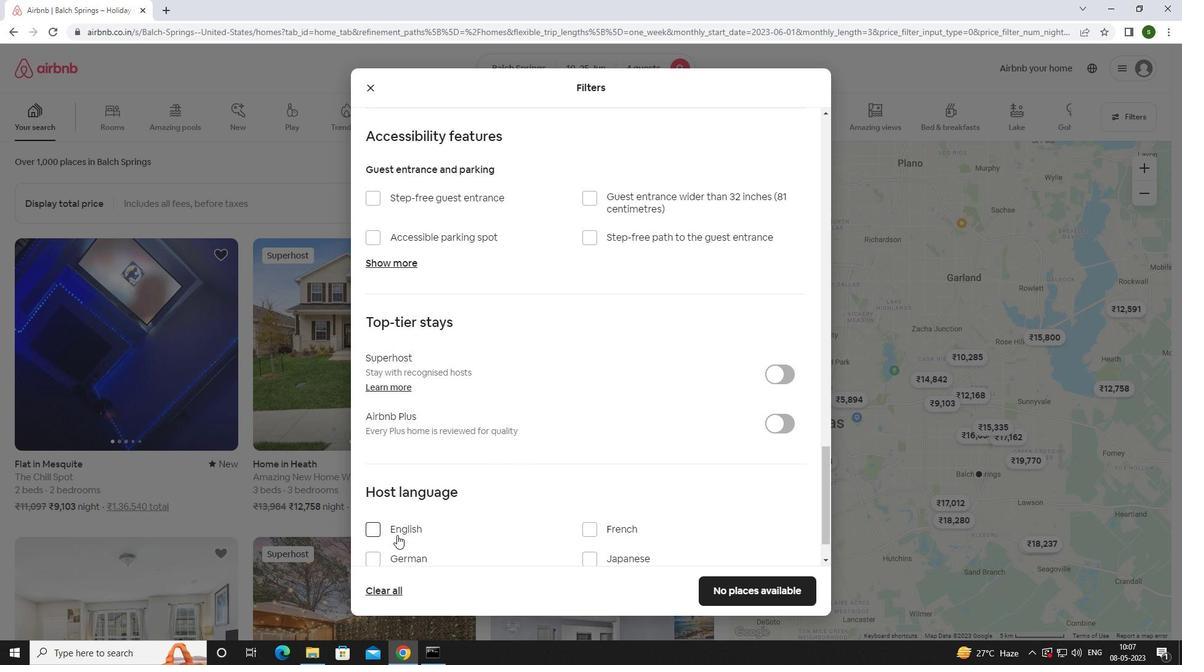 
Action: Mouse moved to (721, 581)
Screenshot: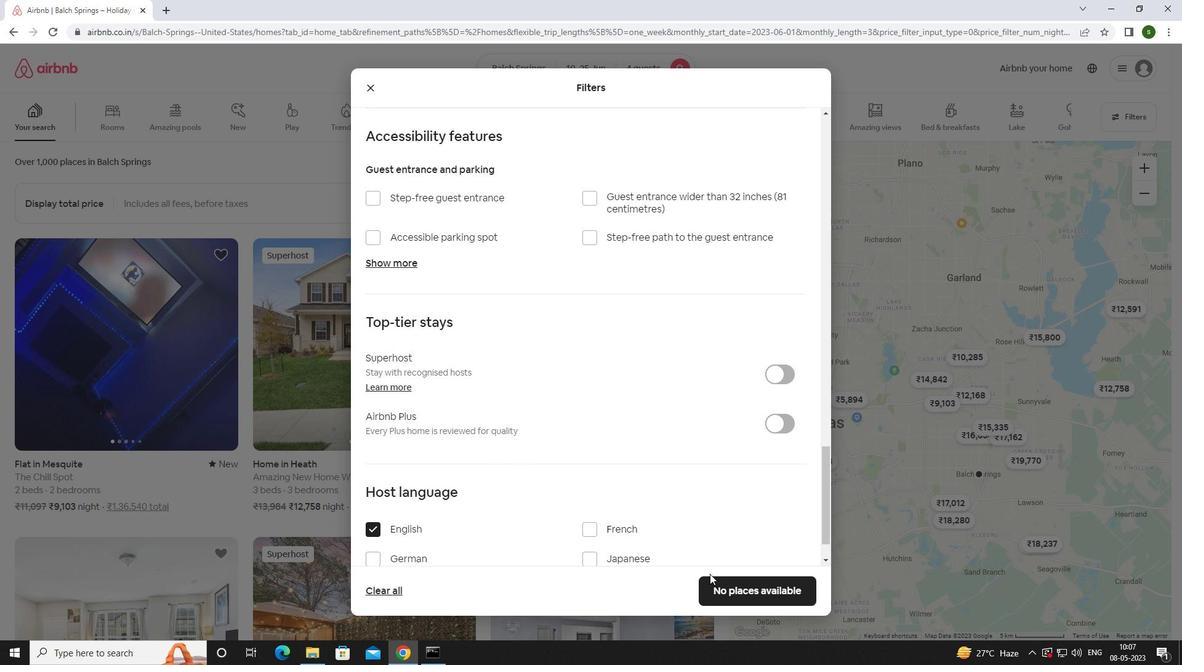 
Action: Mouse pressed left at (721, 581)
Screenshot: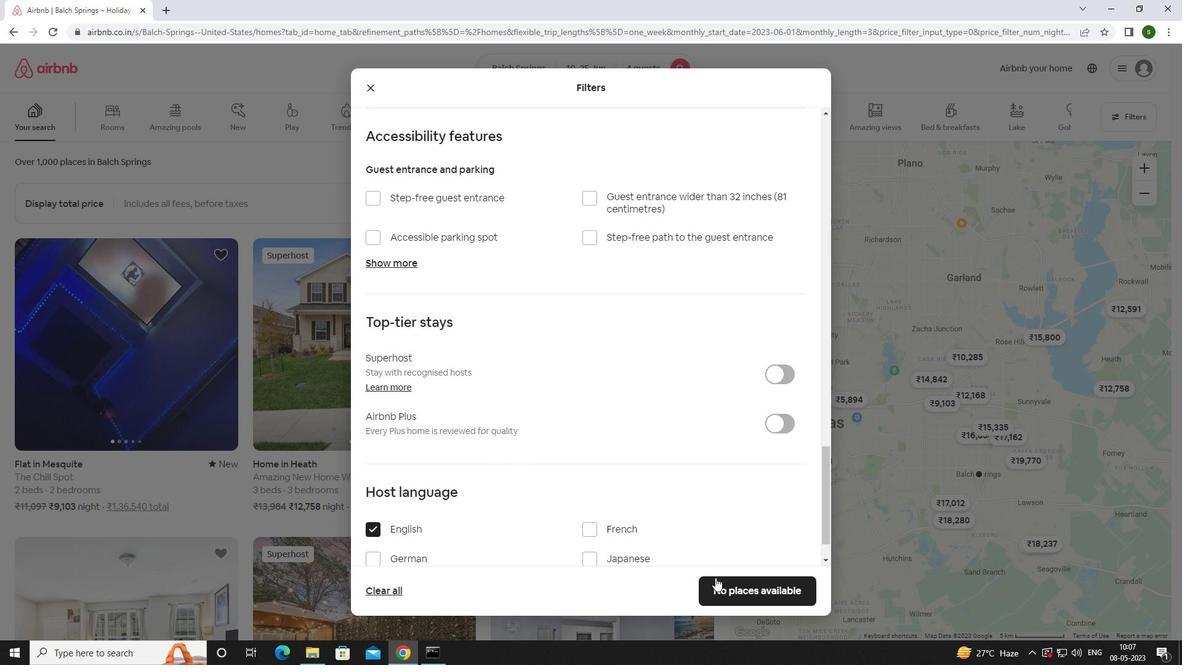 
